 Task: Open Card SEO Audit in Board Sales Funnel Optimization and Management to Workspace Brand Strategy and add a team member Softage.1@softage.net, a label Blue, a checklist Employee Engagement, an attachment from your computer, a color Blue and finally, add a card description 'Develop new sales strategy for team' and a comment 'Let us approach this task with a sense of self-reflection and self-awareness, recognizing our own strengths and weaknesses.'. Add a start date 'Jan 09, 1900' with a due date 'Jan 16, 1900'
Action: Mouse moved to (572, 177)
Screenshot: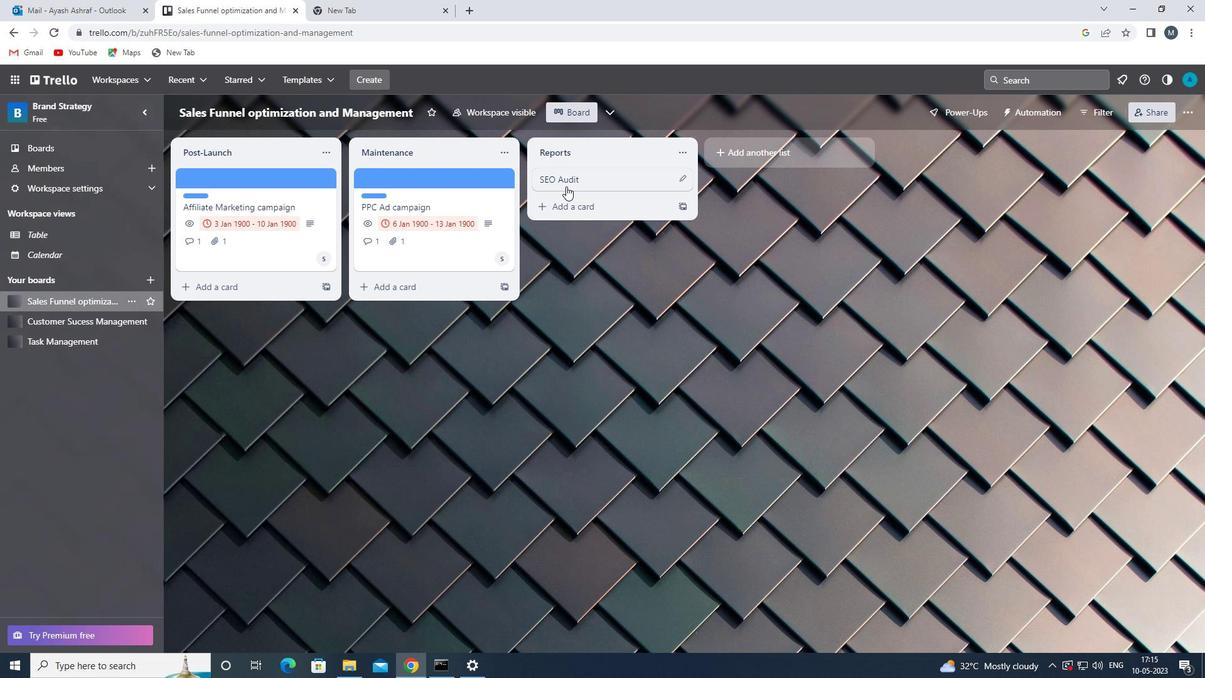 
Action: Mouse pressed left at (572, 177)
Screenshot: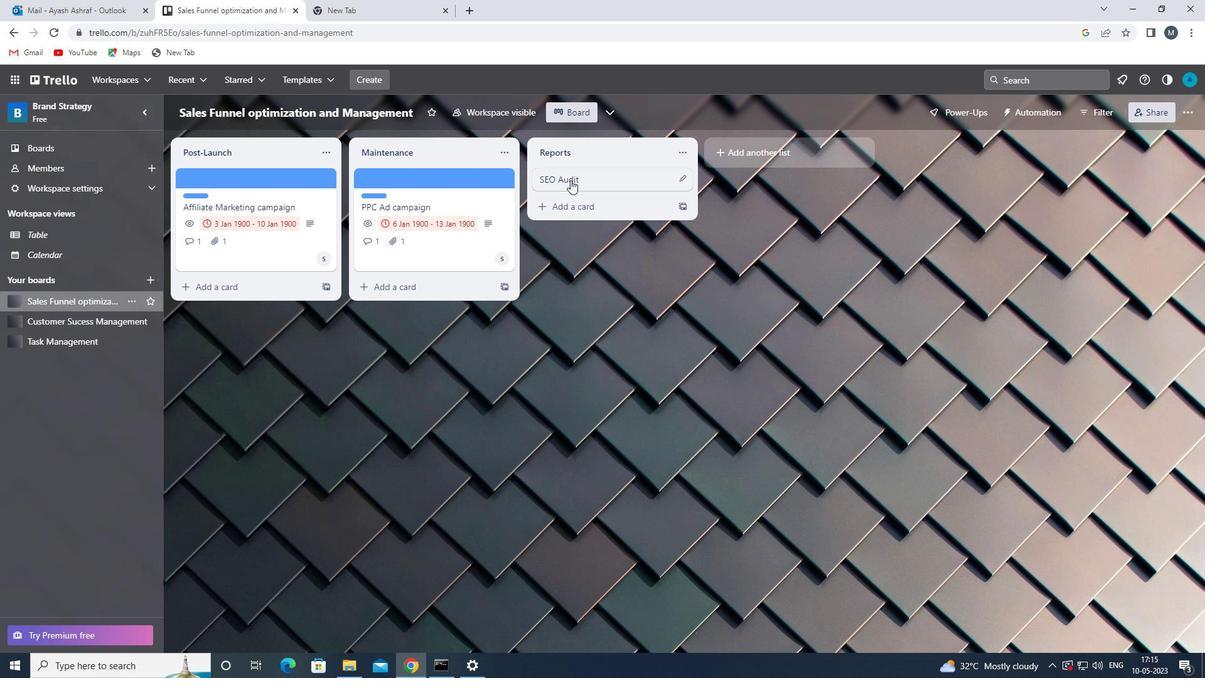 
Action: Mouse moved to (773, 221)
Screenshot: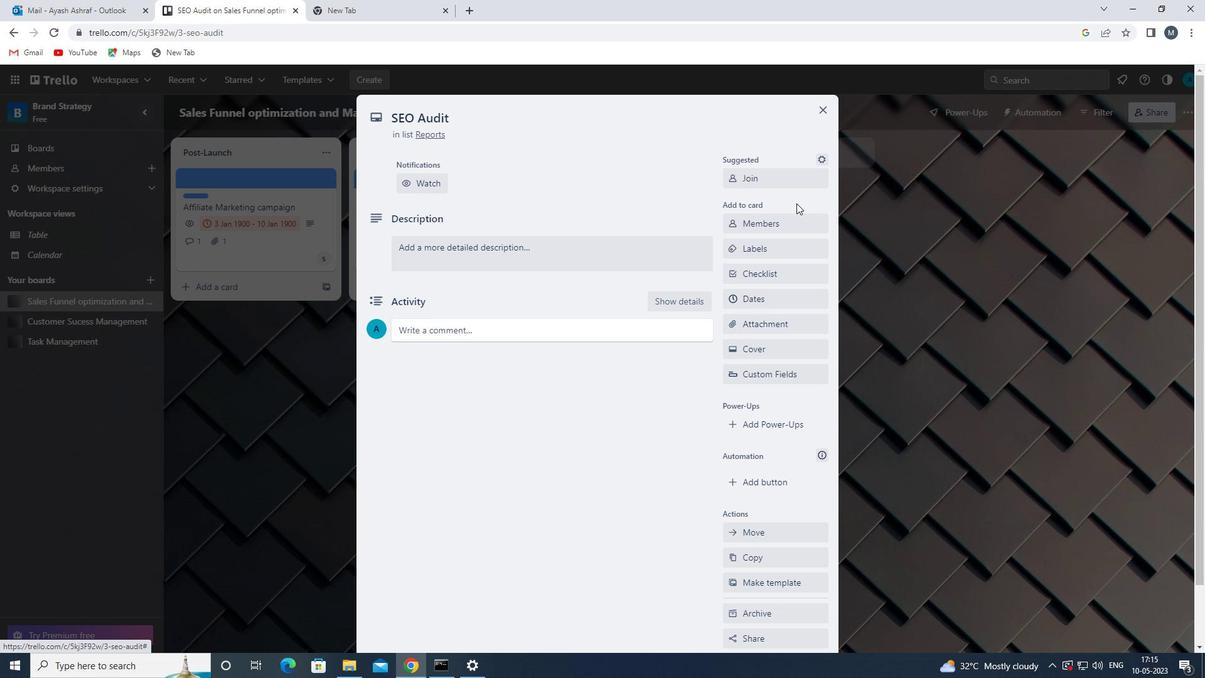 
Action: Mouse pressed left at (773, 221)
Screenshot: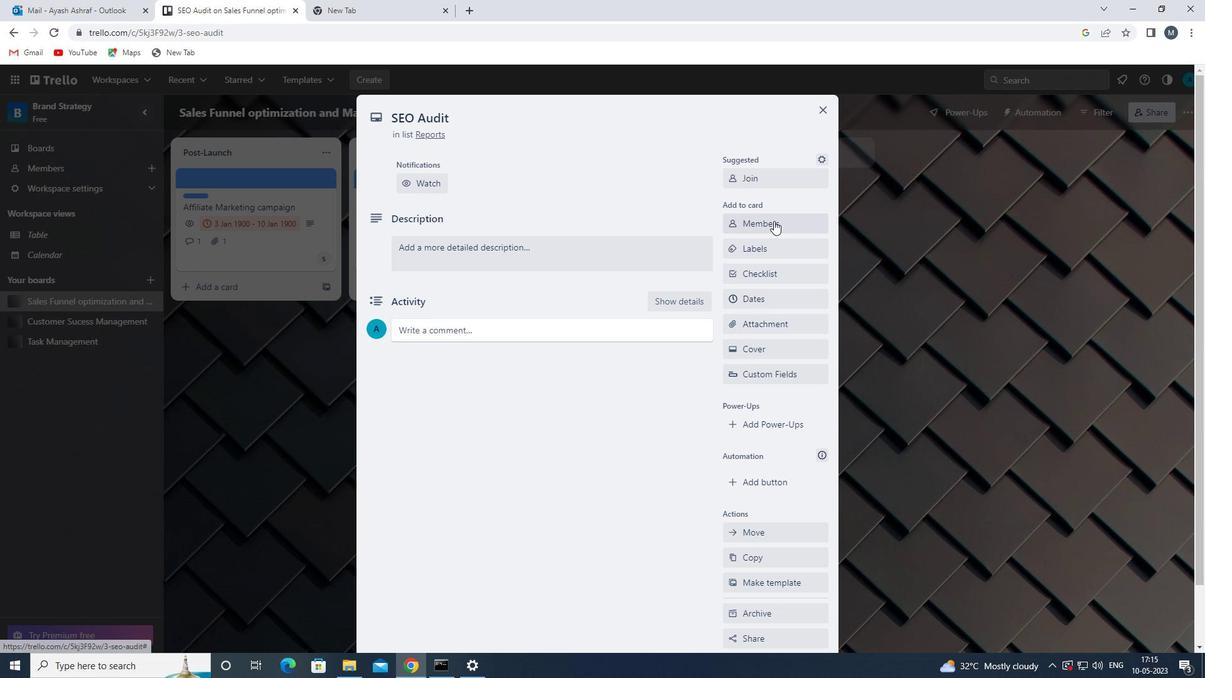 
Action: Mouse moved to (784, 281)
Screenshot: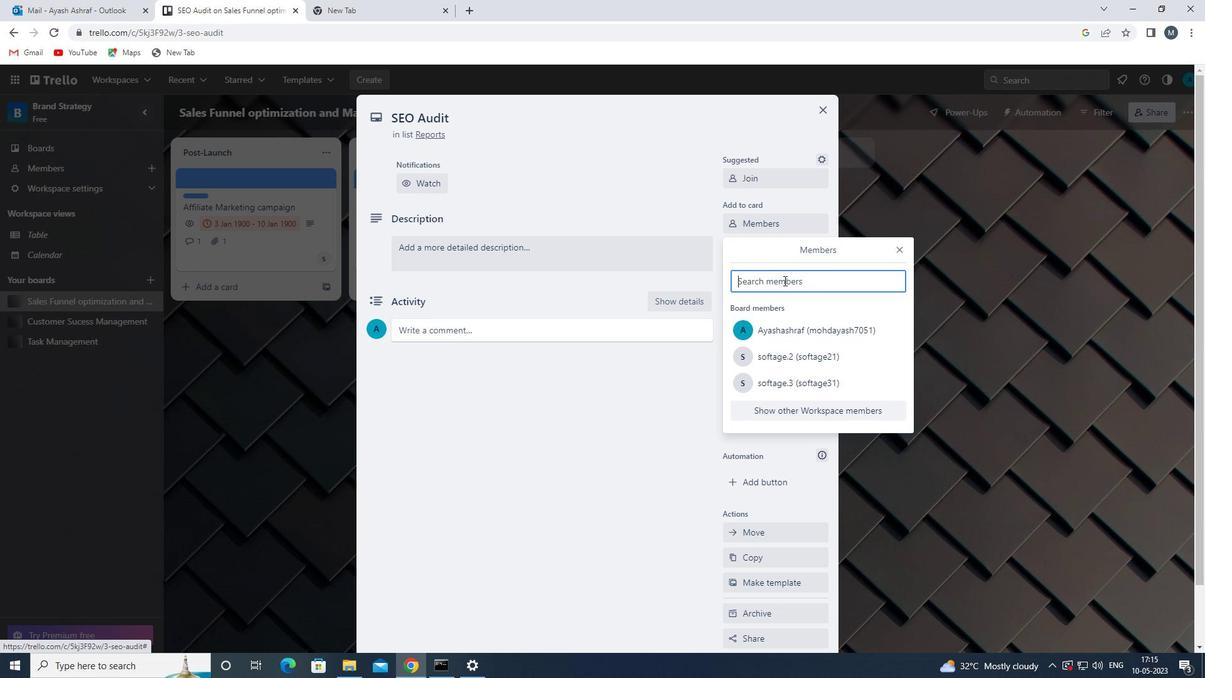 
Action: Mouse pressed left at (784, 281)
Screenshot: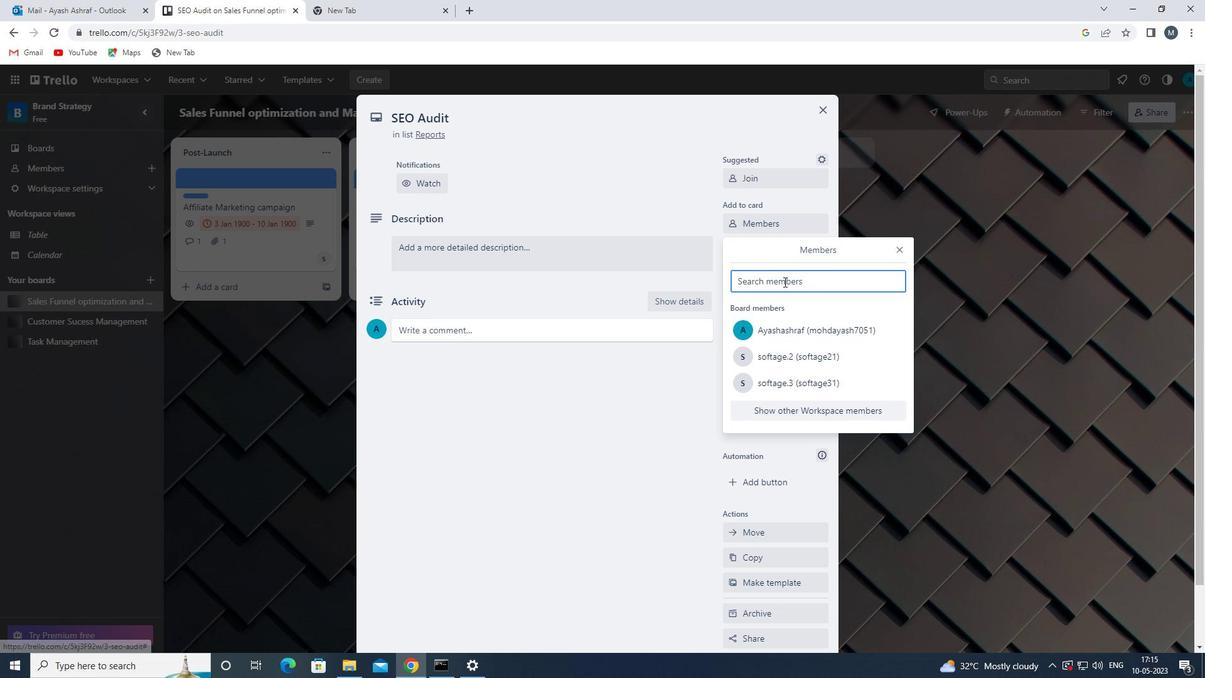 
Action: Mouse moved to (777, 347)
Screenshot: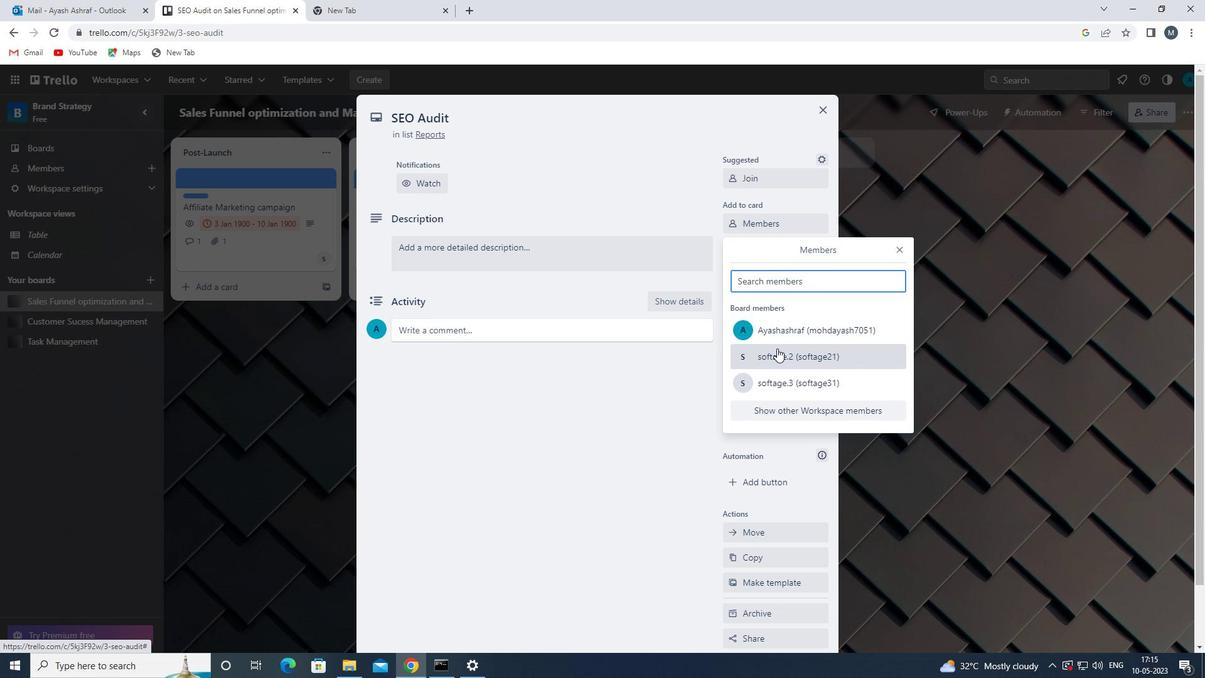 
Action: Key pressed sof
Screenshot: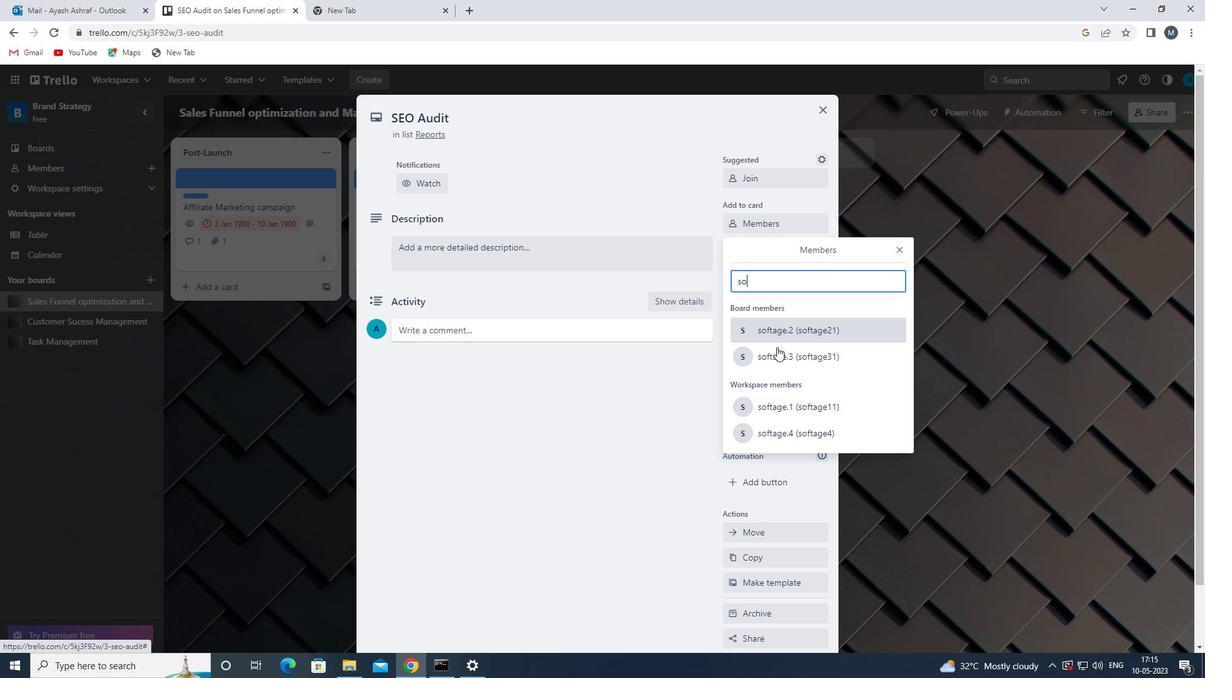 
Action: Mouse moved to (802, 399)
Screenshot: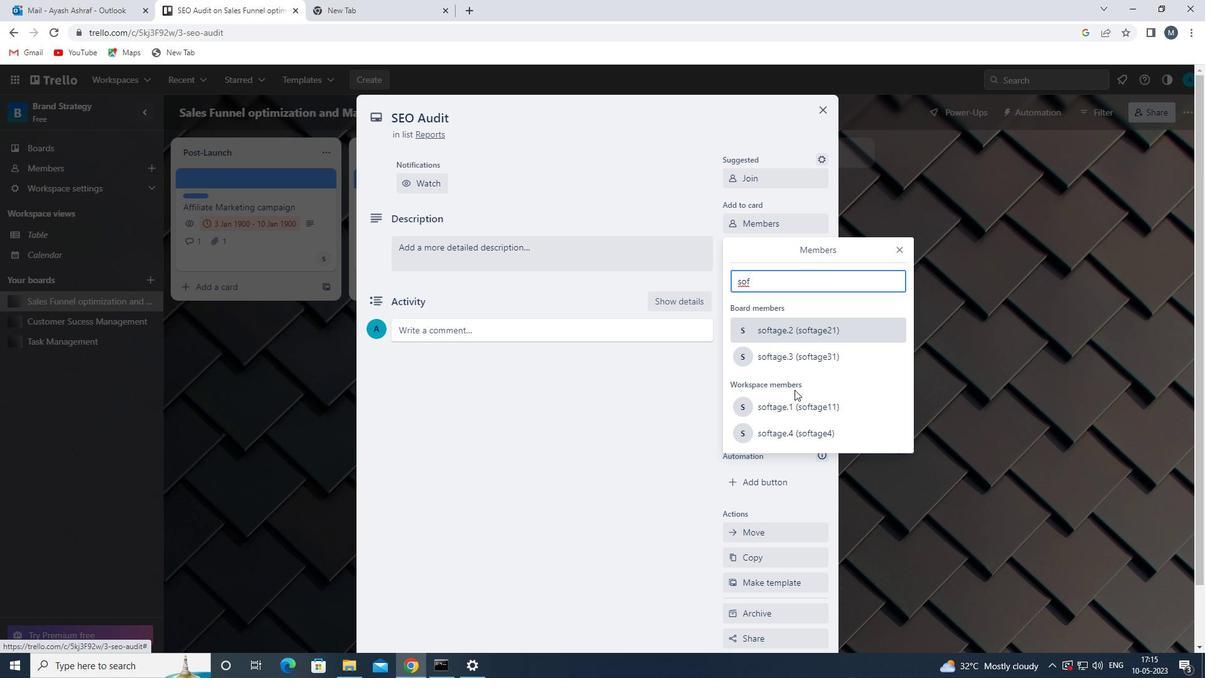 
Action: Mouse pressed left at (802, 399)
Screenshot: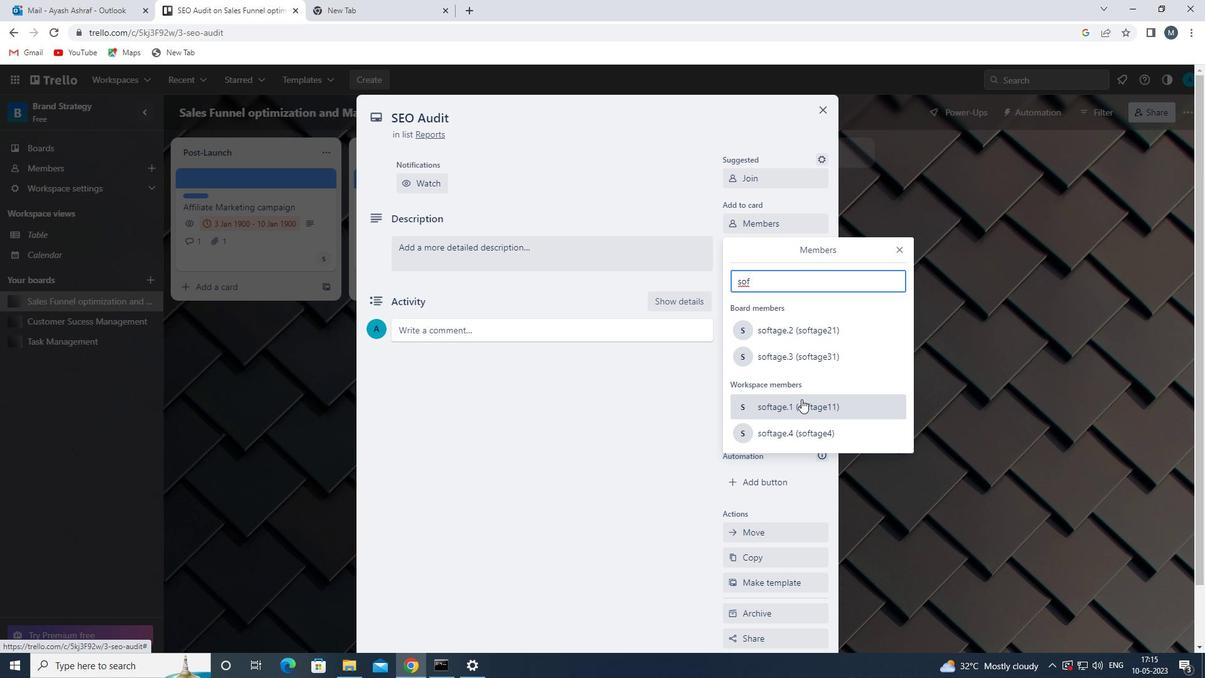 
Action: Mouse moved to (899, 252)
Screenshot: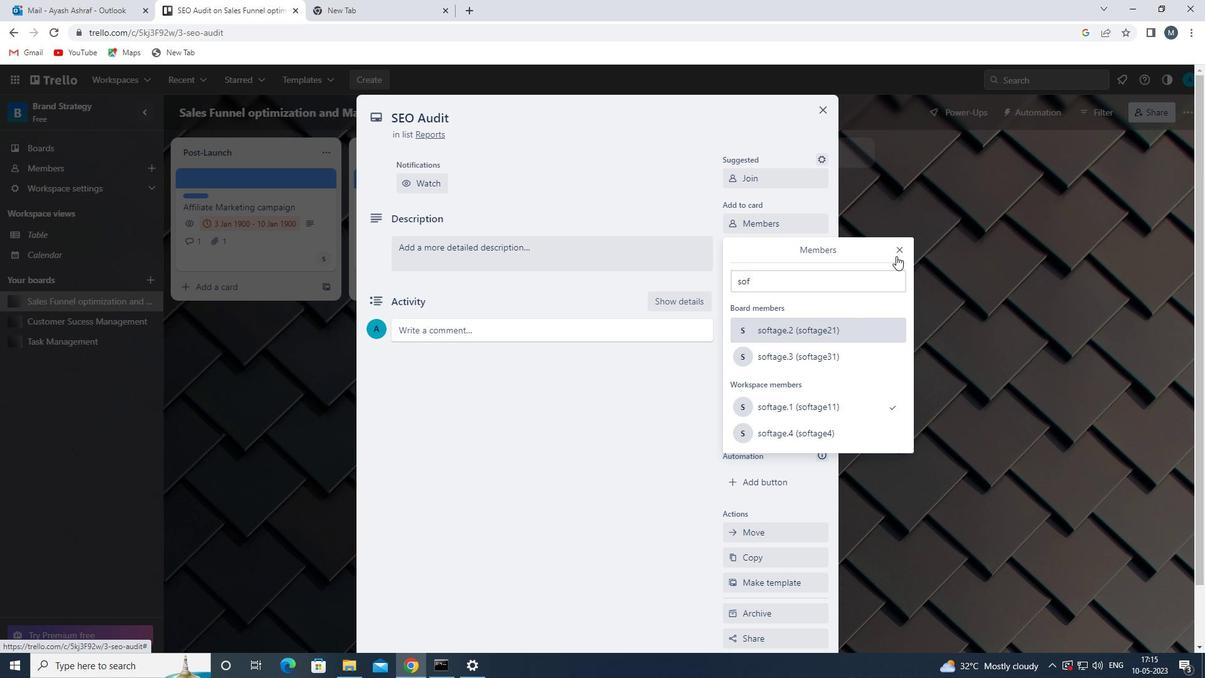 
Action: Mouse pressed left at (899, 252)
Screenshot: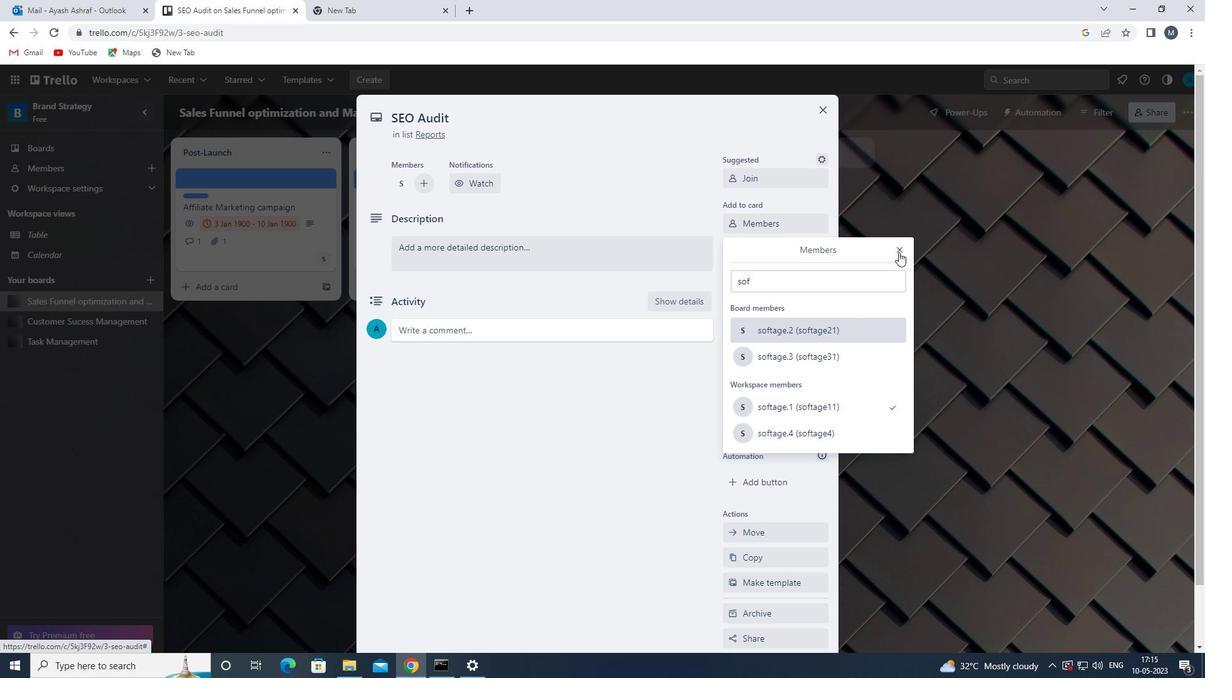 
Action: Mouse moved to (761, 244)
Screenshot: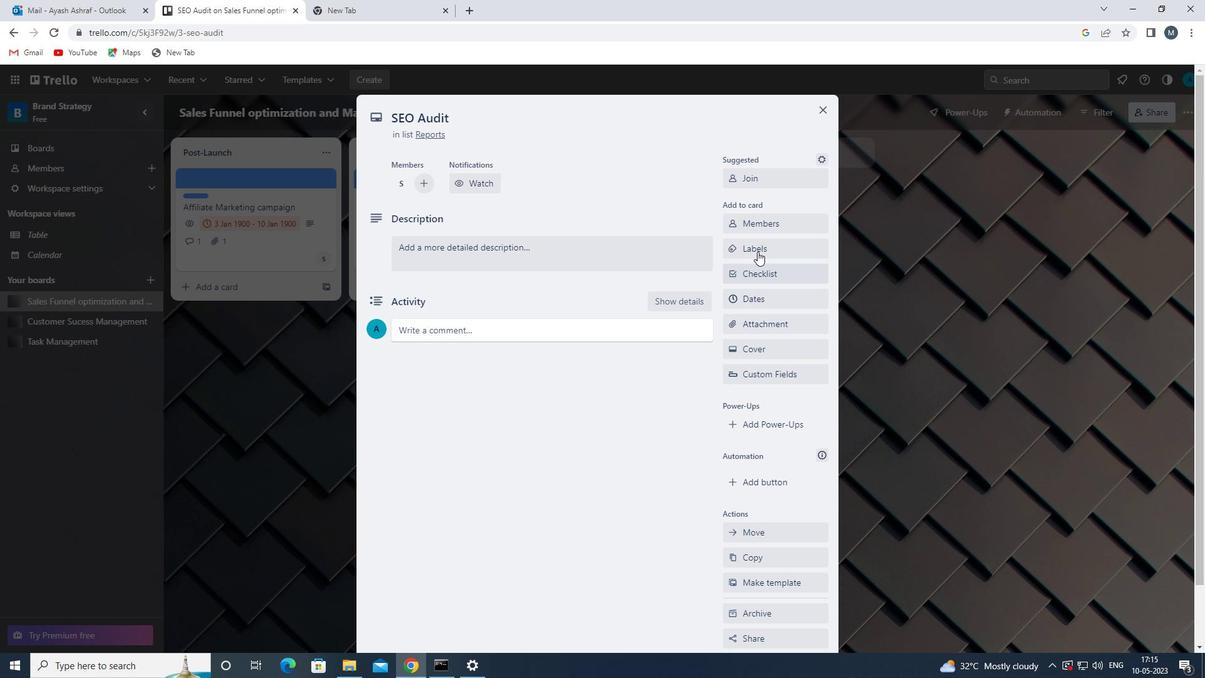 
Action: Mouse pressed left at (761, 244)
Screenshot: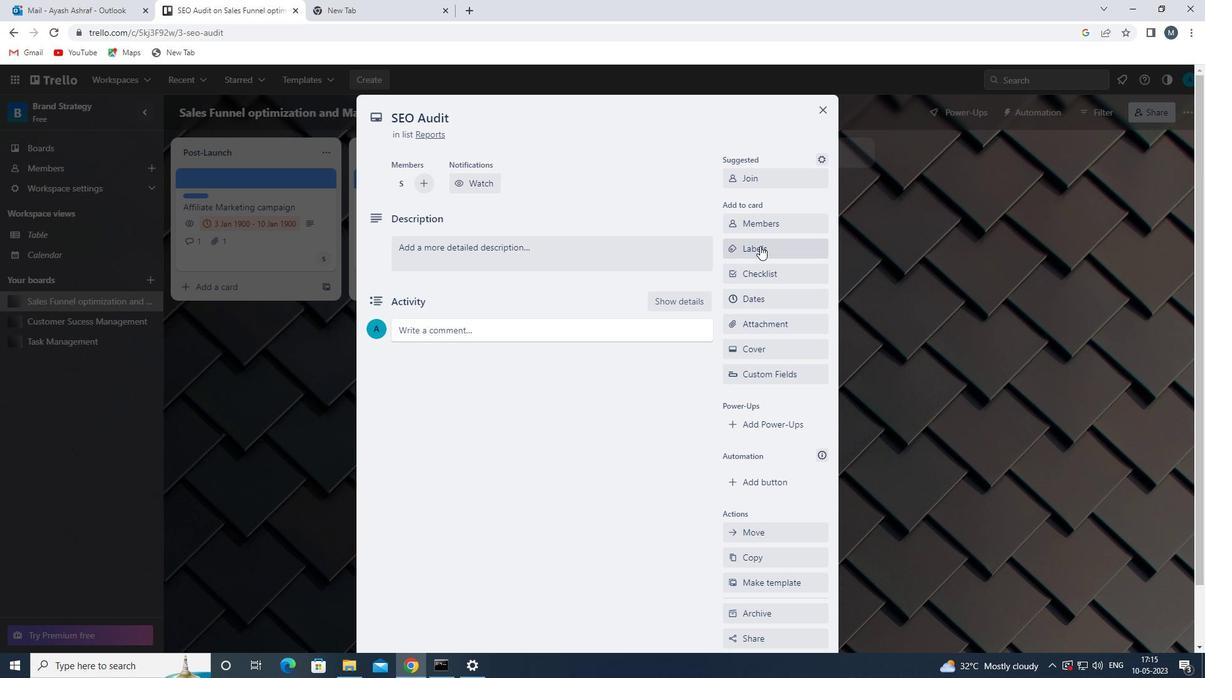 
Action: Mouse moved to (742, 463)
Screenshot: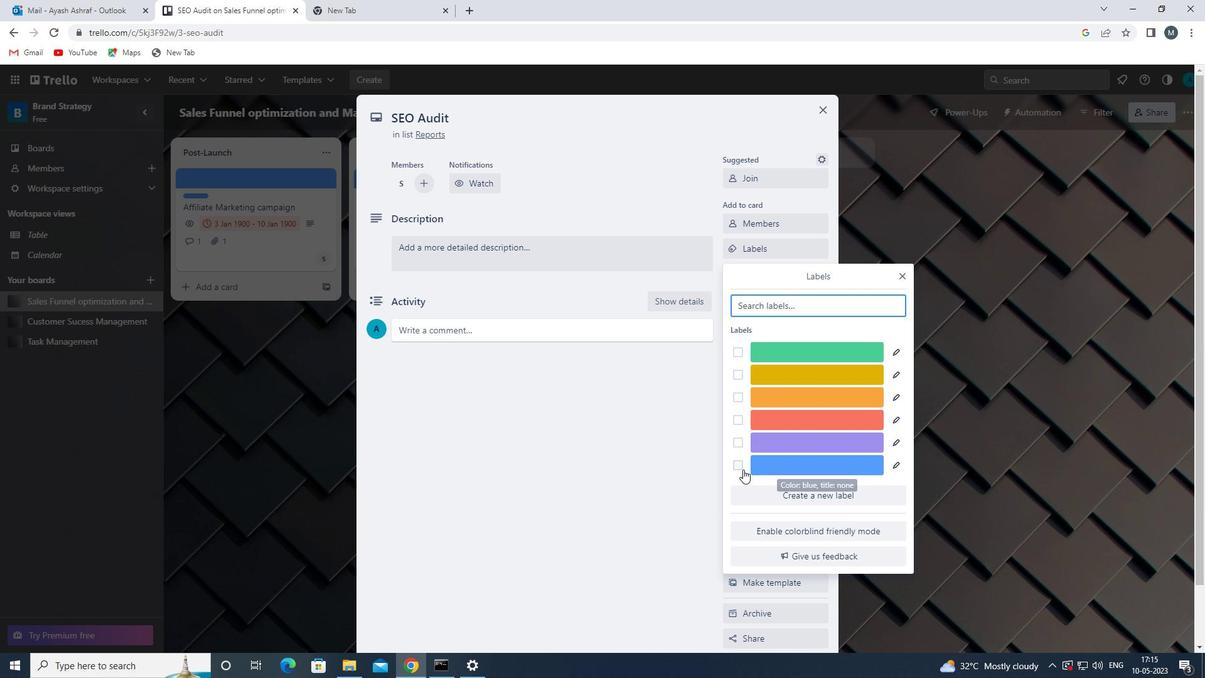 
Action: Mouse pressed left at (742, 463)
Screenshot: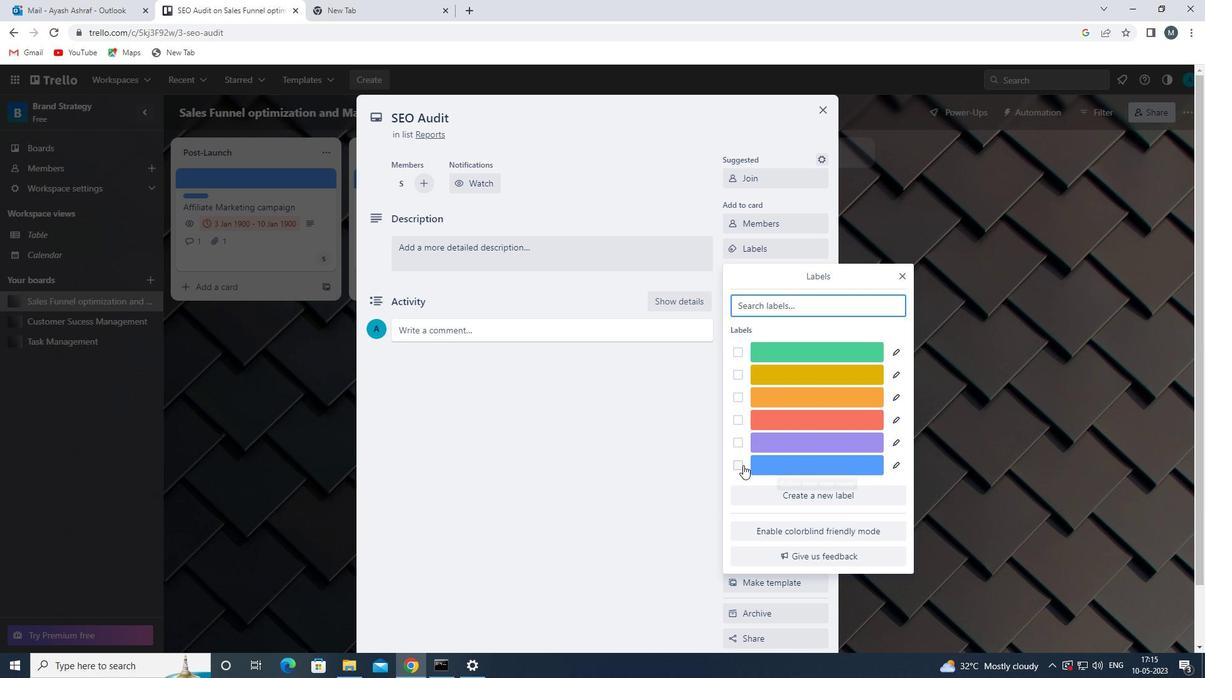 
Action: Mouse moved to (903, 277)
Screenshot: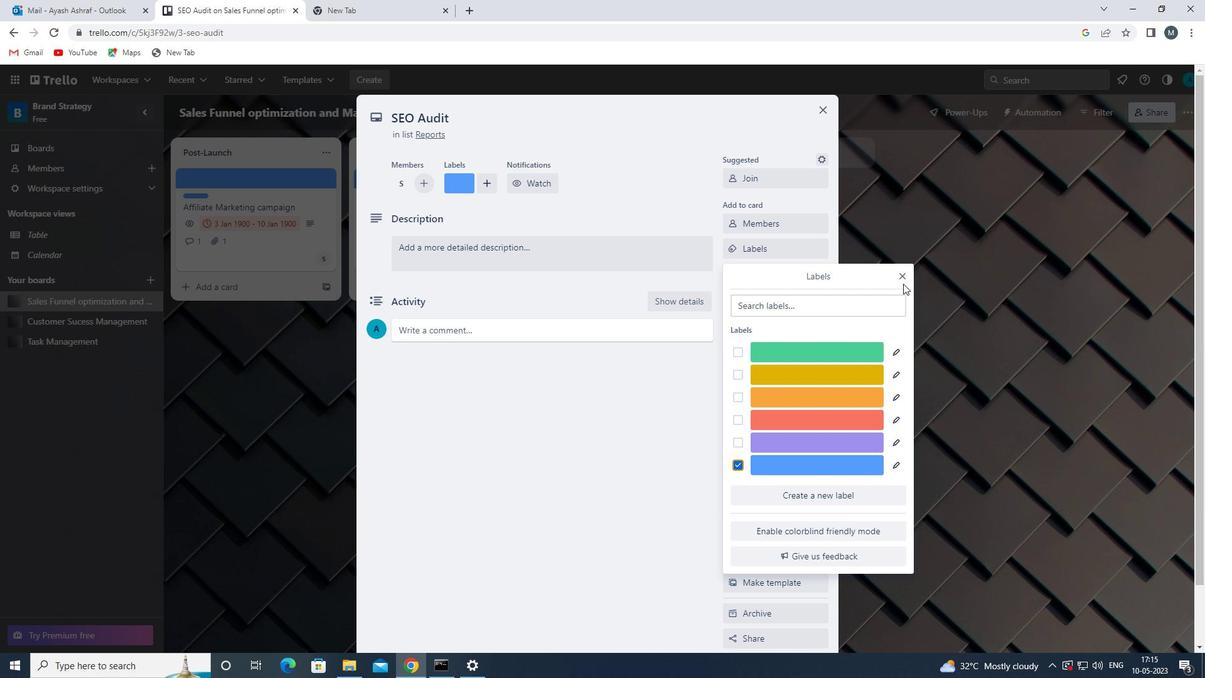 
Action: Mouse pressed left at (903, 277)
Screenshot: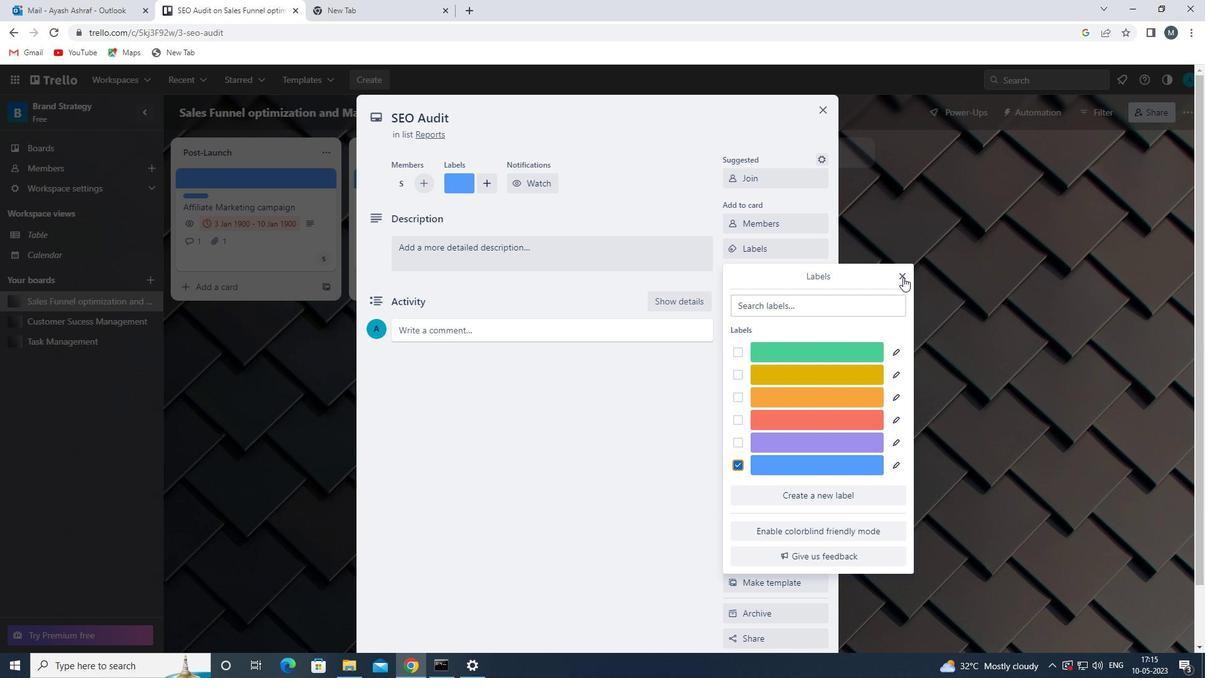 
Action: Mouse moved to (756, 273)
Screenshot: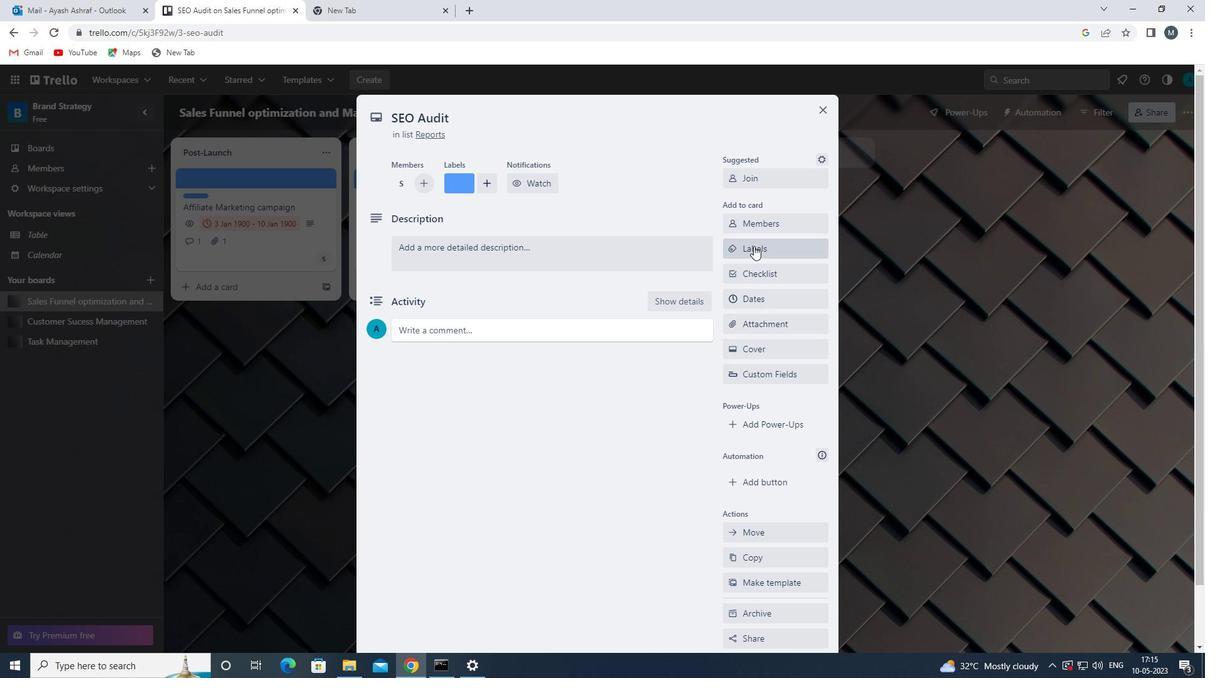 
Action: Mouse pressed left at (756, 273)
Screenshot: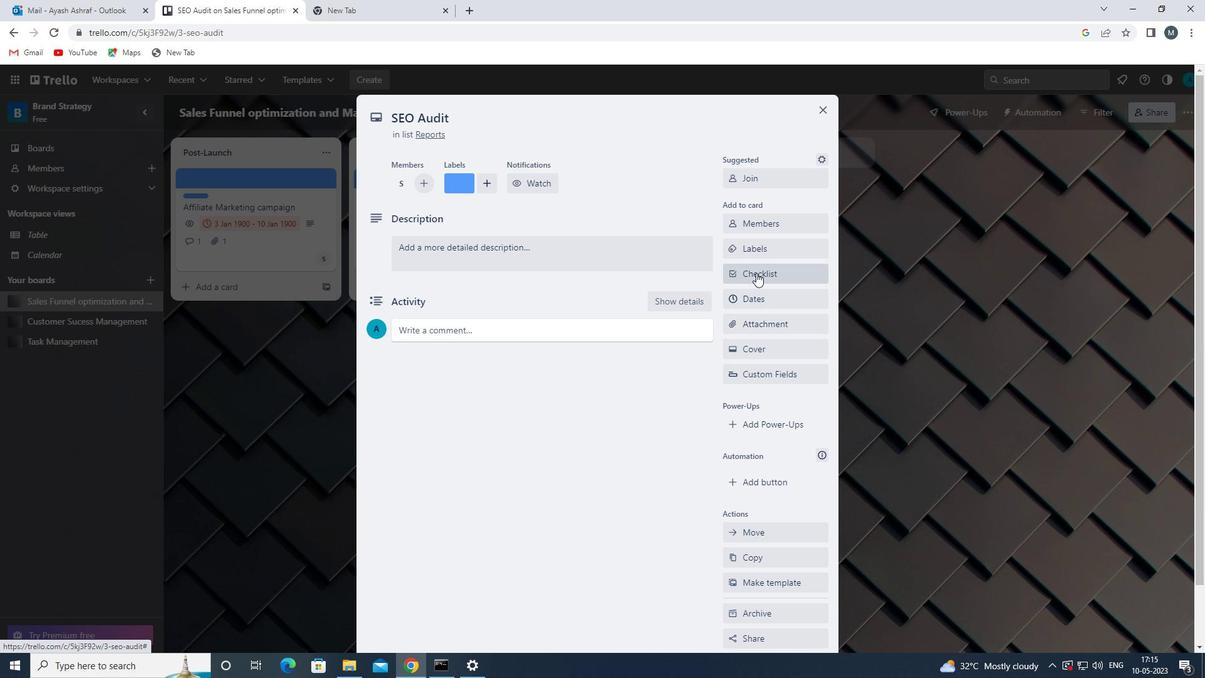 
Action: Mouse moved to (796, 341)
Screenshot: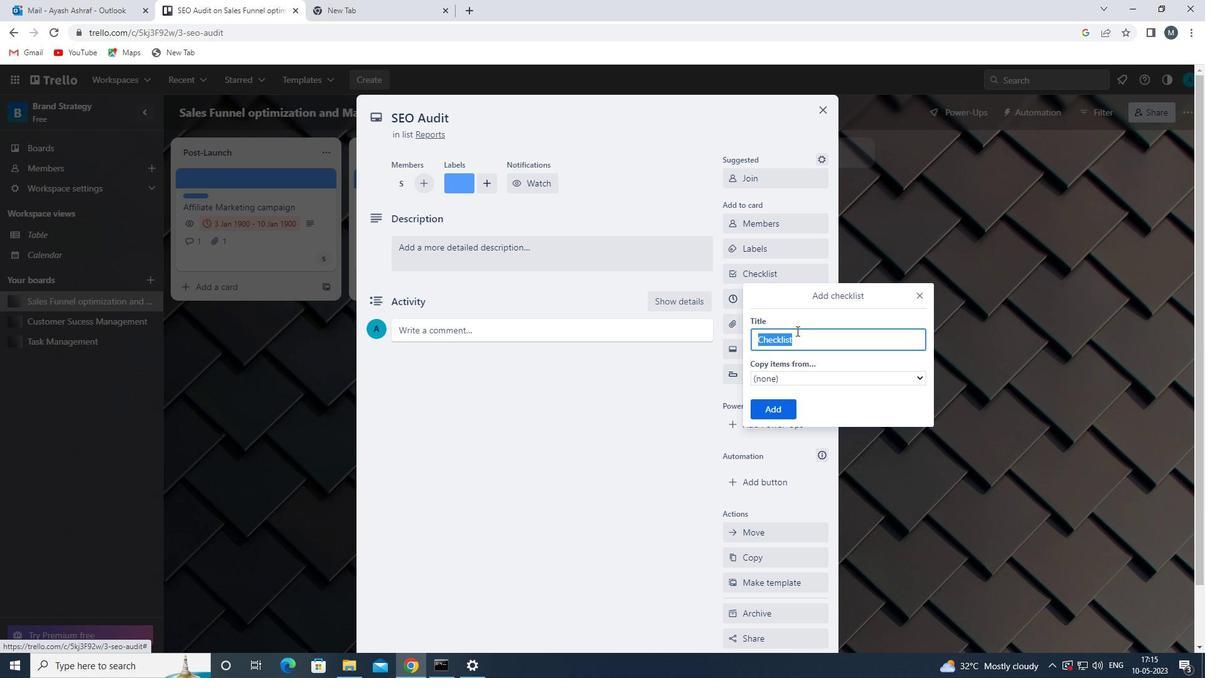 
Action: Mouse pressed left at (796, 341)
Screenshot: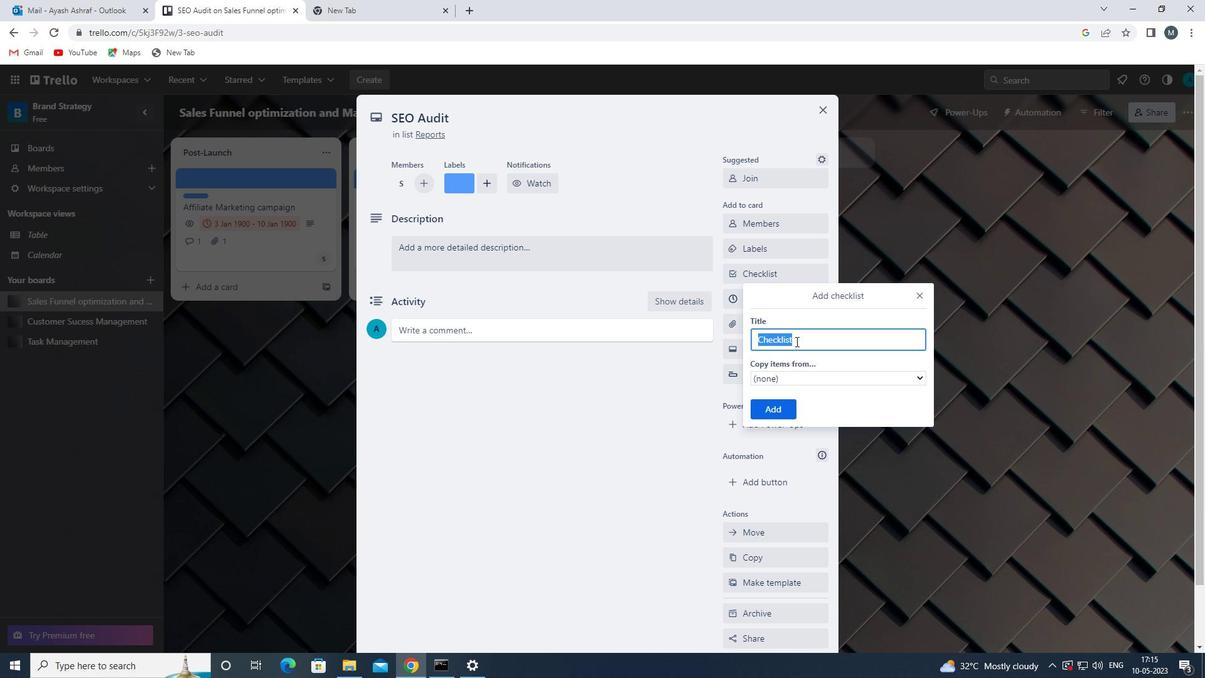 
Action: Mouse moved to (796, 341)
Screenshot: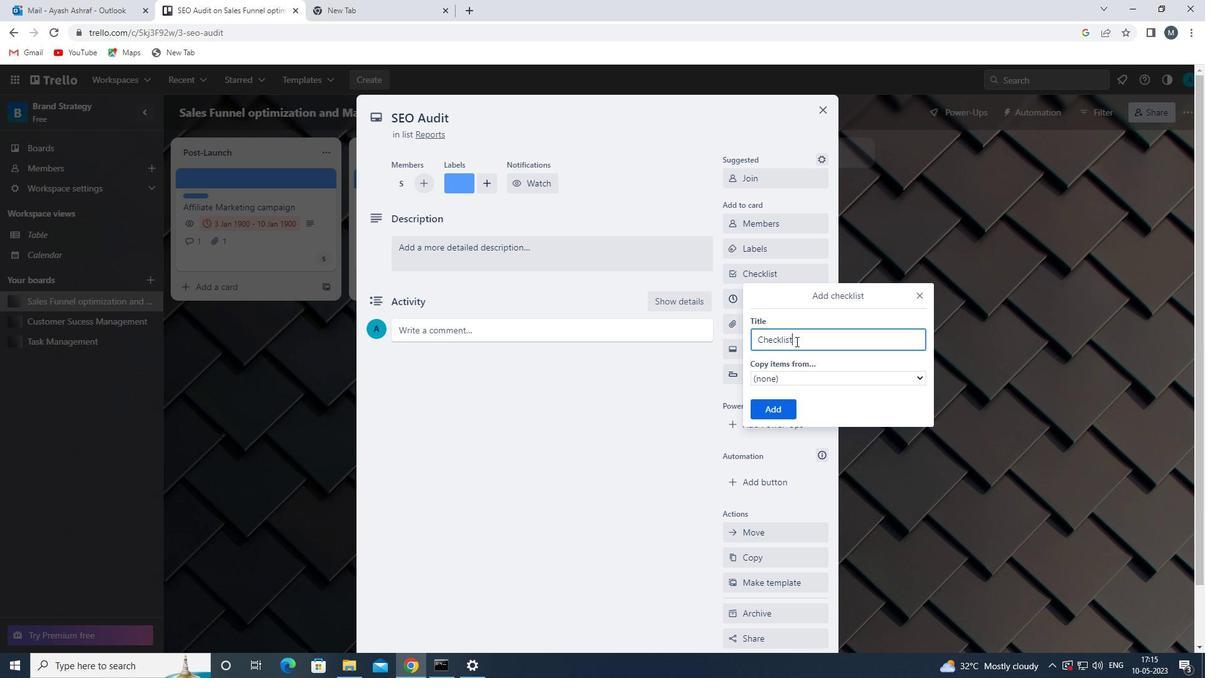 
Action: Key pressed <Key.backspace><Key.backspace><Key.backspace><Key.backspace><Key.backspace><Key.backspace><Key.backspace><Key.backspace><Key.backspace><Key.backspace><Key.backspace><Key.backspace><Key.backspace><Key.backspace><Key.backspace>e
Screenshot: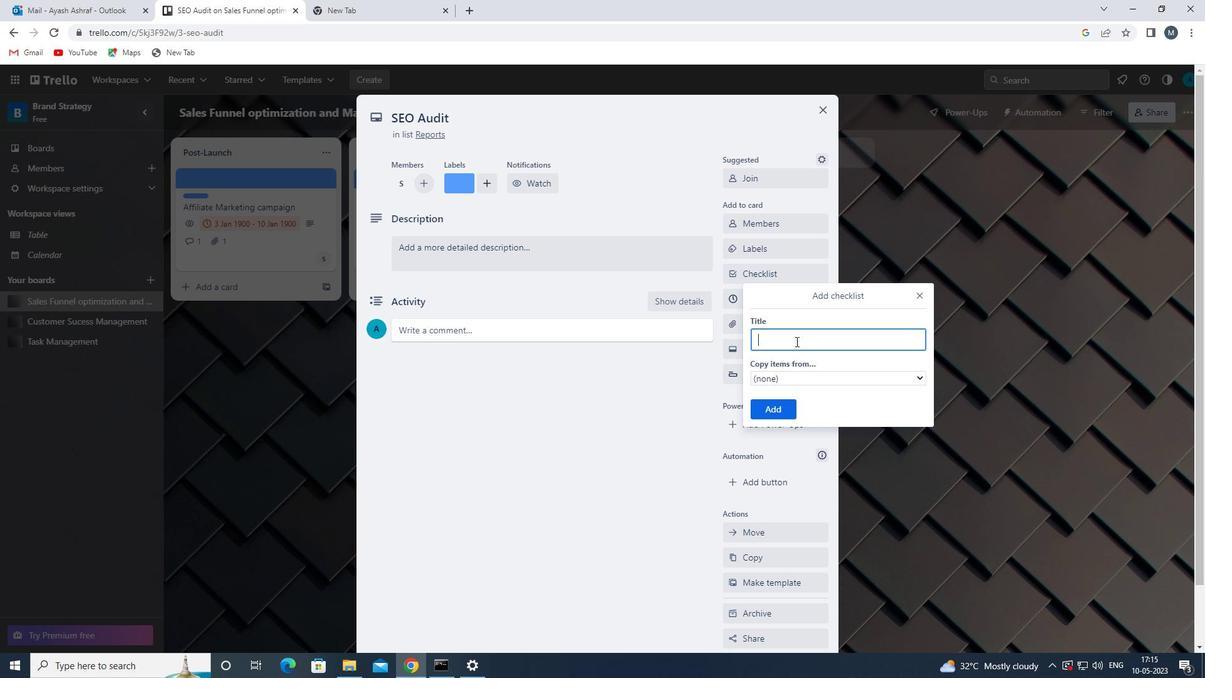 
Action: Mouse moved to (839, 375)
Screenshot: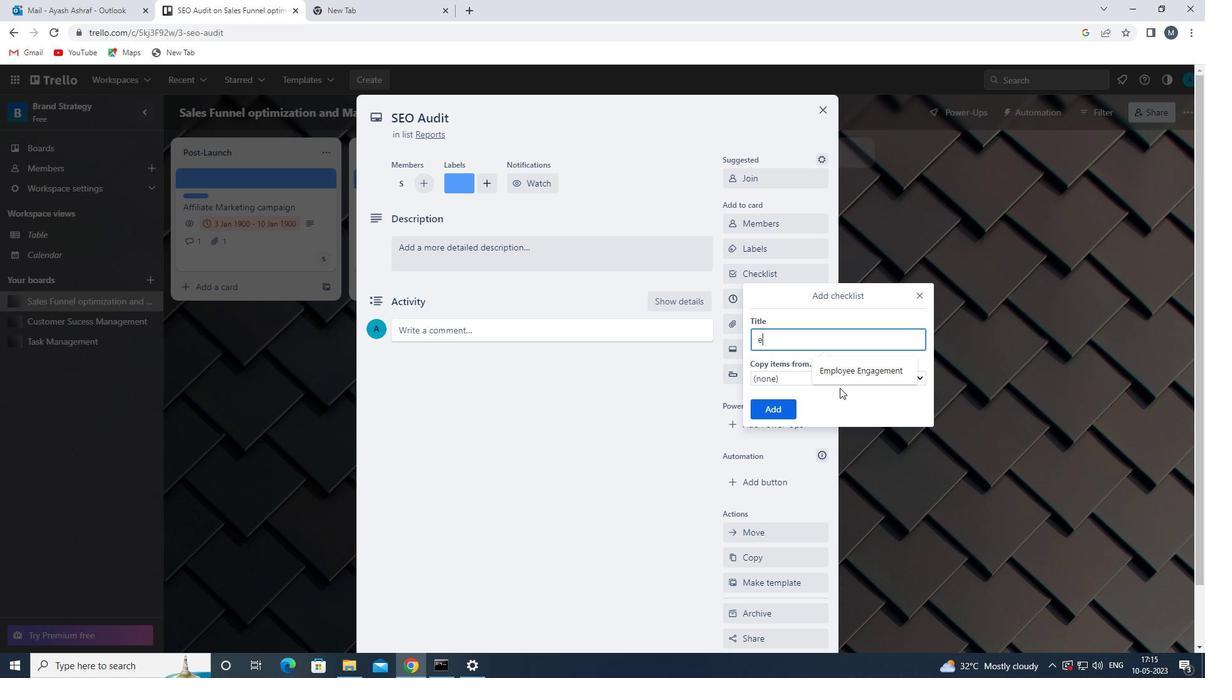 
Action: Mouse pressed left at (839, 375)
Screenshot: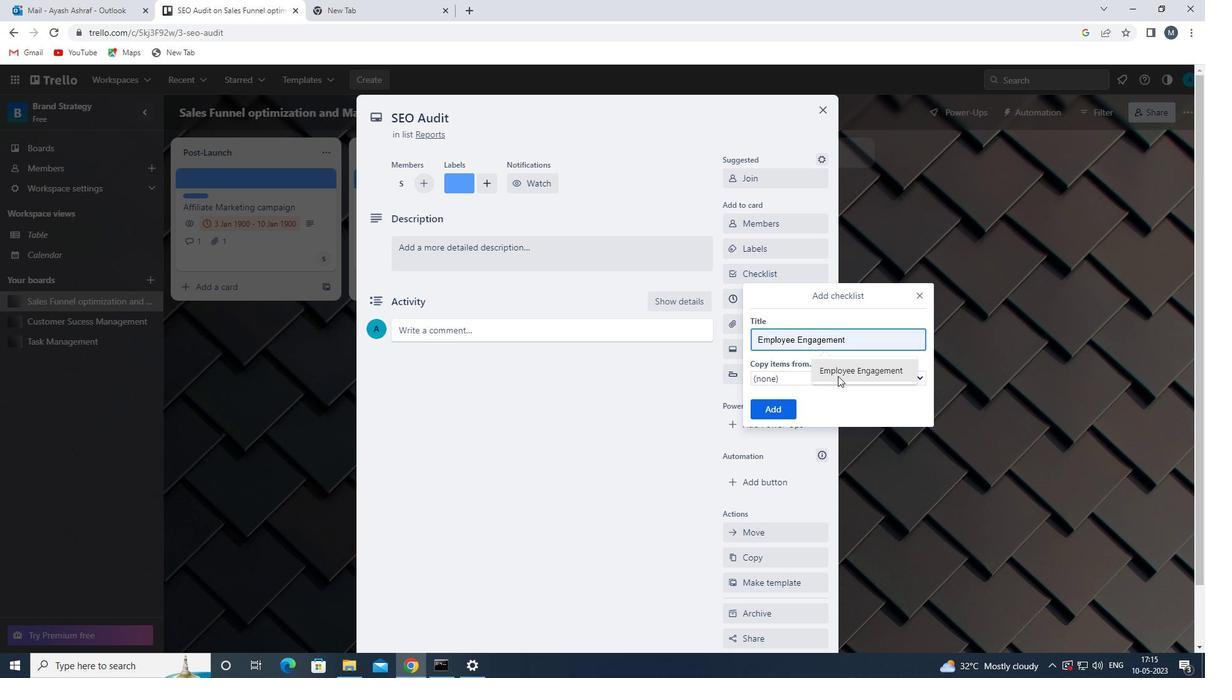 
Action: Mouse moved to (773, 410)
Screenshot: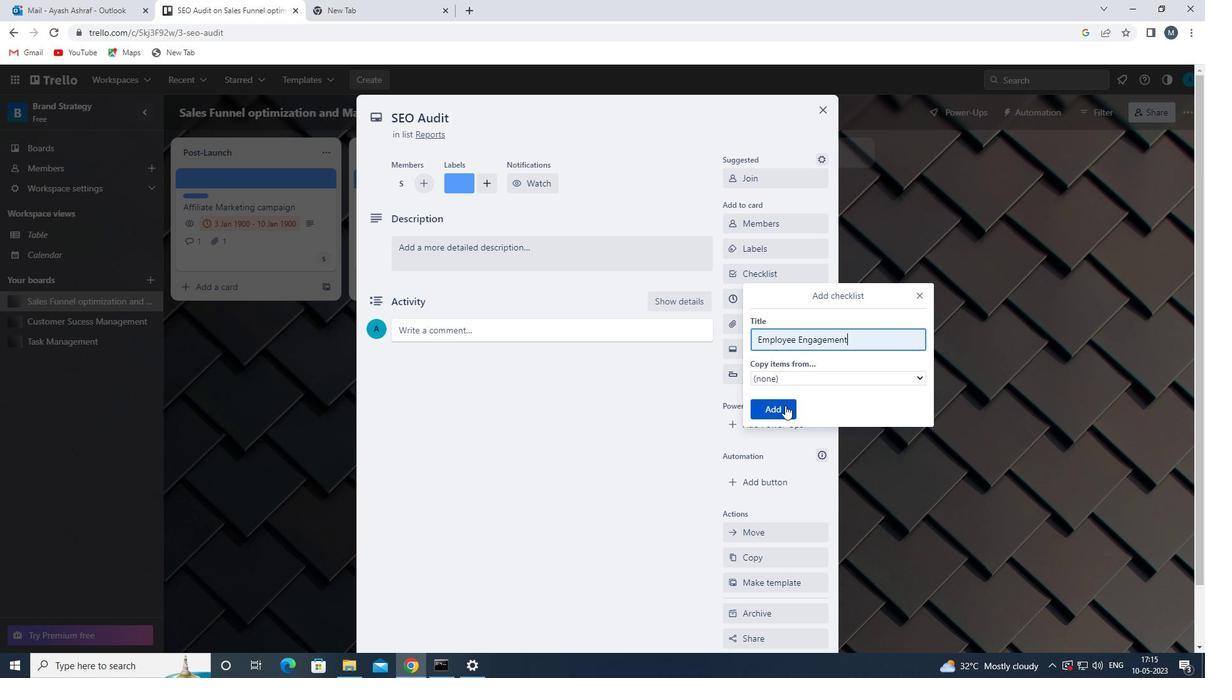
Action: Mouse pressed left at (773, 410)
Screenshot: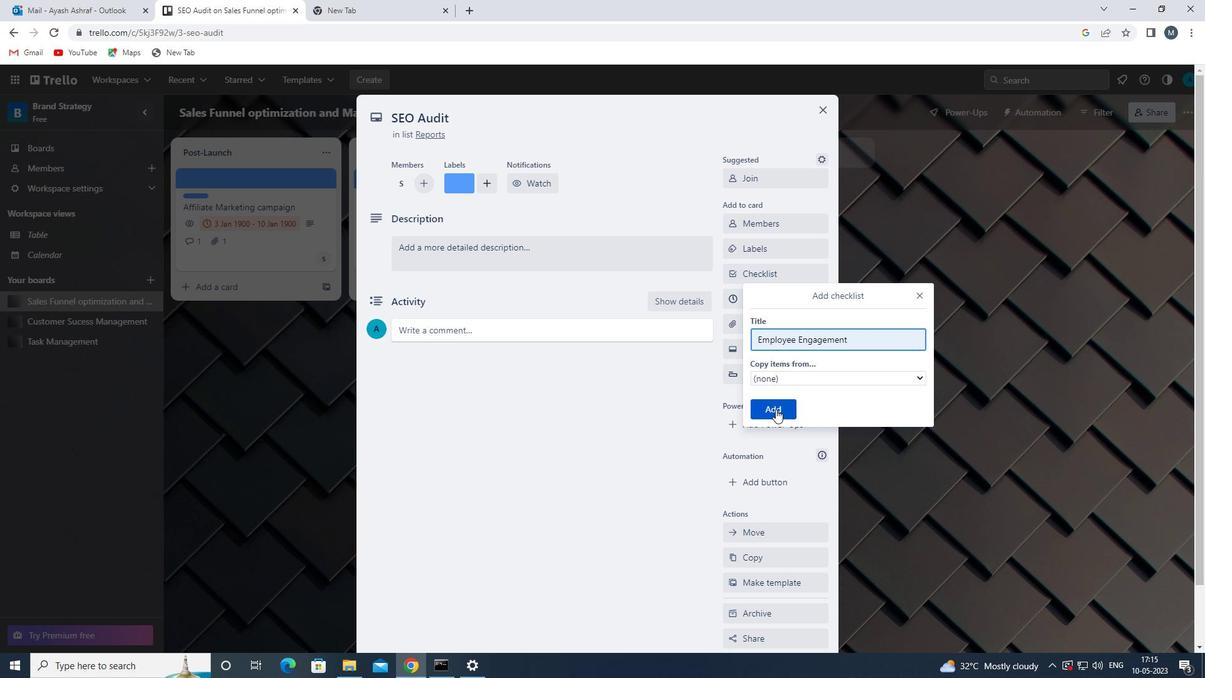 
Action: Mouse moved to (767, 324)
Screenshot: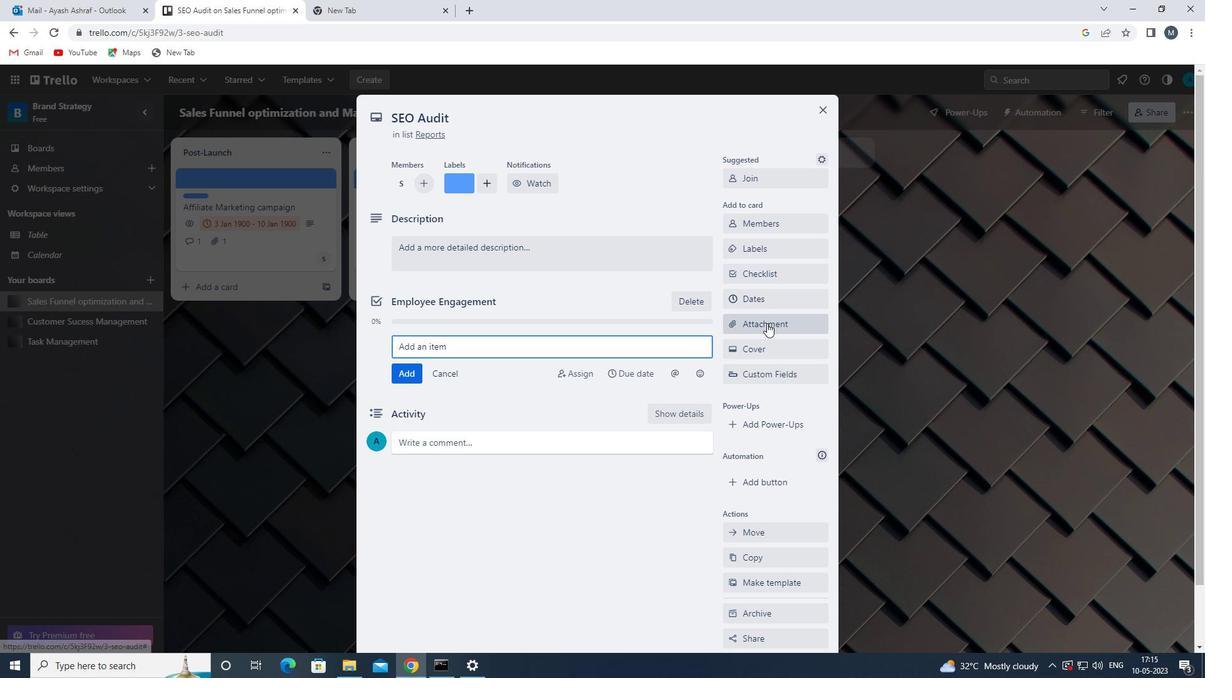 
Action: Mouse pressed left at (767, 324)
Screenshot: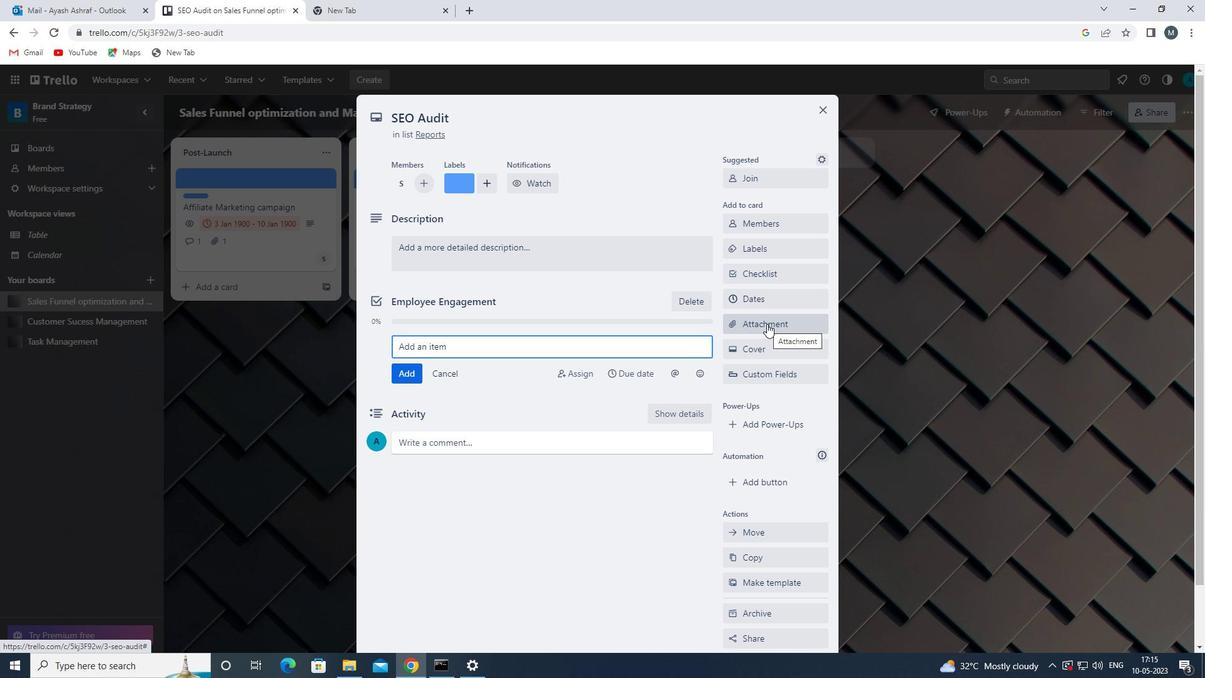 
Action: Mouse moved to (774, 383)
Screenshot: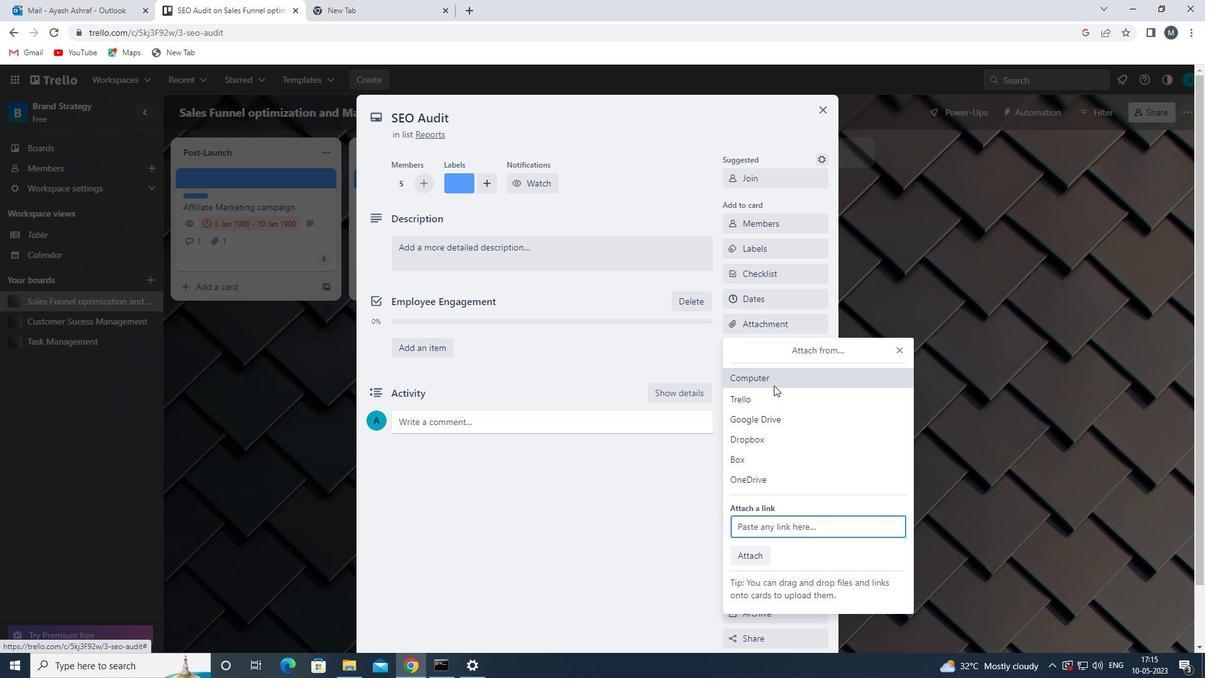 
Action: Mouse pressed left at (774, 383)
Screenshot: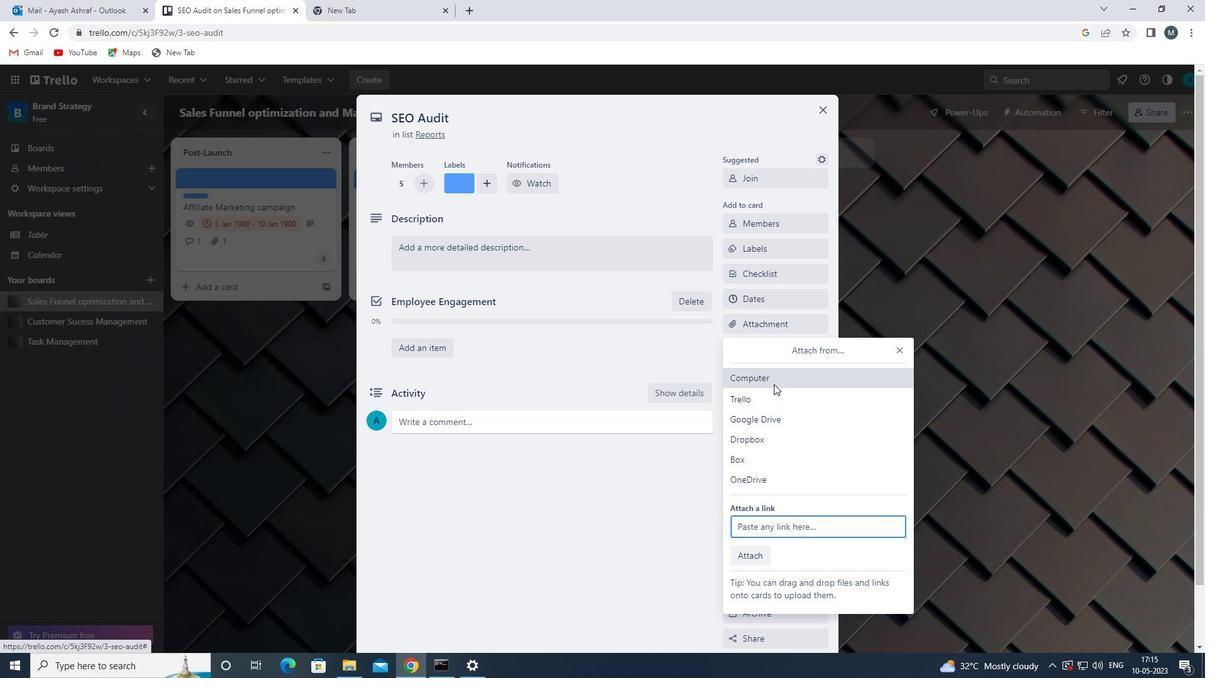 
Action: Mouse moved to (371, 234)
Screenshot: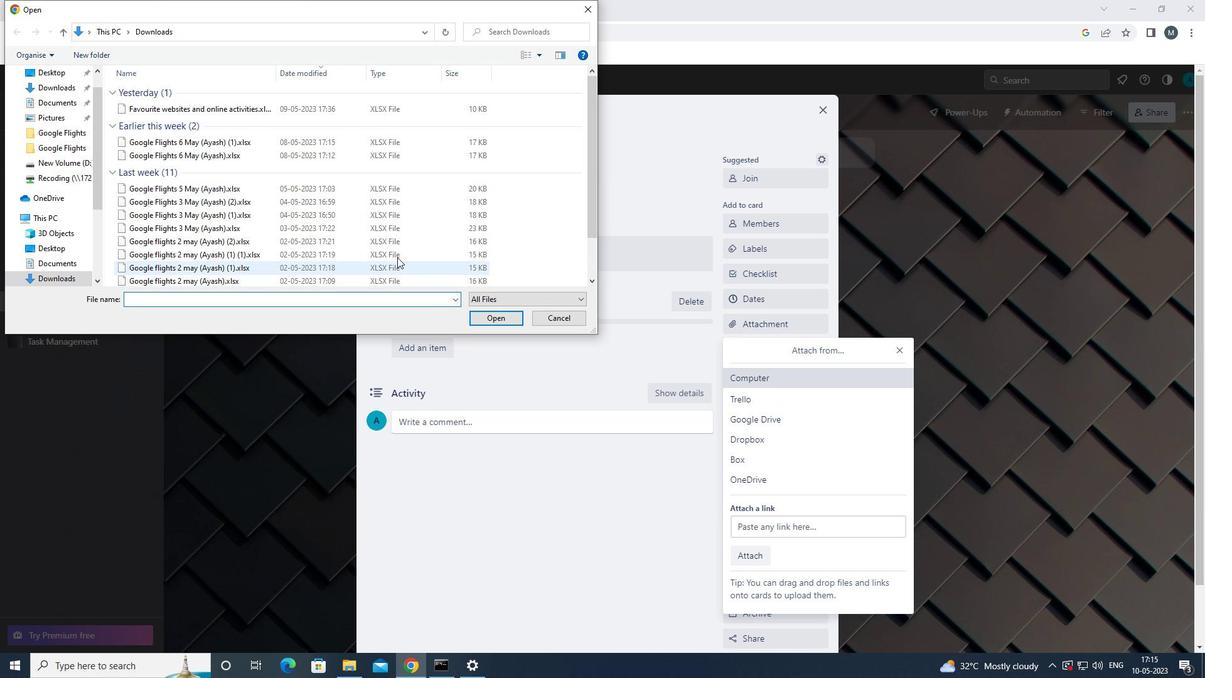 
Action: Mouse pressed left at (371, 234)
Screenshot: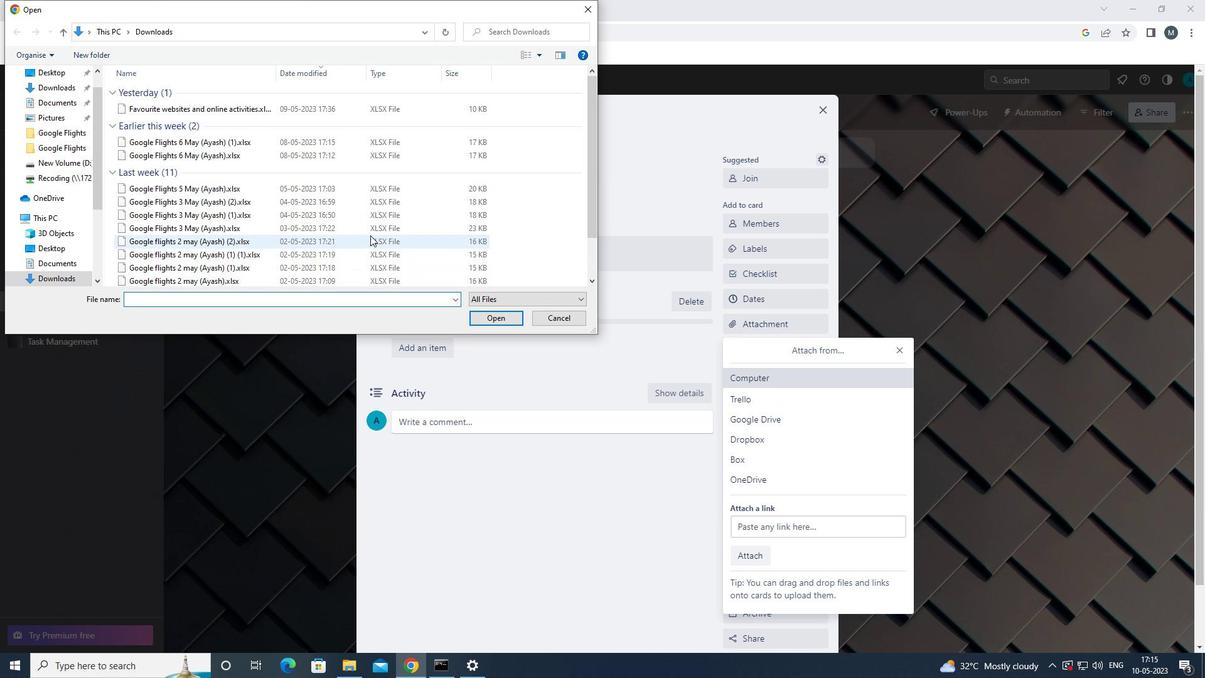 
Action: Mouse moved to (498, 314)
Screenshot: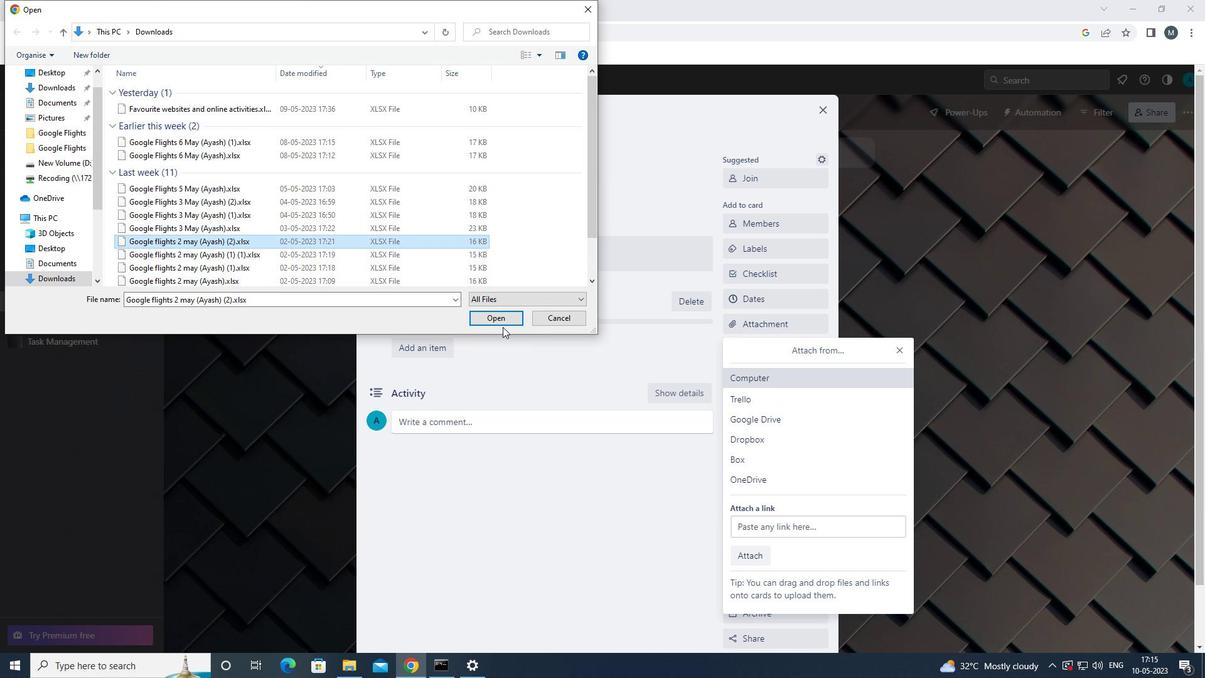 
Action: Mouse pressed left at (498, 314)
Screenshot: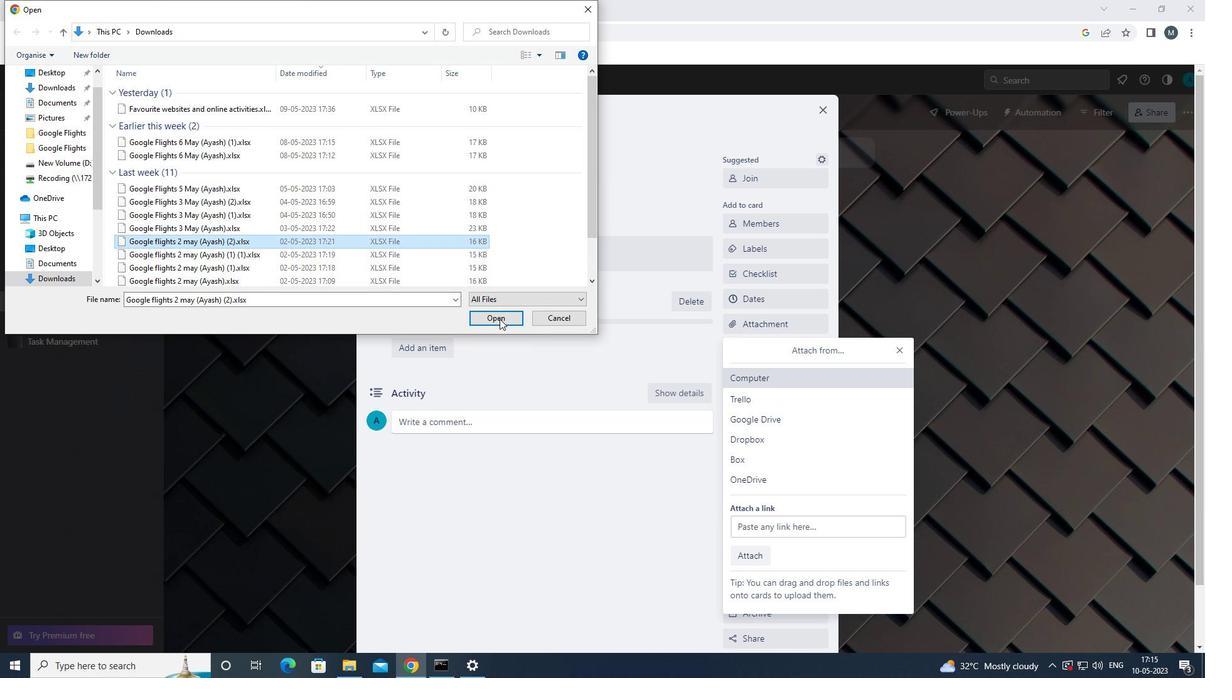 
Action: Mouse moved to (758, 348)
Screenshot: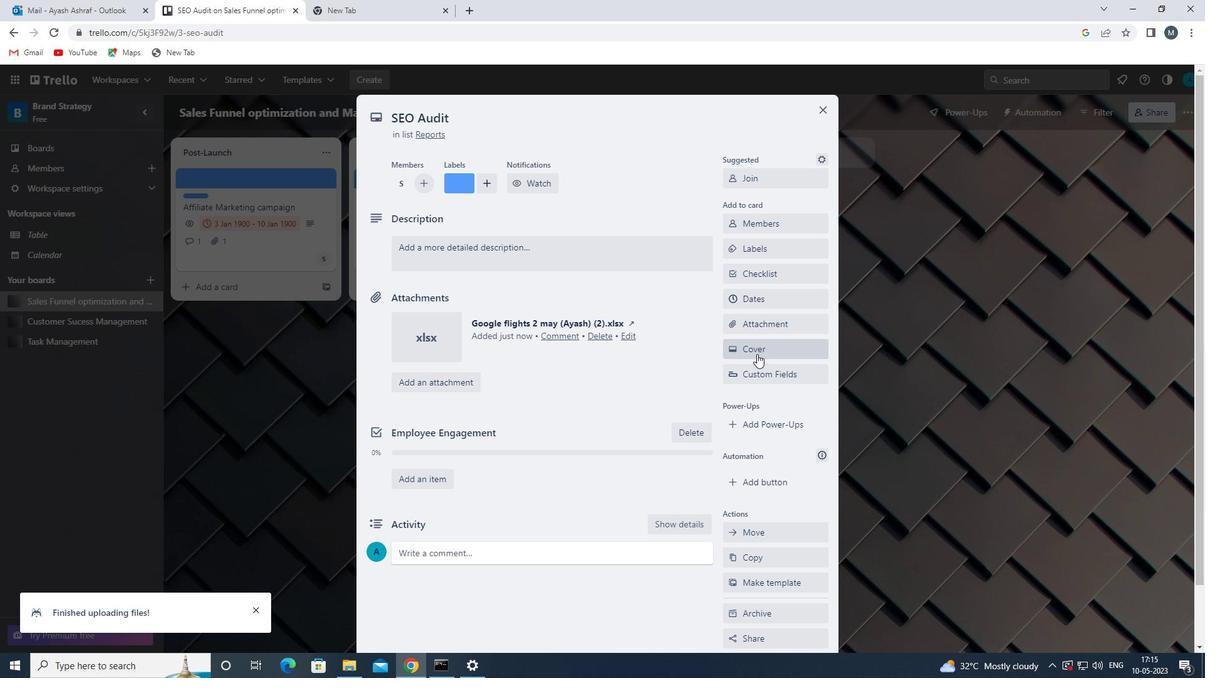 
Action: Mouse pressed left at (758, 348)
Screenshot: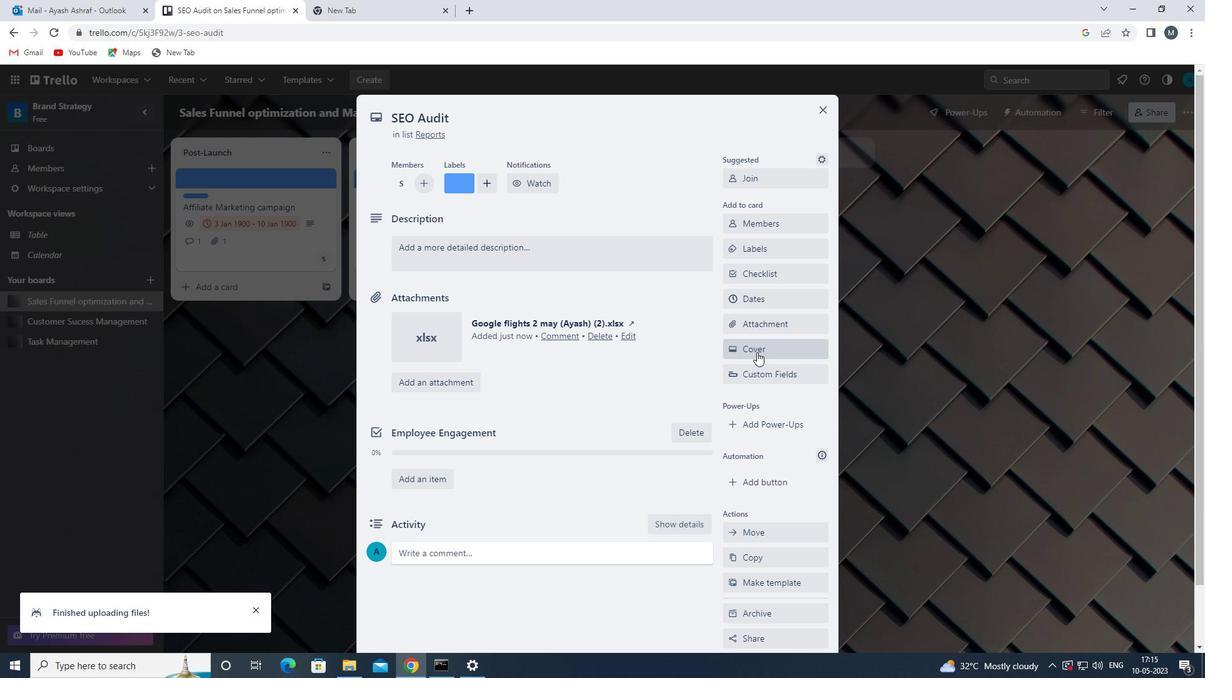 
Action: Mouse moved to (751, 429)
Screenshot: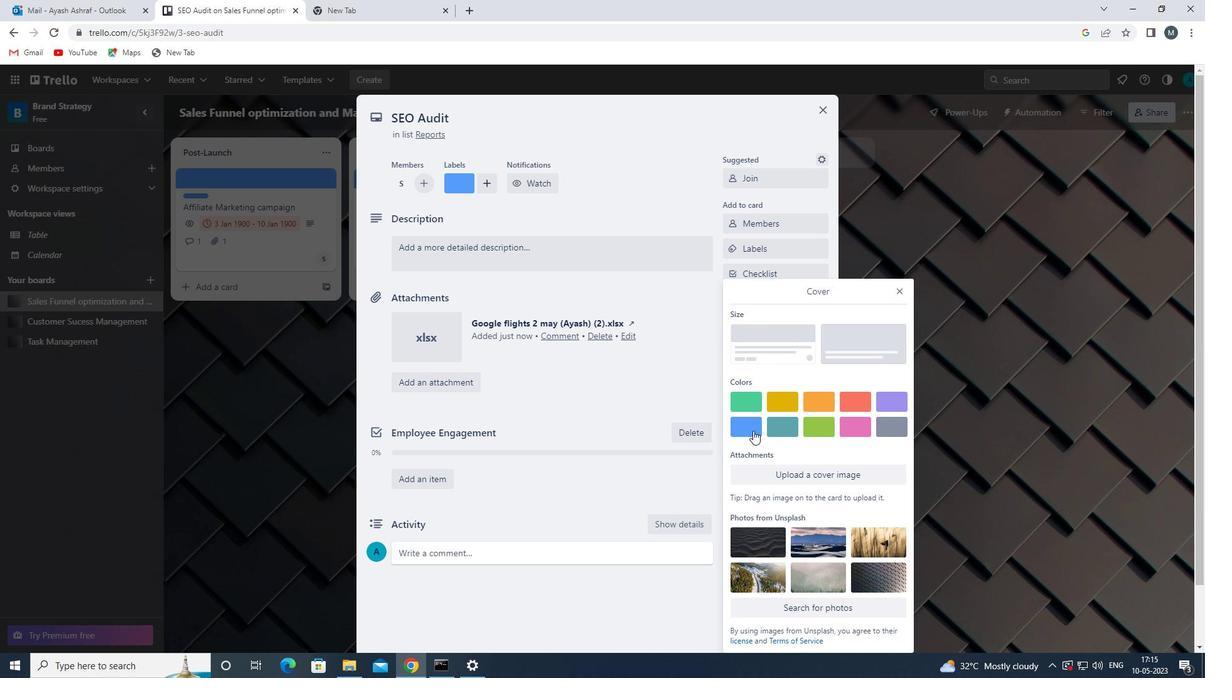 
Action: Mouse pressed left at (751, 429)
Screenshot: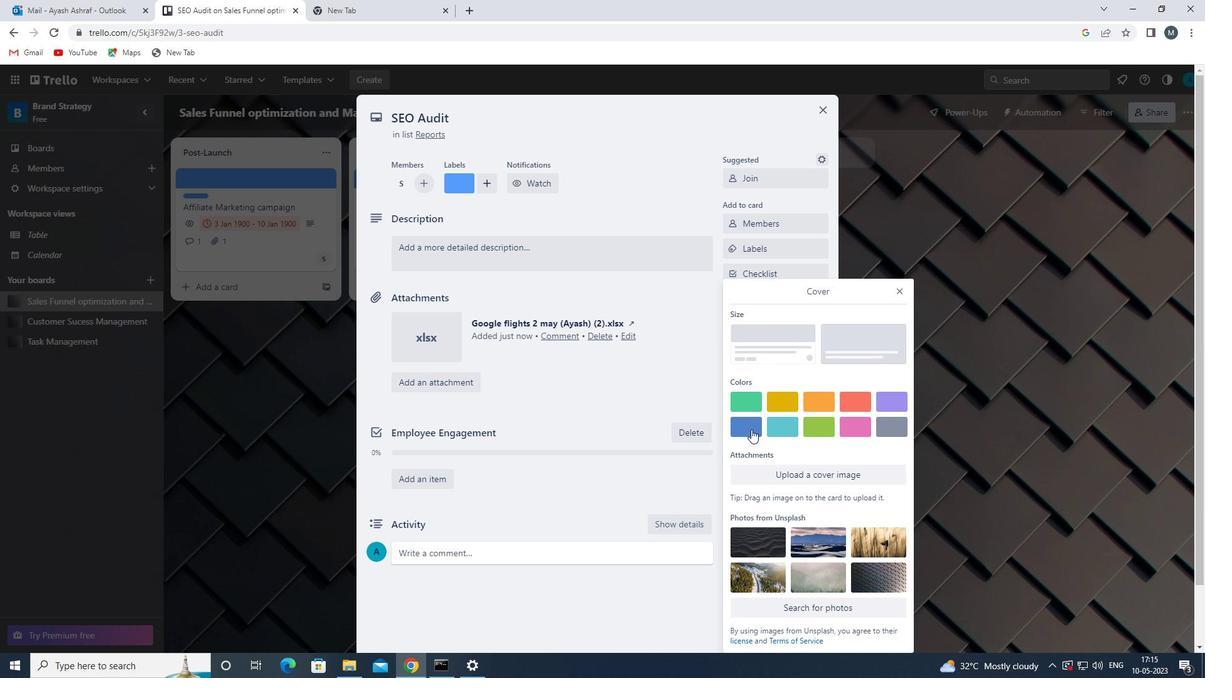 
Action: Mouse moved to (899, 270)
Screenshot: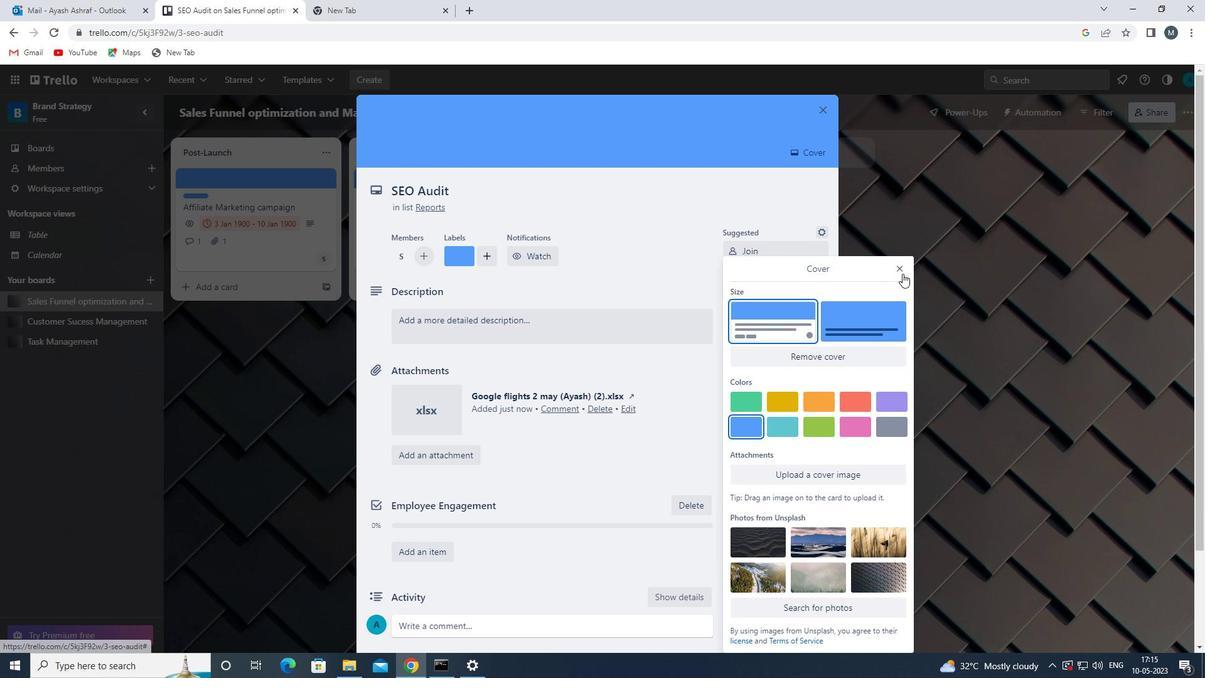 
Action: Mouse pressed left at (899, 270)
Screenshot: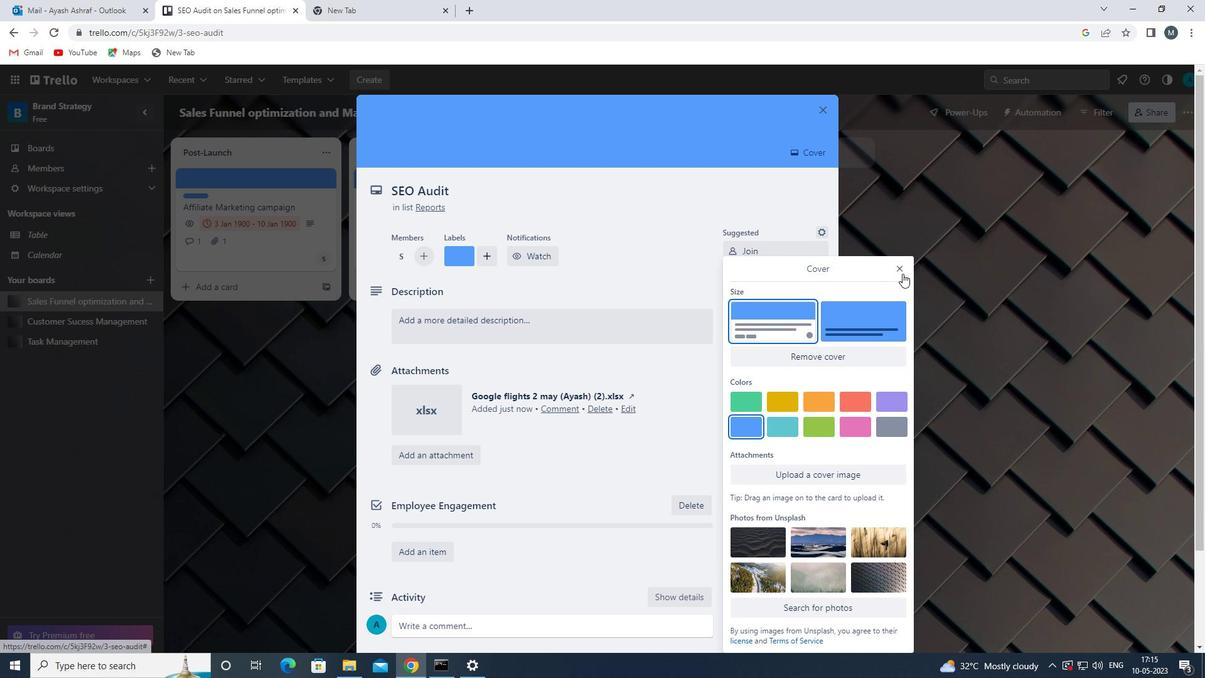 
Action: Mouse moved to (445, 320)
Screenshot: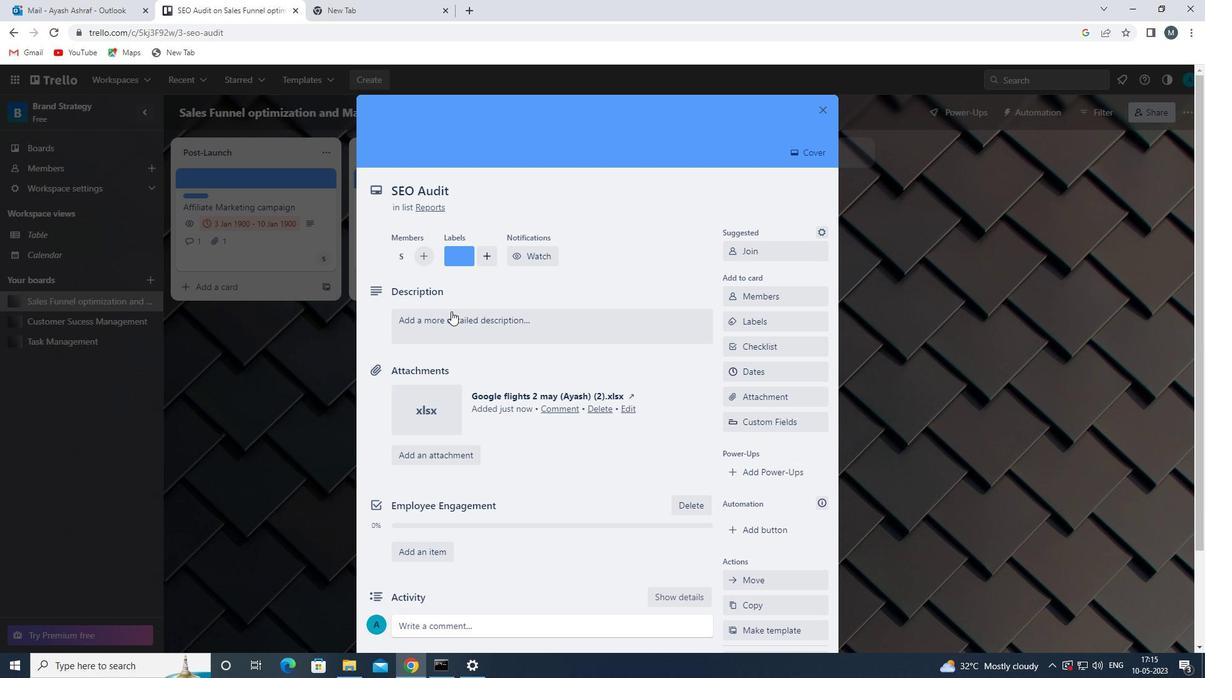 
Action: Mouse pressed left at (445, 320)
Screenshot: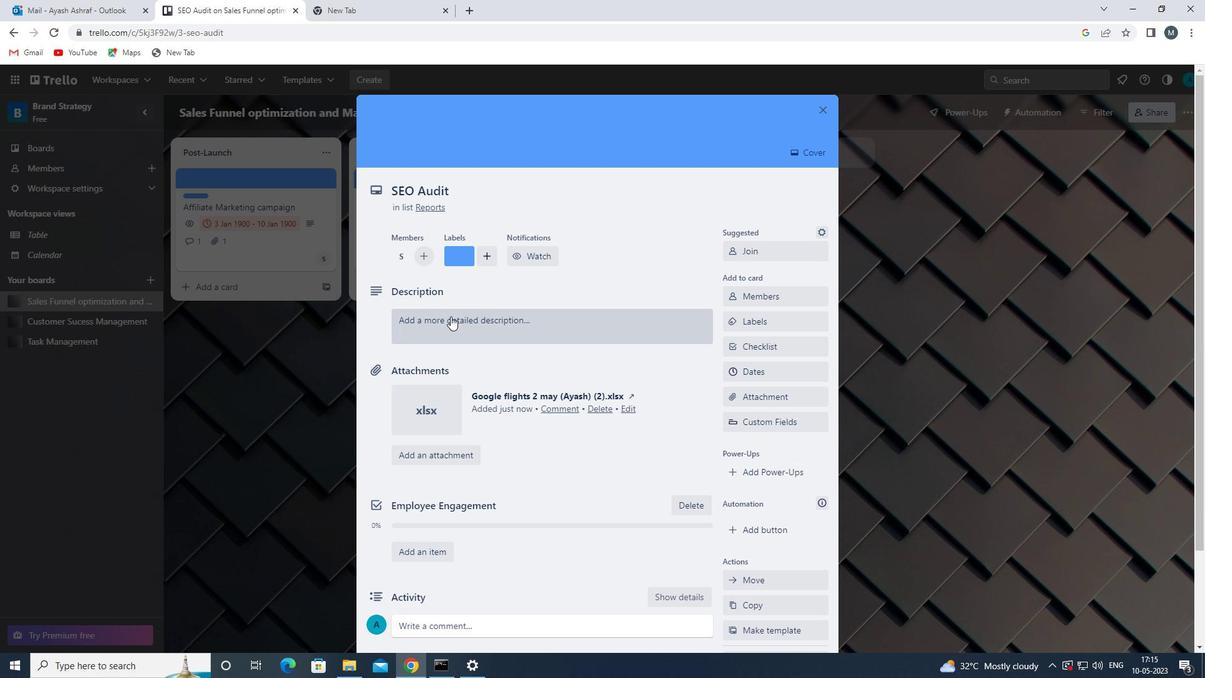
Action: Mouse moved to (436, 379)
Screenshot: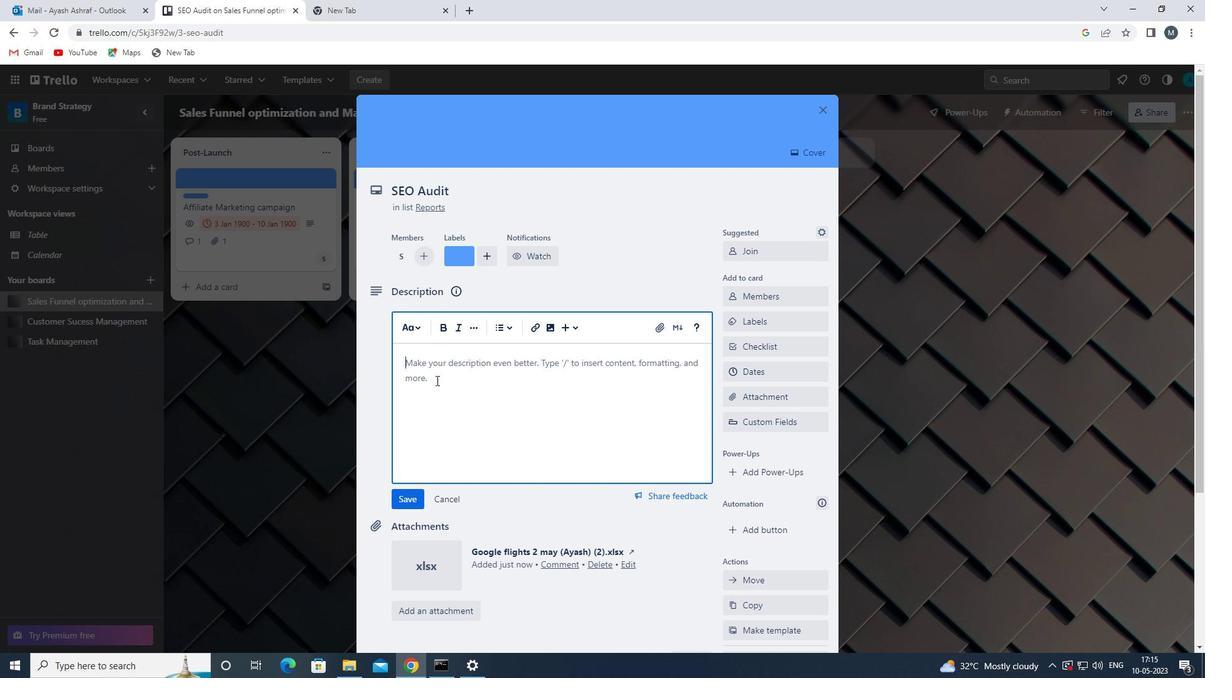 
Action: Mouse pressed left at (436, 379)
Screenshot: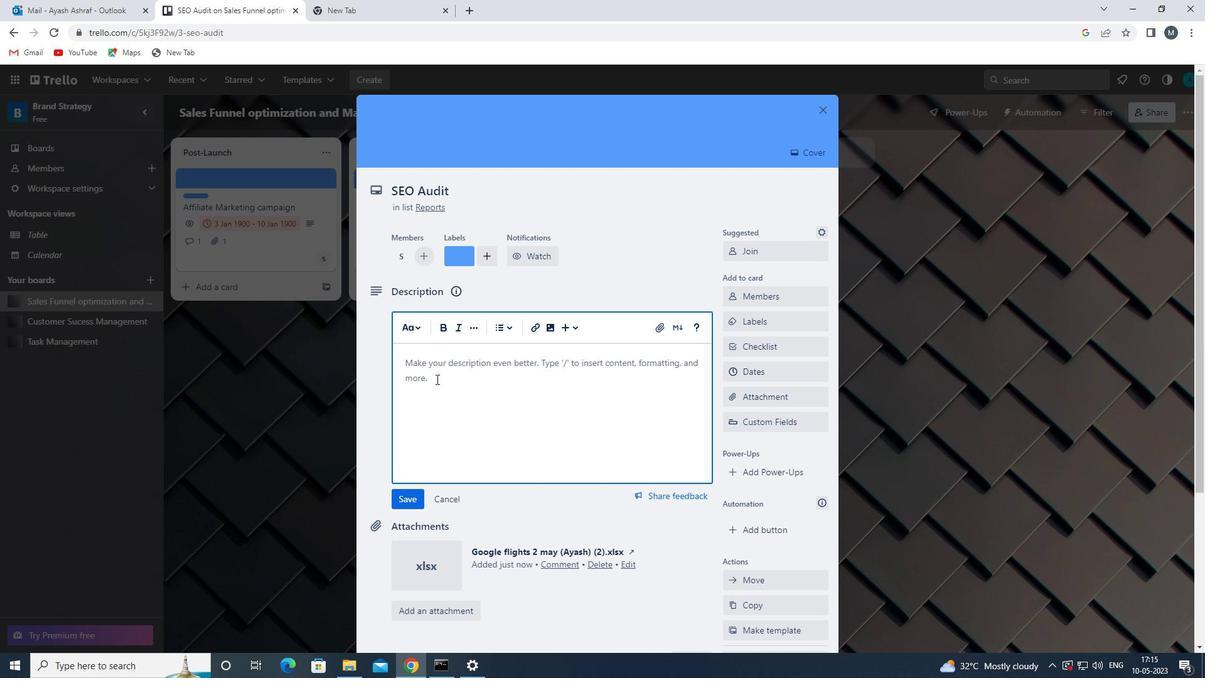 
Action: Mouse moved to (436, 378)
Screenshot: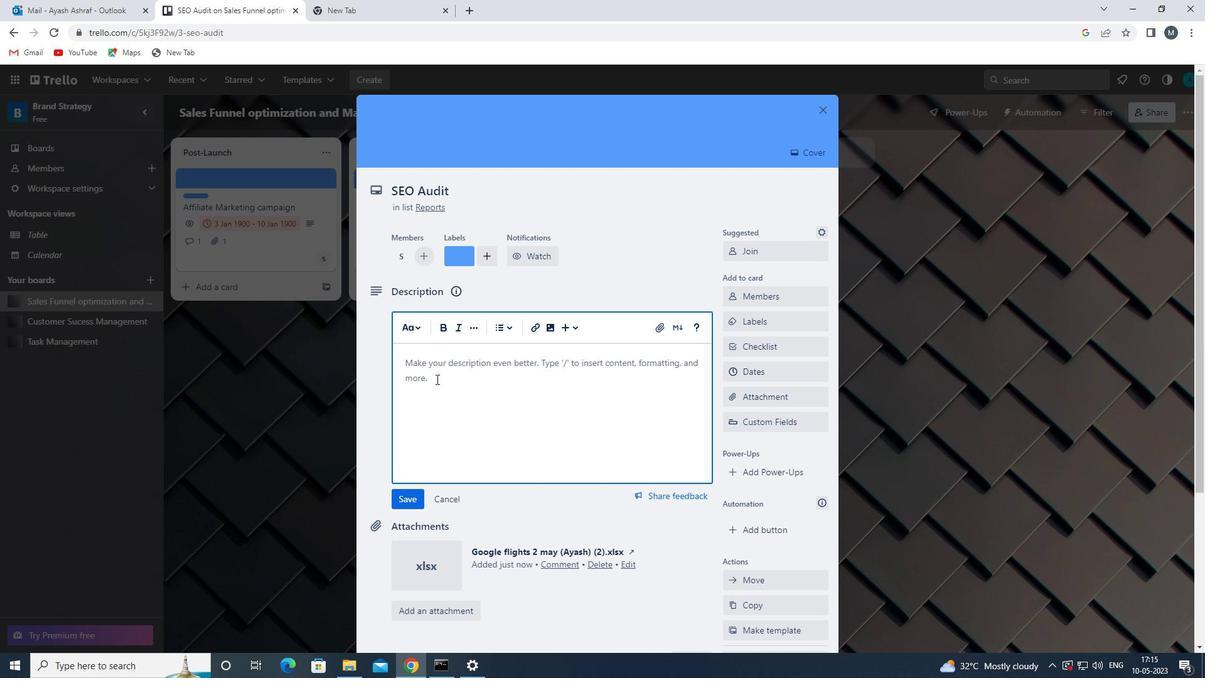 
Action: Key pressed <Key.shift><Key.shift><Key.shift><Key.shift><Key.shift><Key.shift>DEVELOPNEW<Key.backspace><Key.backspace><Key.backspace><Key.space>NEW<Key.space>SALES<Key.space>STRAGETY<Key.space><Key.backspace><Key.backspace><Key.backspace><Key.backspace><Key.backspace>TEGY<Key.space>FOR<Key.space>TEAM<Key.space>
Screenshot: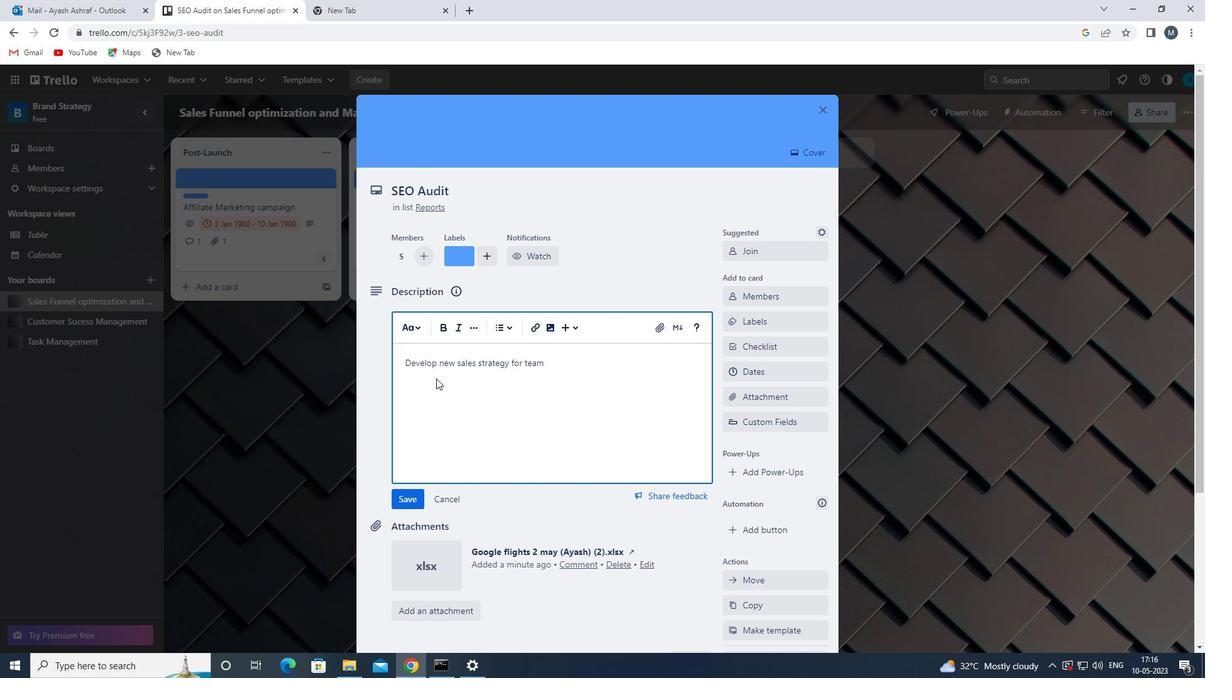 
Action: Mouse moved to (408, 500)
Screenshot: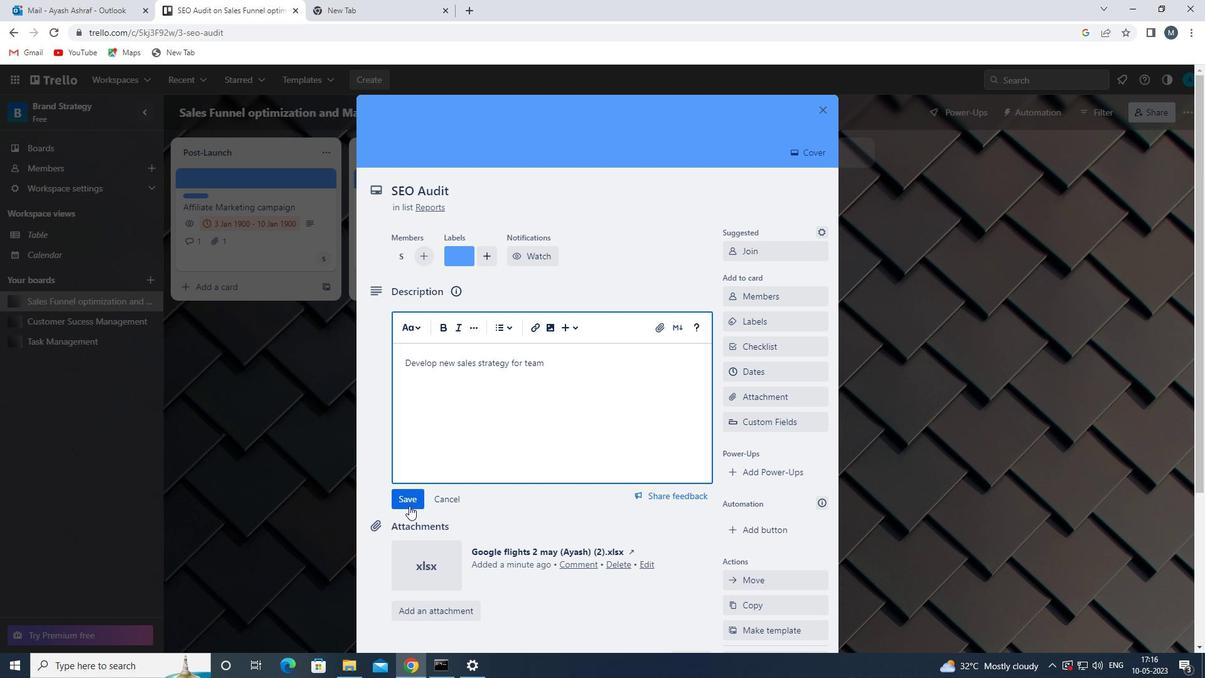 
Action: Mouse pressed left at (408, 500)
Screenshot: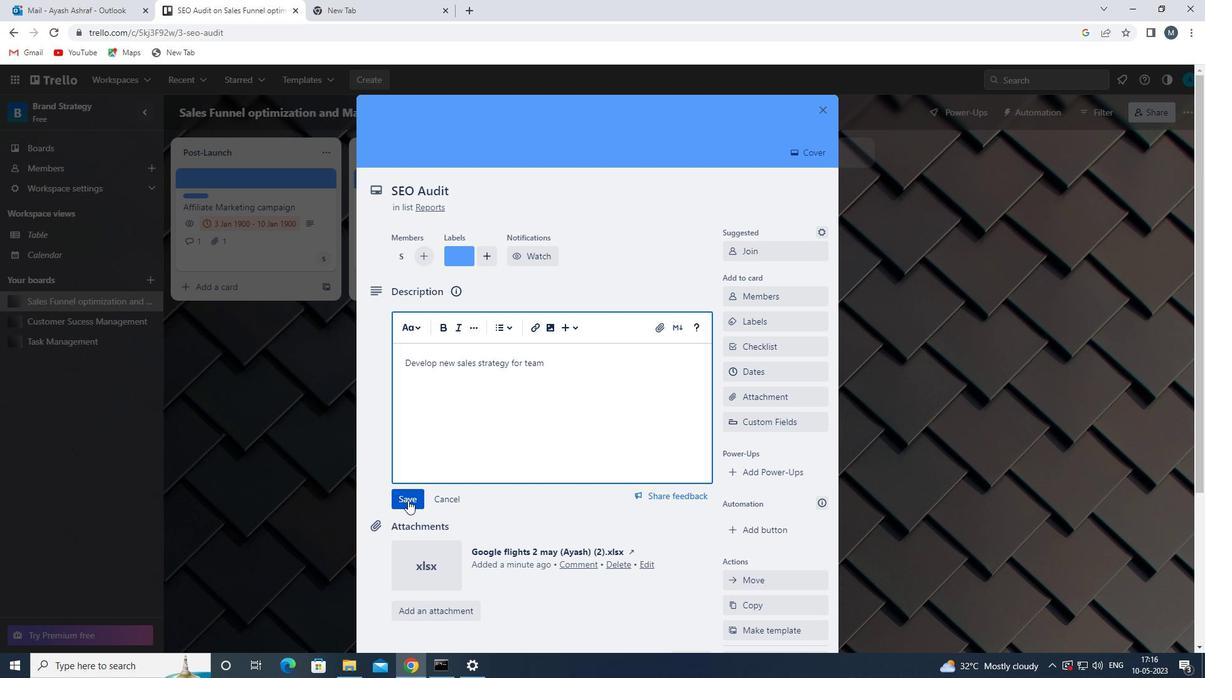 
Action: Mouse moved to (458, 606)
Screenshot: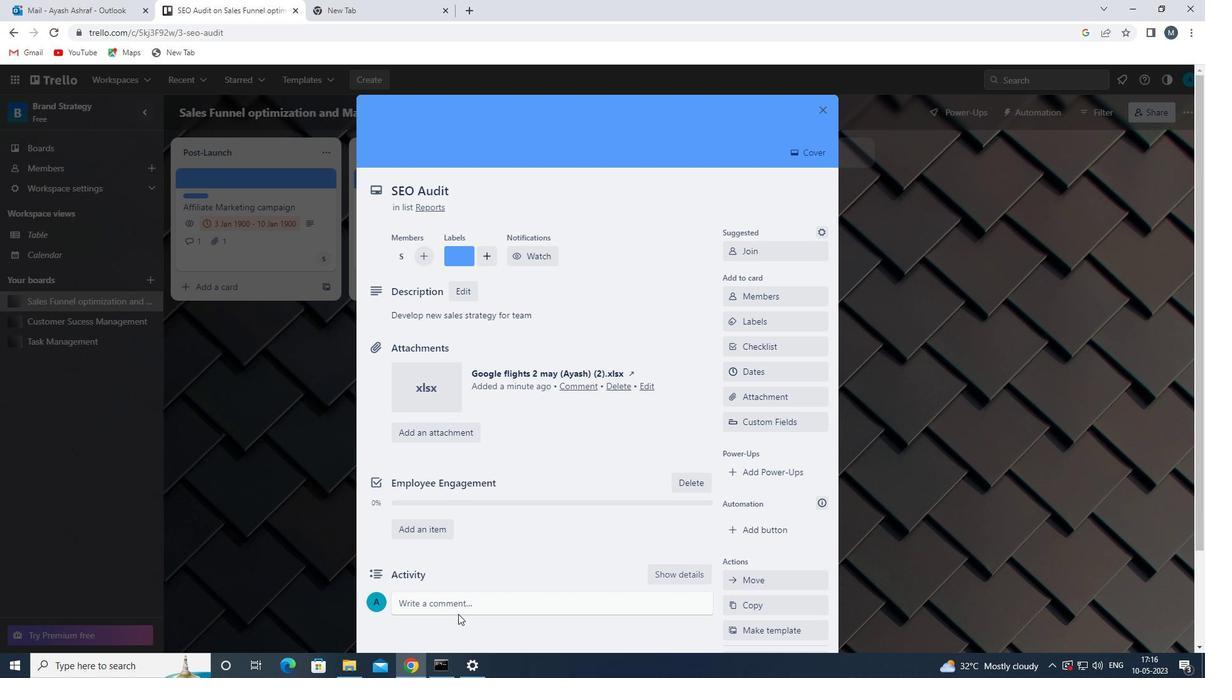 
Action: Mouse pressed left at (458, 606)
Screenshot: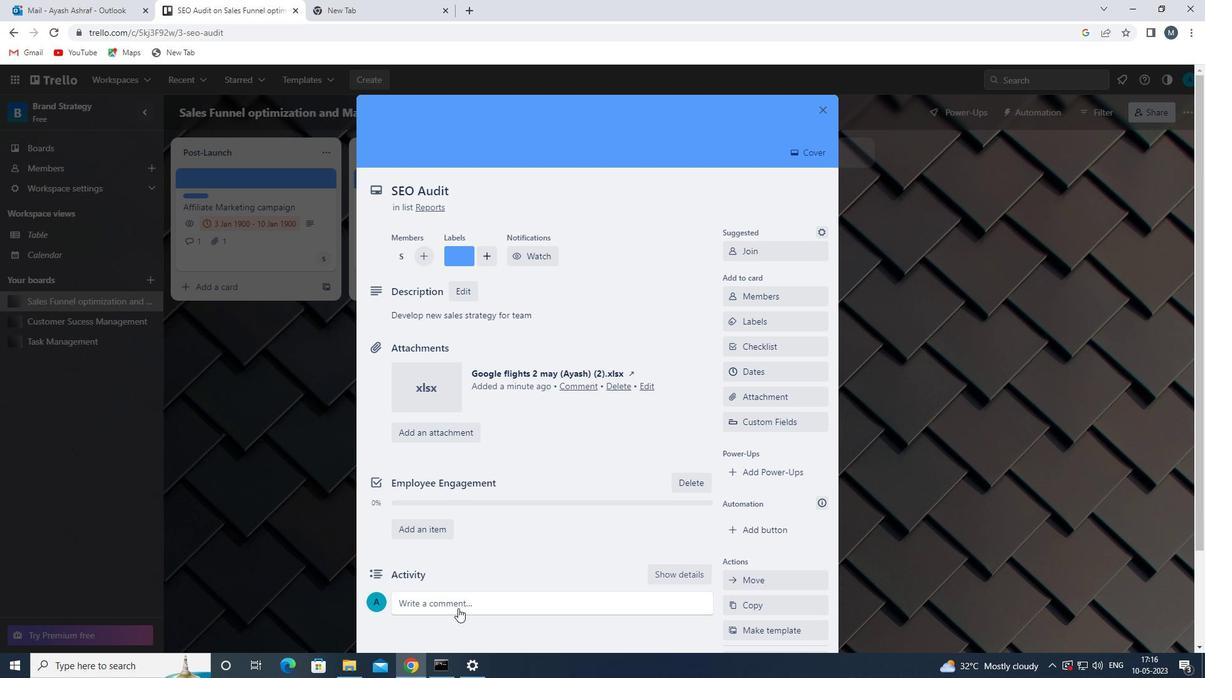 
Action: Mouse moved to (474, 498)
Screenshot: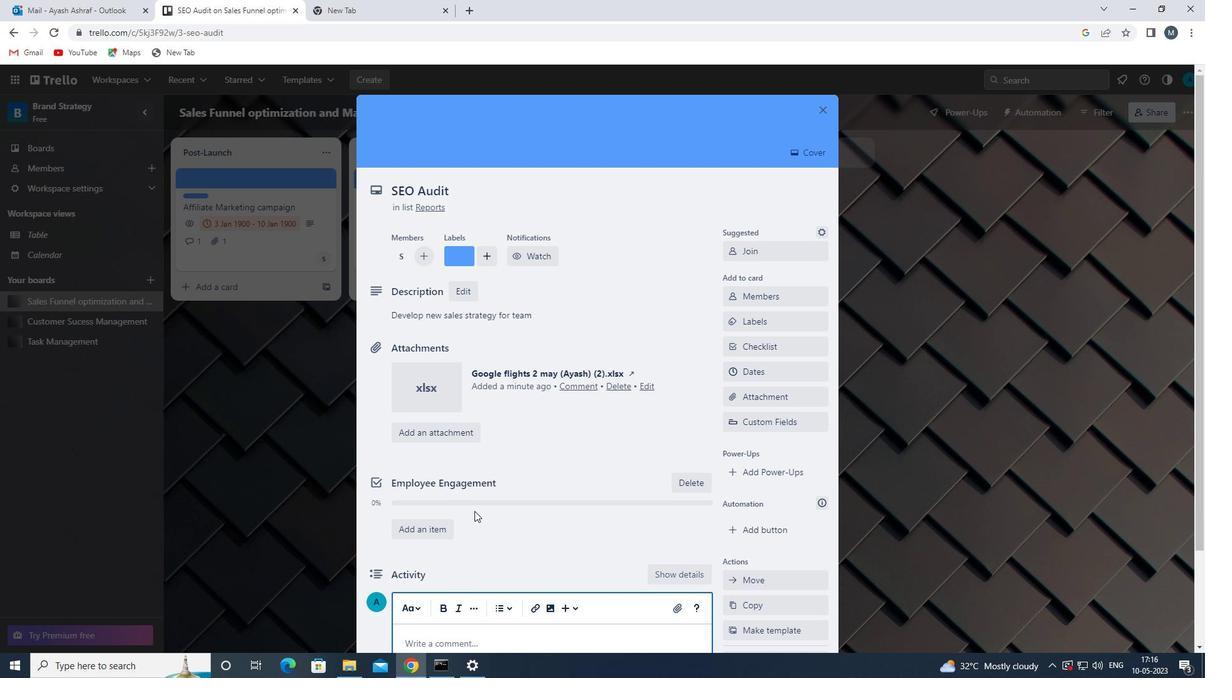 
Action: Mouse scrolled (474, 497) with delta (0, 0)
Screenshot: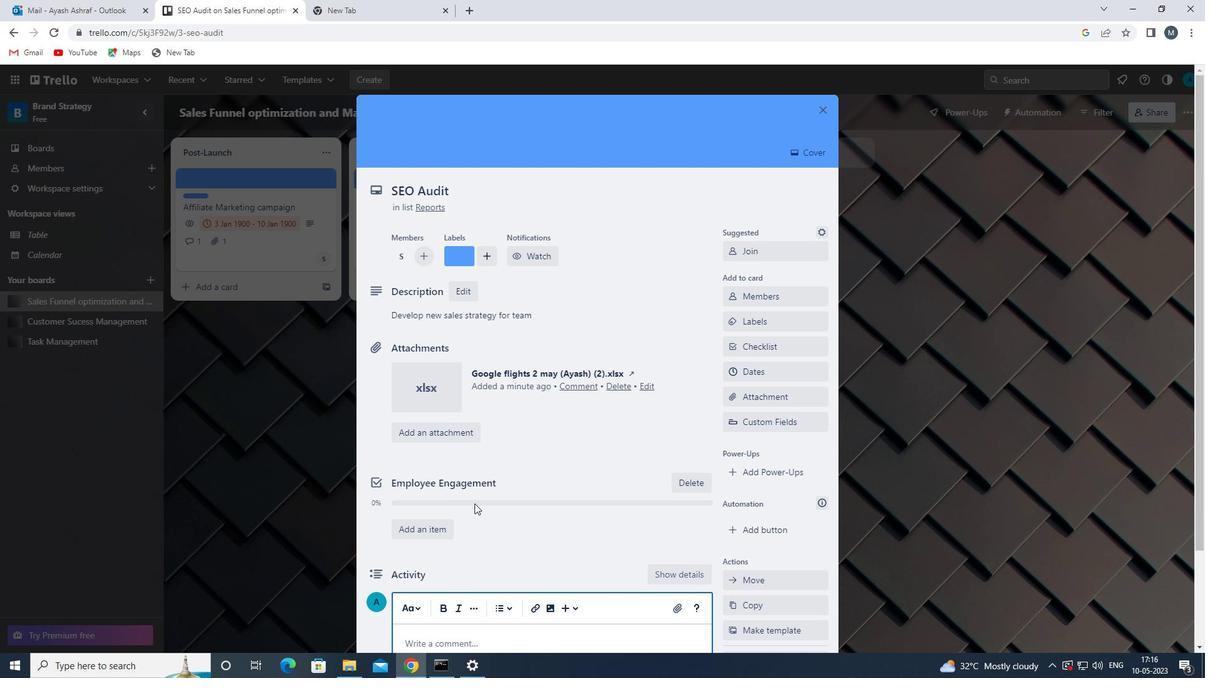 
Action: Mouse moved to (474, 498)
Screenshot: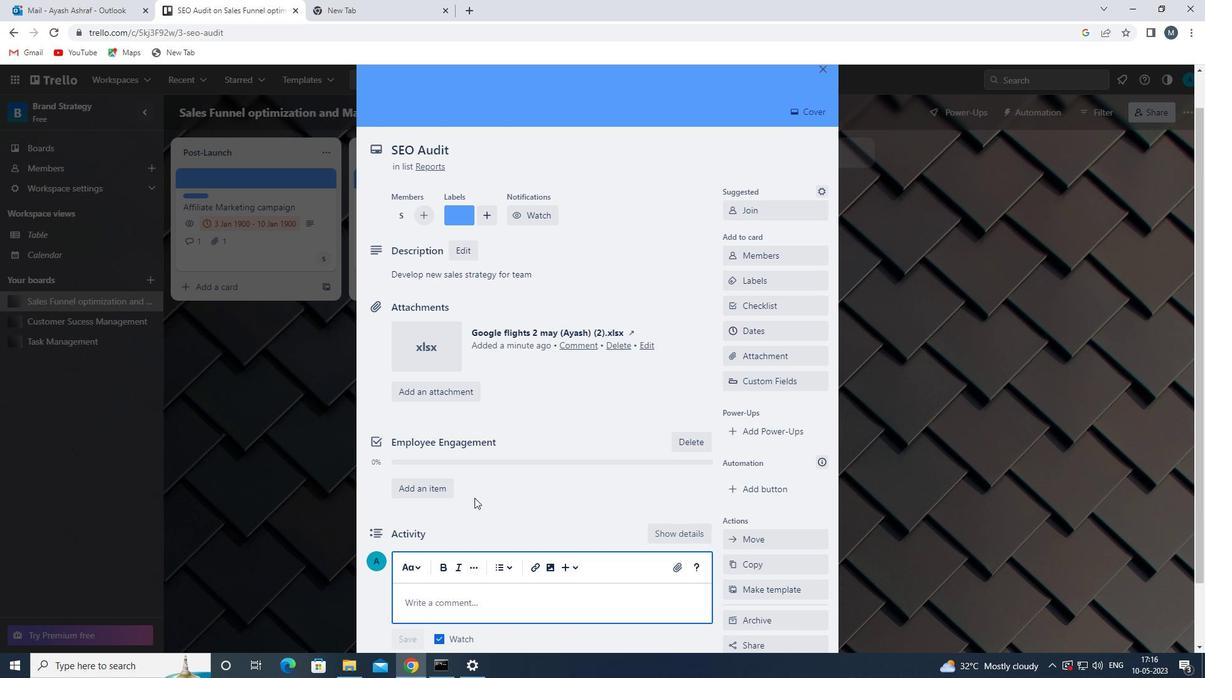 
Action: Mouse scrolled (474, 497) with delta (0, 0)
Screenshot: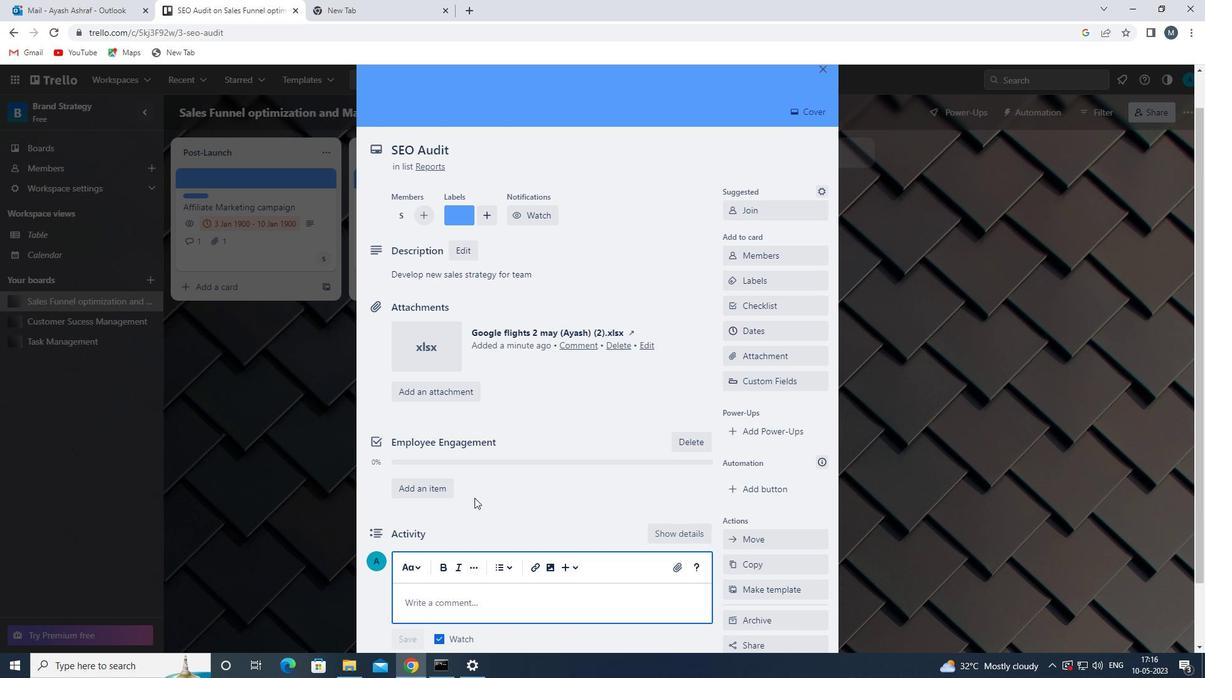 
Action: Mouse moved to (462, 528)
Screenshot: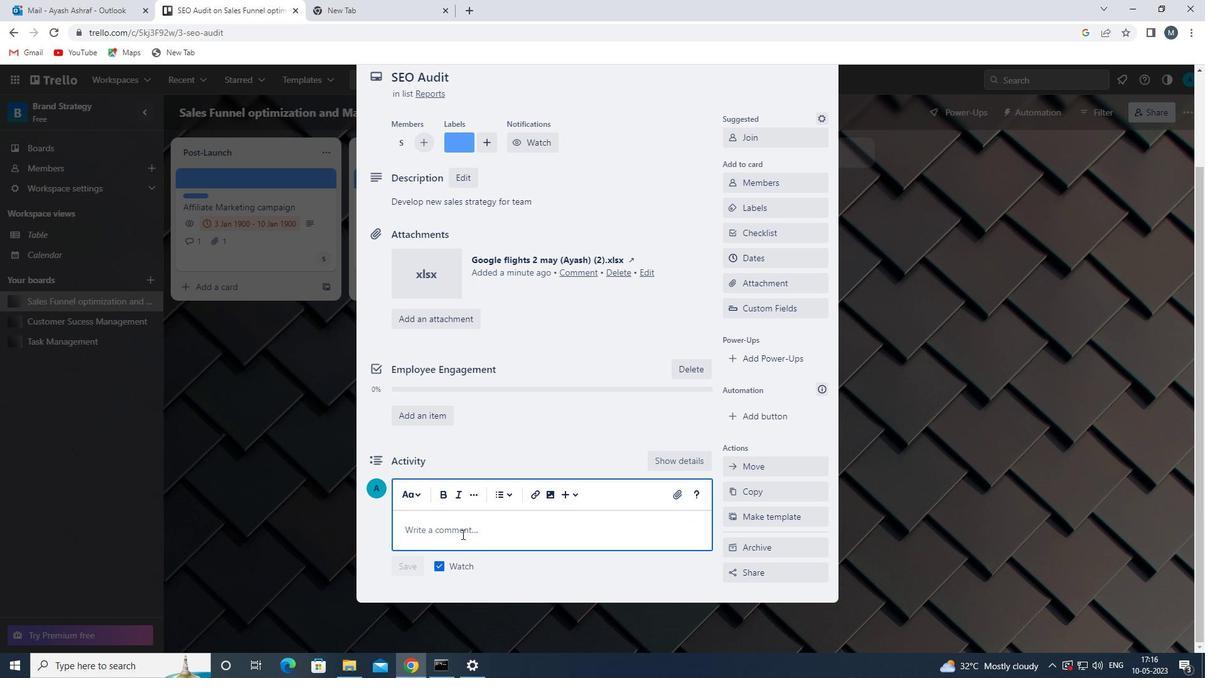 
Action: Mouse pressed left at (462, 528)
Screenshot: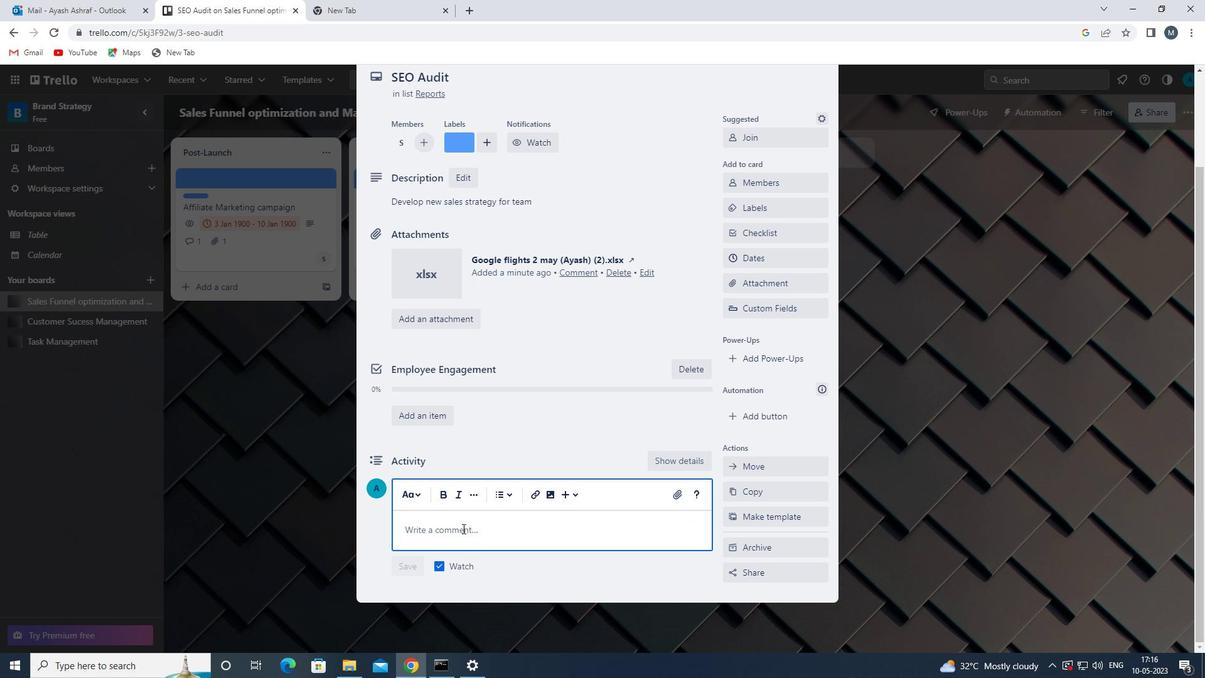 
Action: Mouse moved to (464, 525)
Screenshot: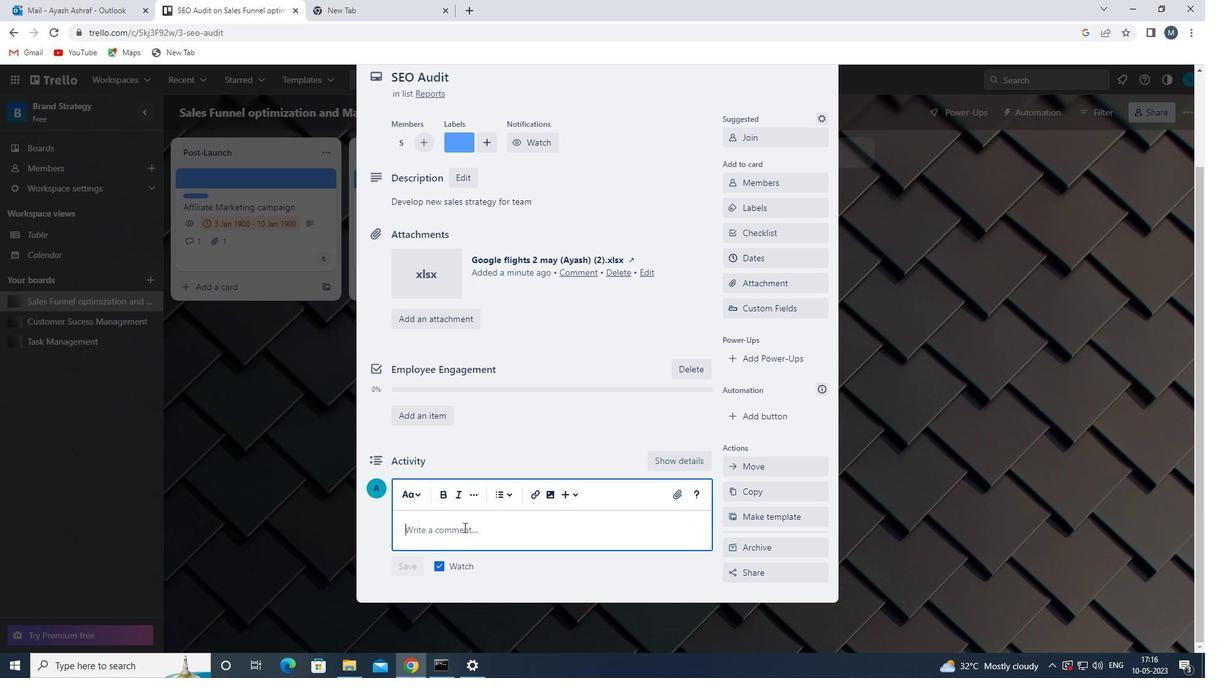 
Action: Key pressed <Key.shift>LET<Key.space>US<Key.space>APPROACH<Key.space>THIS<Key.space>TASK<Key.space>WITH<Key.space>A<Key.space>SENSE<Key.space>OF<Key.space>SELF-REFLECTION<Key.space>AND<Key.space>SELF<Key.space>AWARENESS<Key.space><Key.backspace>,RECOGNIZING<Key.space>OUR<Key.space>OWN<Key.space>STRENGTHS<Key.space>AND<Key.space>
Screenshot: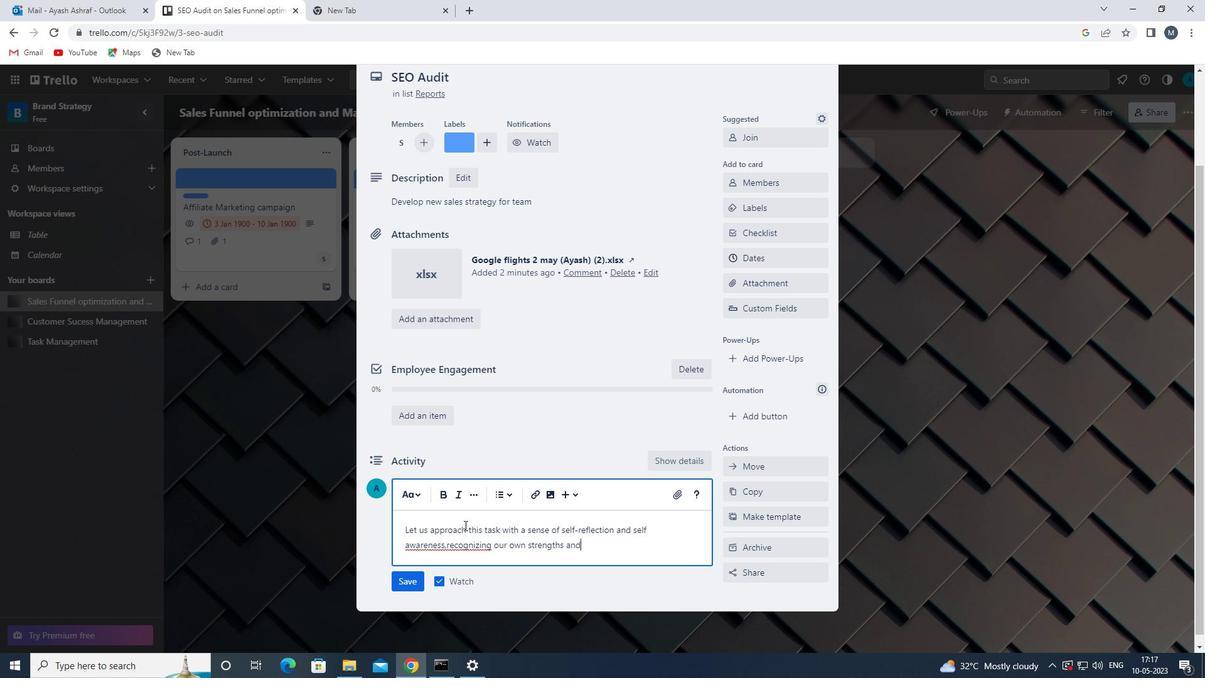 
Action: Mouse moved to (445, 545)
Screenshot: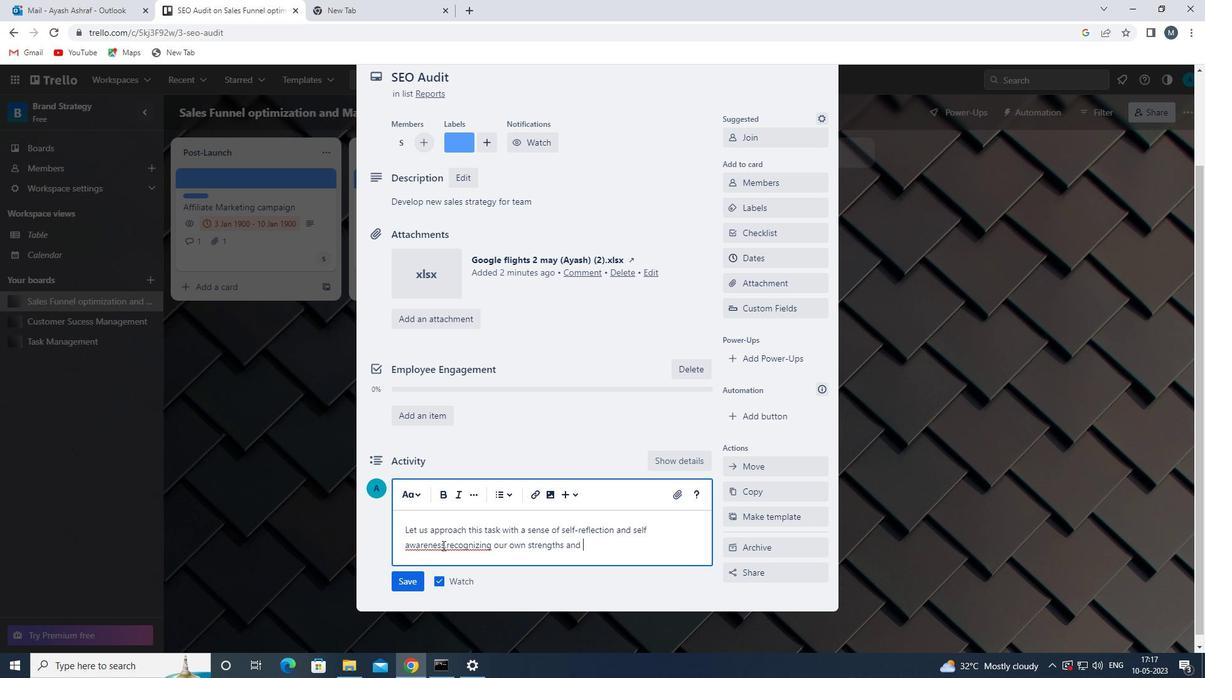 
Action: Mouse pressed left at (445, 545)
Screenshot: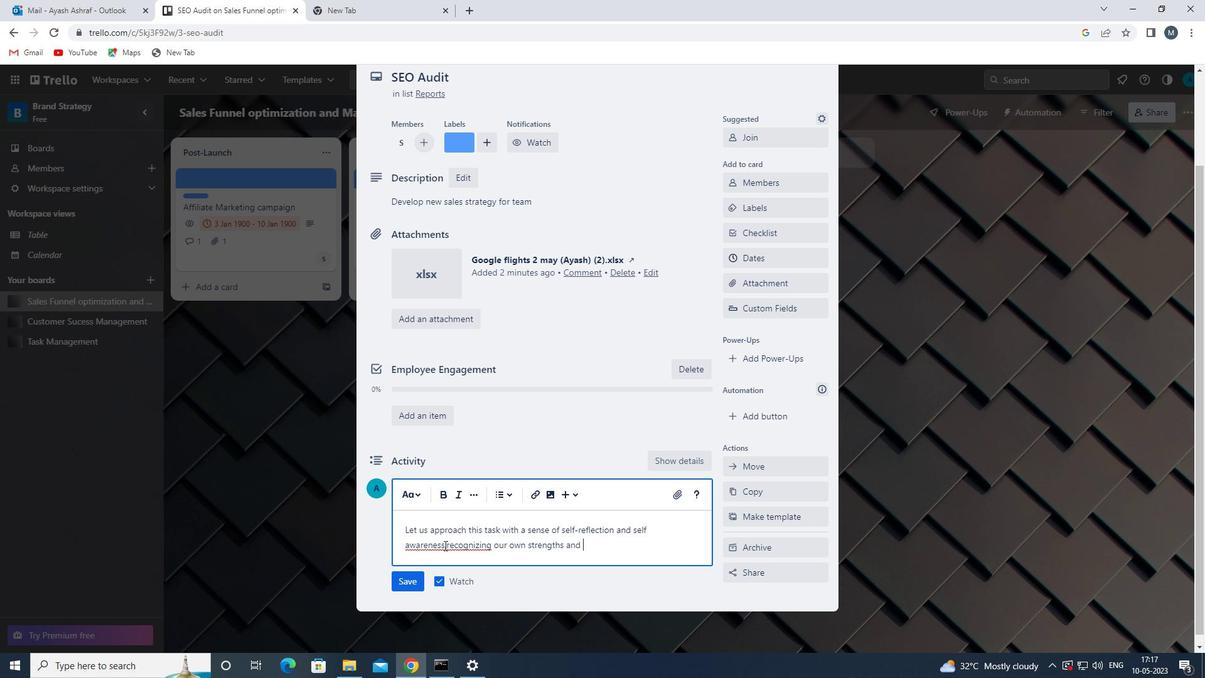 
Action: Mouse moved to (465, 548)
Screenshot: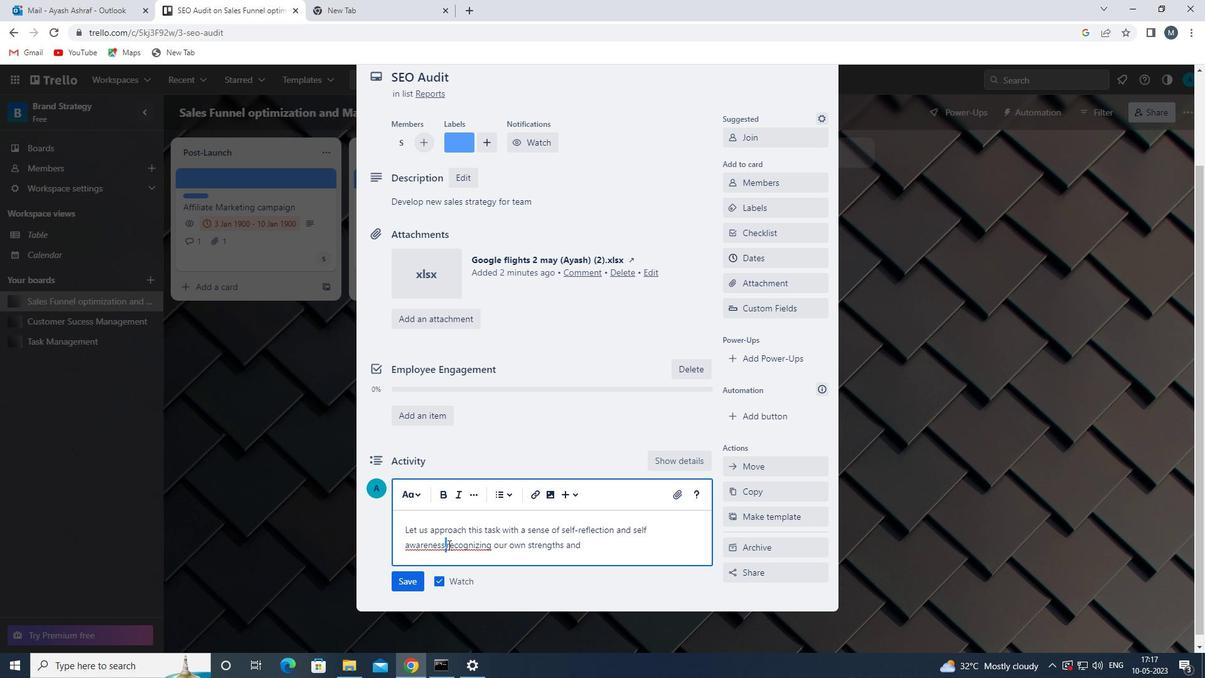 
Action: Key pressed <Key.space>
Screenshot: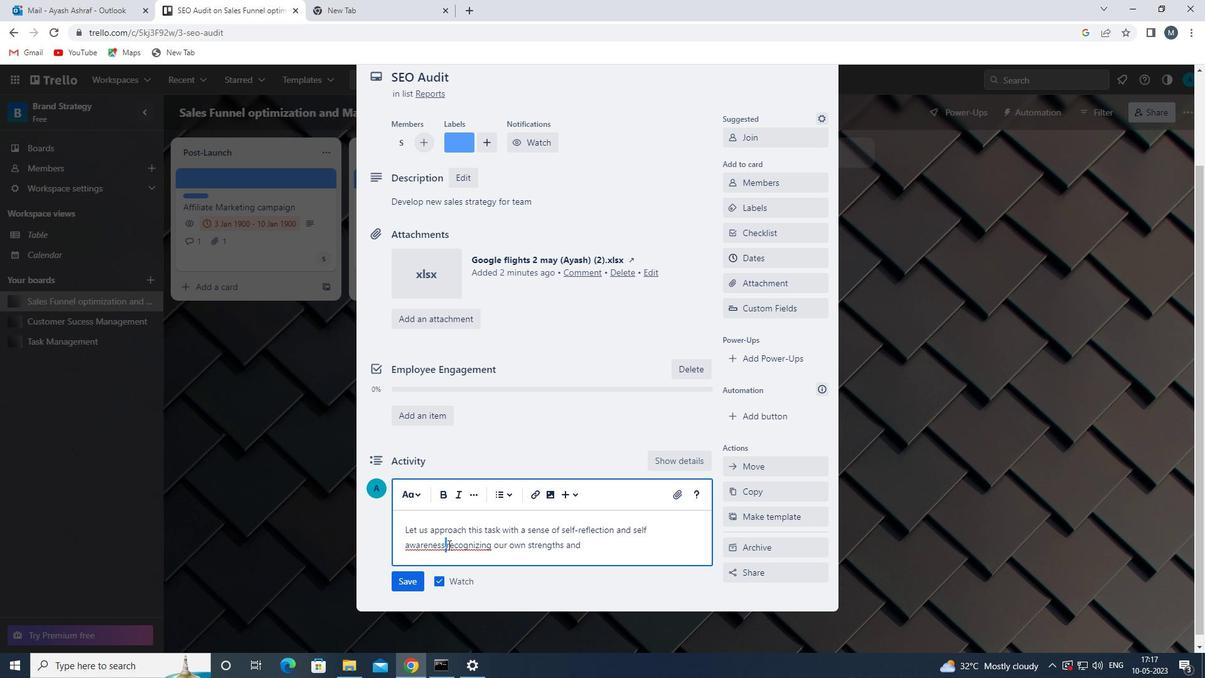 
Action: Mouse moved to (551, 547)
Screenshot: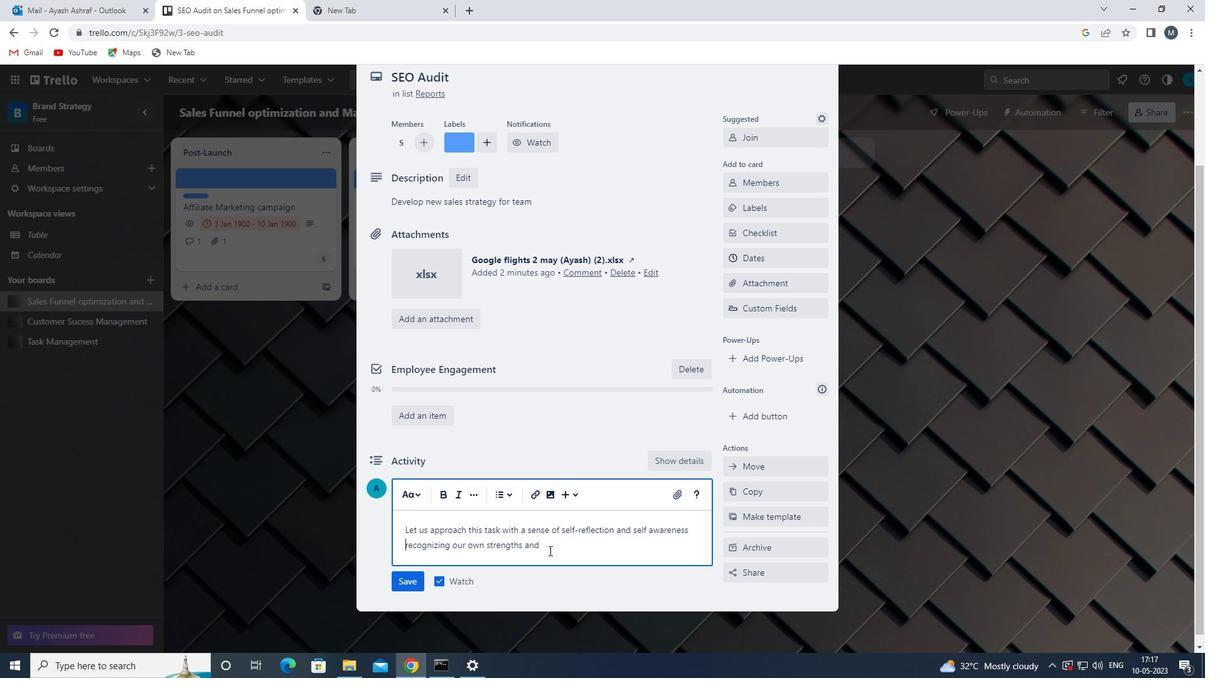 
Action: Mouse pressed left at (551, 547)
Screenshot: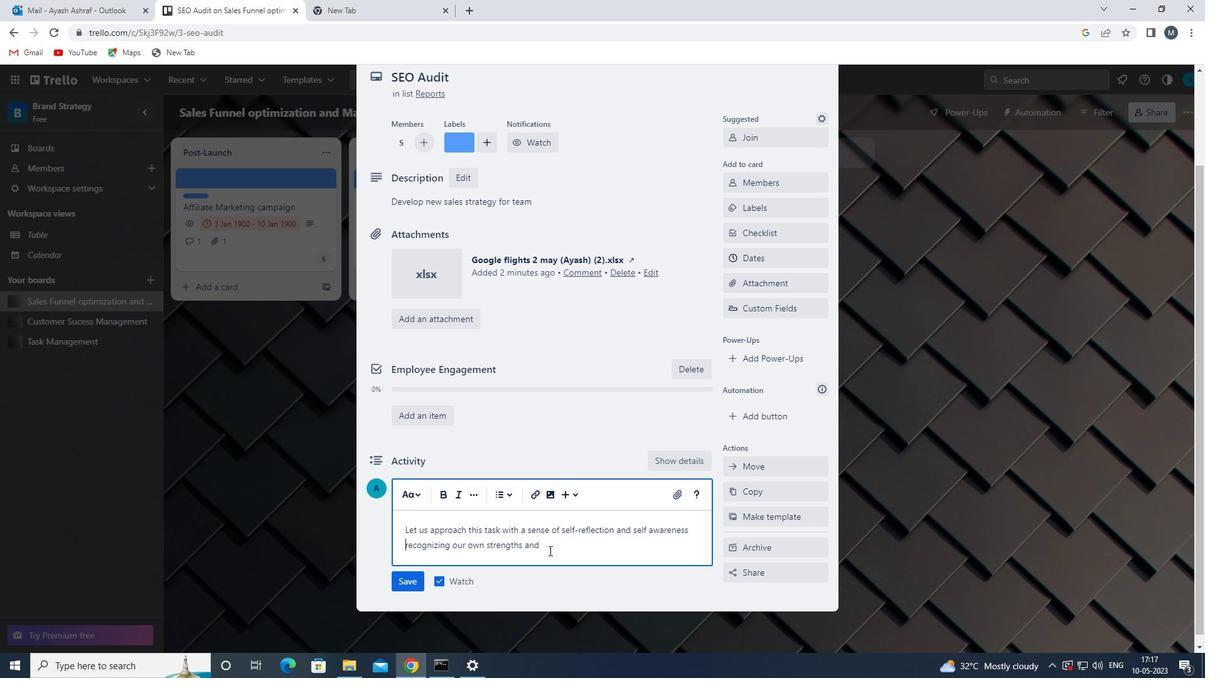 
Action: Mouse moved to (560, 550)
Screenshot: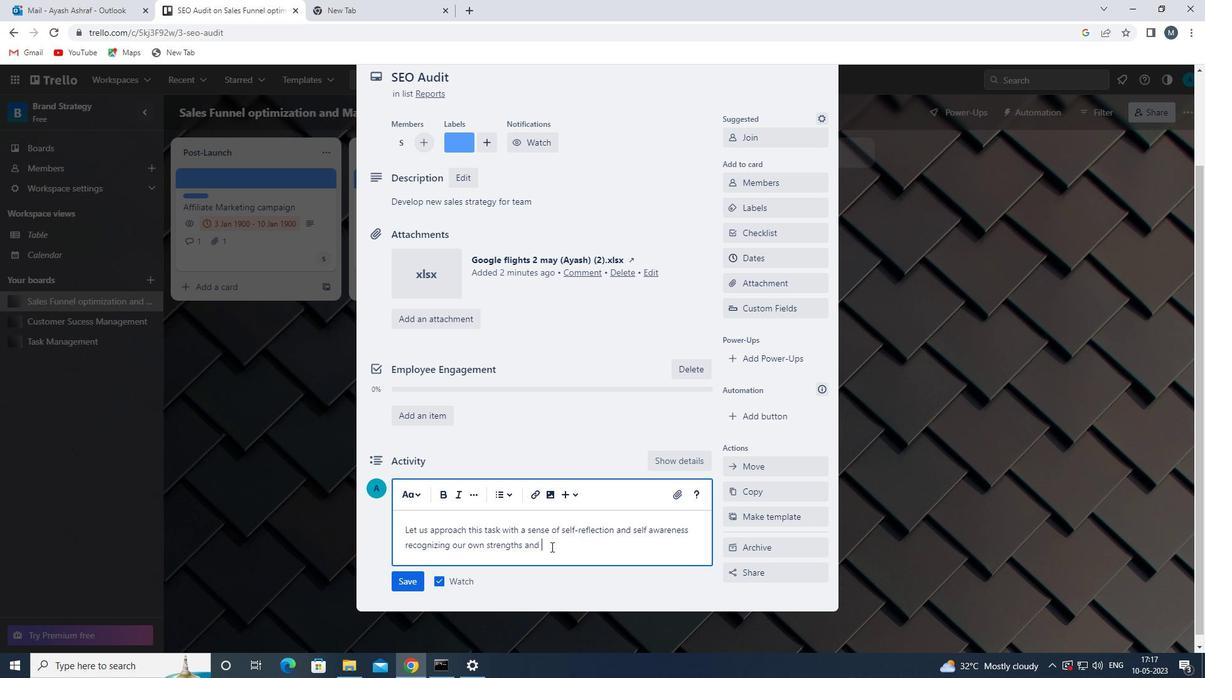 
Action: Key pressed WEAKNESSES.
Screenshot: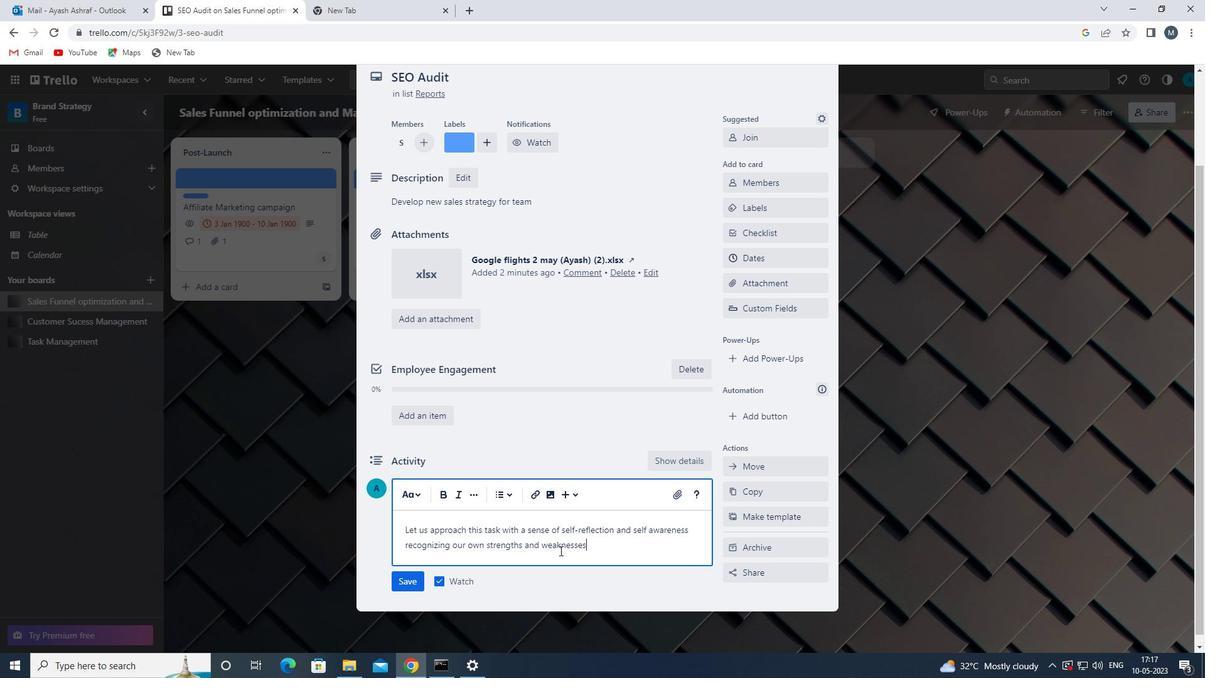 
Action: Mouse moved to (413, 582)
Screenshot: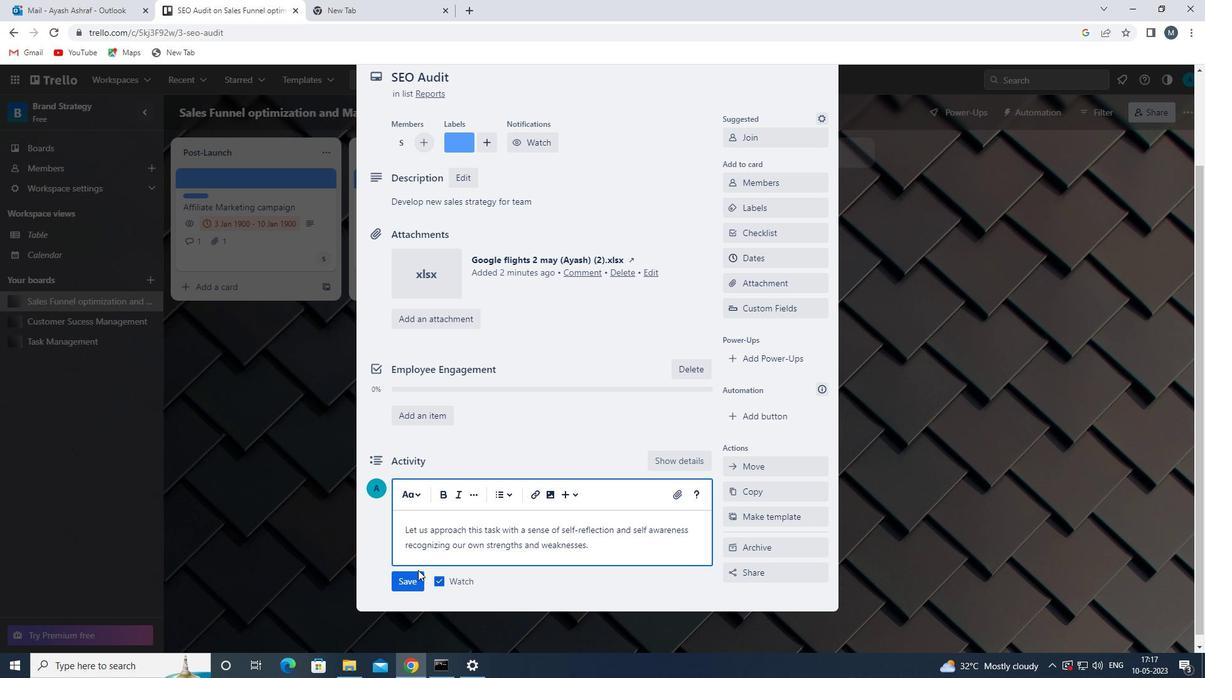 
Action: Mouse pressed left at (413, 582)
Screenshot: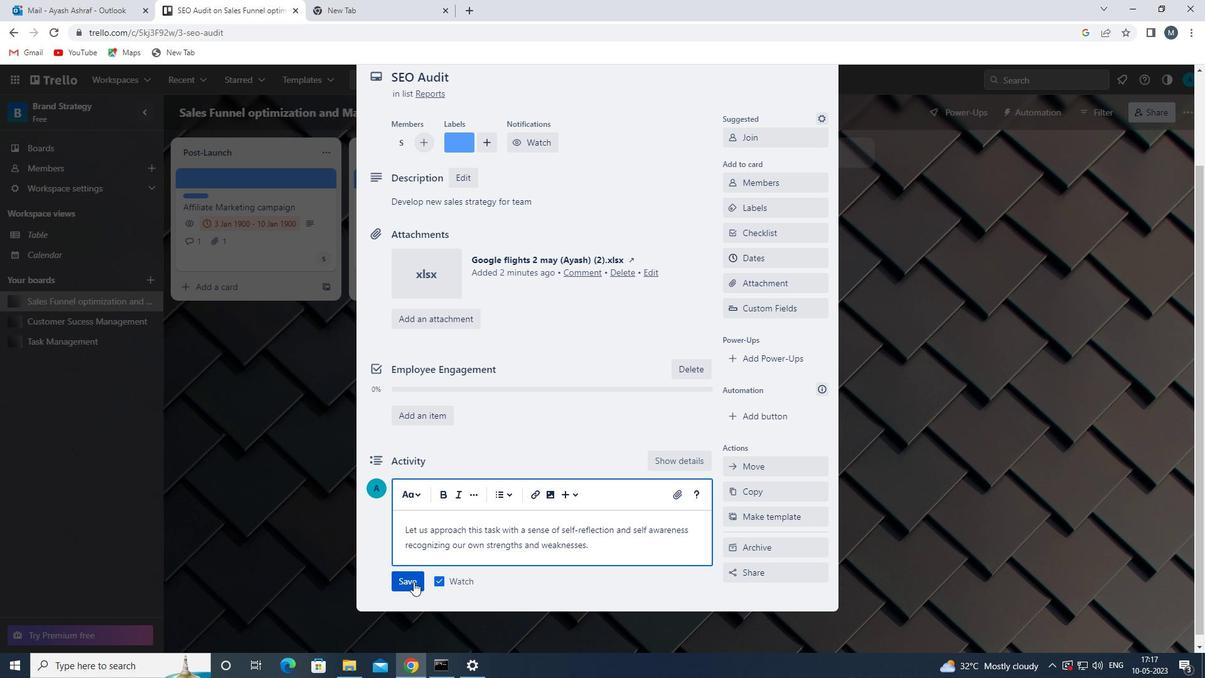 
Action: Mouse moved to (766, 256)
Screenshot: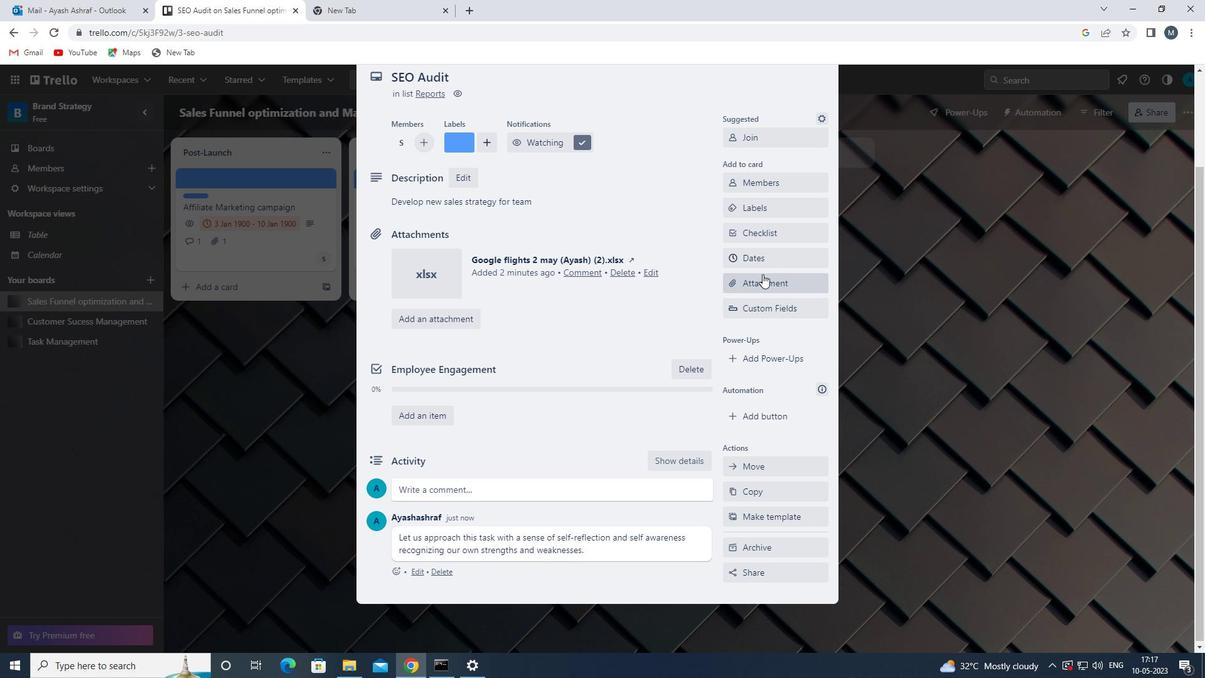 
Action: Mouse pressed left at (766, 256)
Screenshot: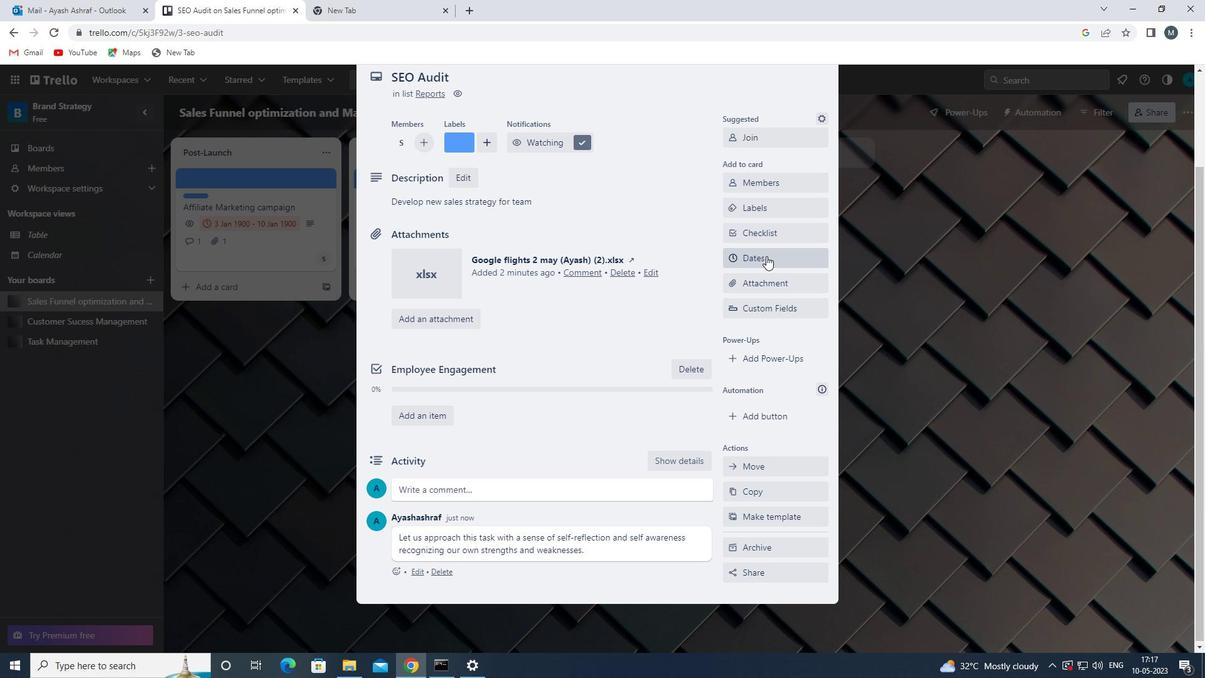 
Action: Mouse moved to (734, 337)
Screenshot: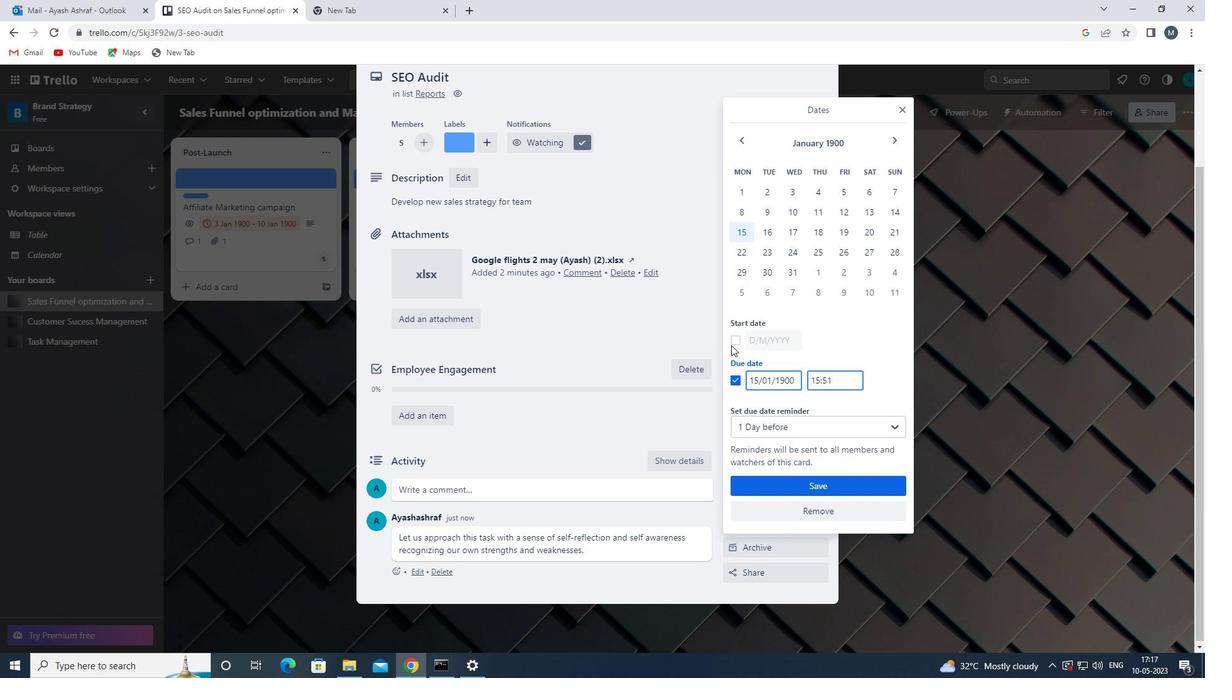 
Action: Mouse pressed left at (734, 337)
Screenshot: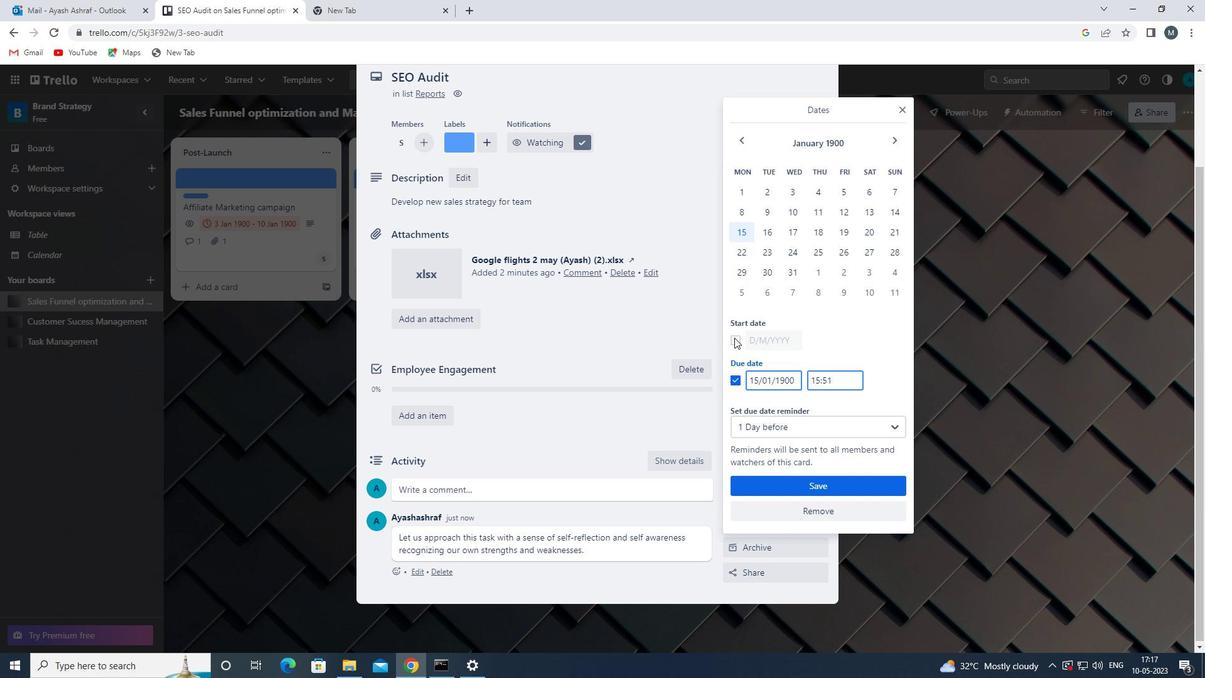 
Action: Mouse moved to (758, 341)
Screenshot: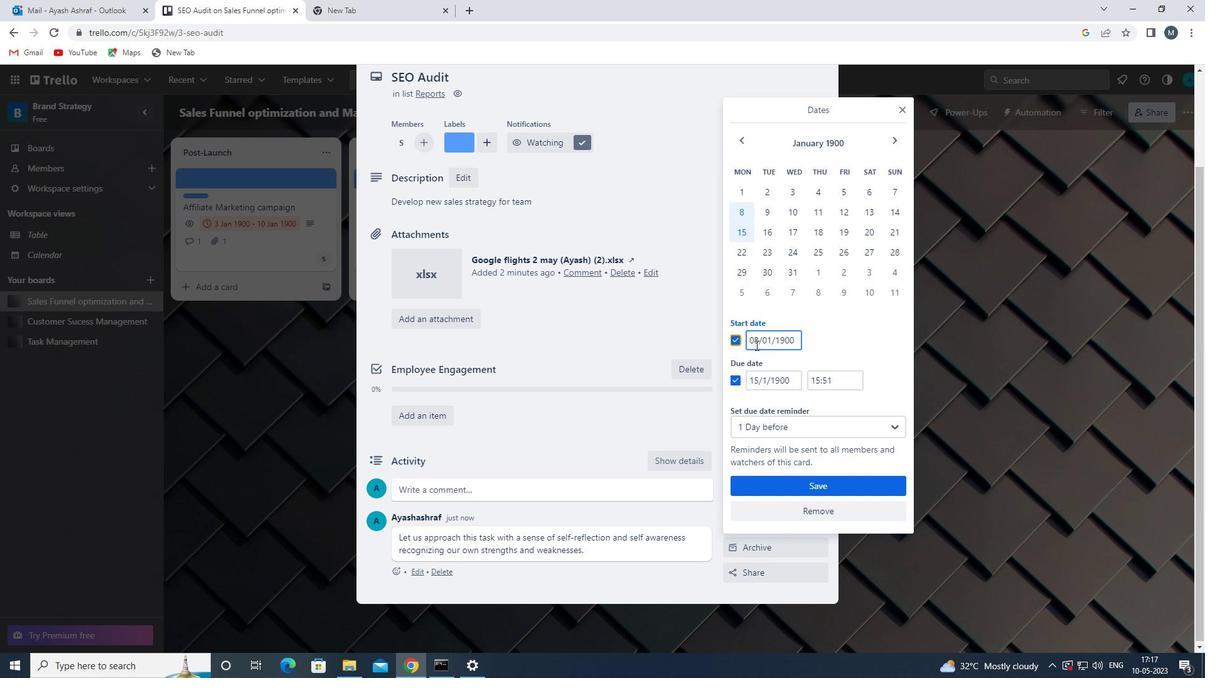 
Action: Mouse pressed left at (758, 341)
Screenshot: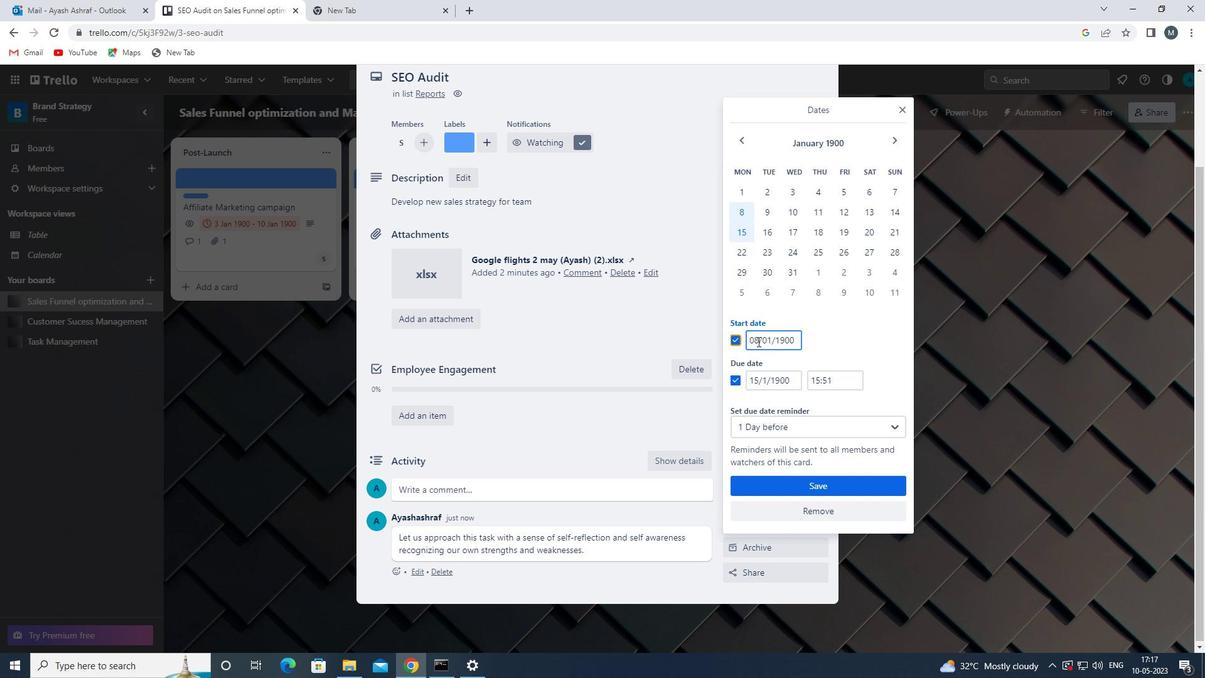 
Action: Mouse moved to (753, 342)
Screenshot: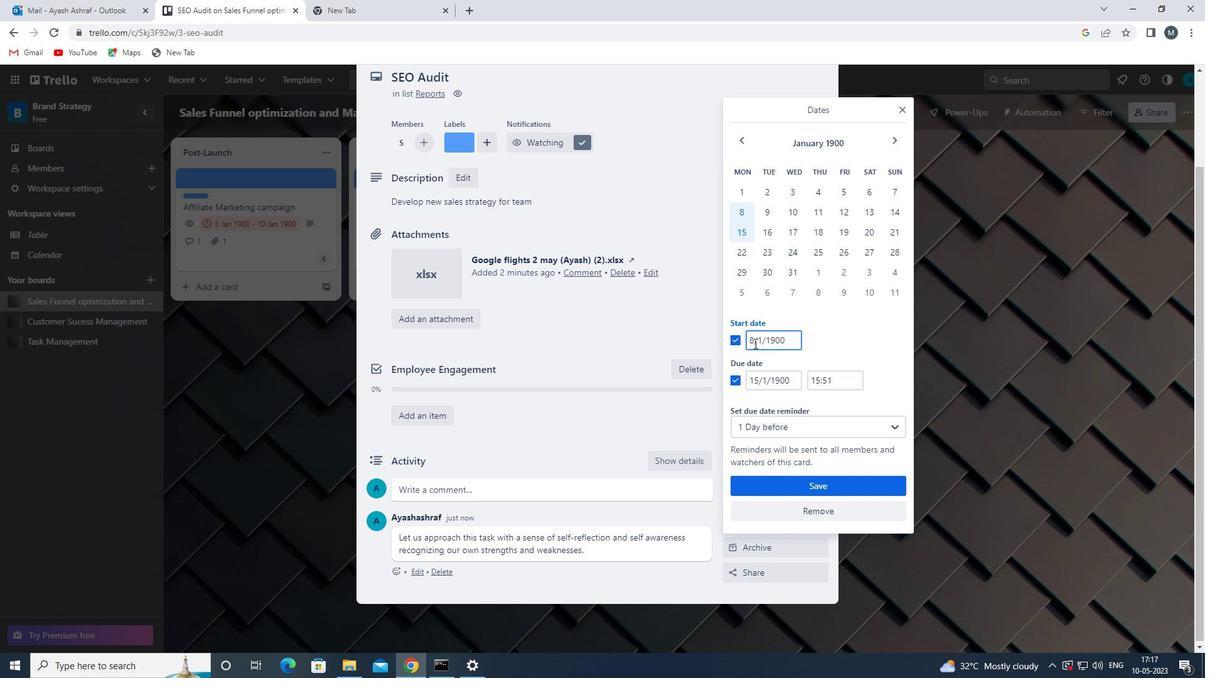
Action: Mouse pressed left at (753, 342)
Screenshot: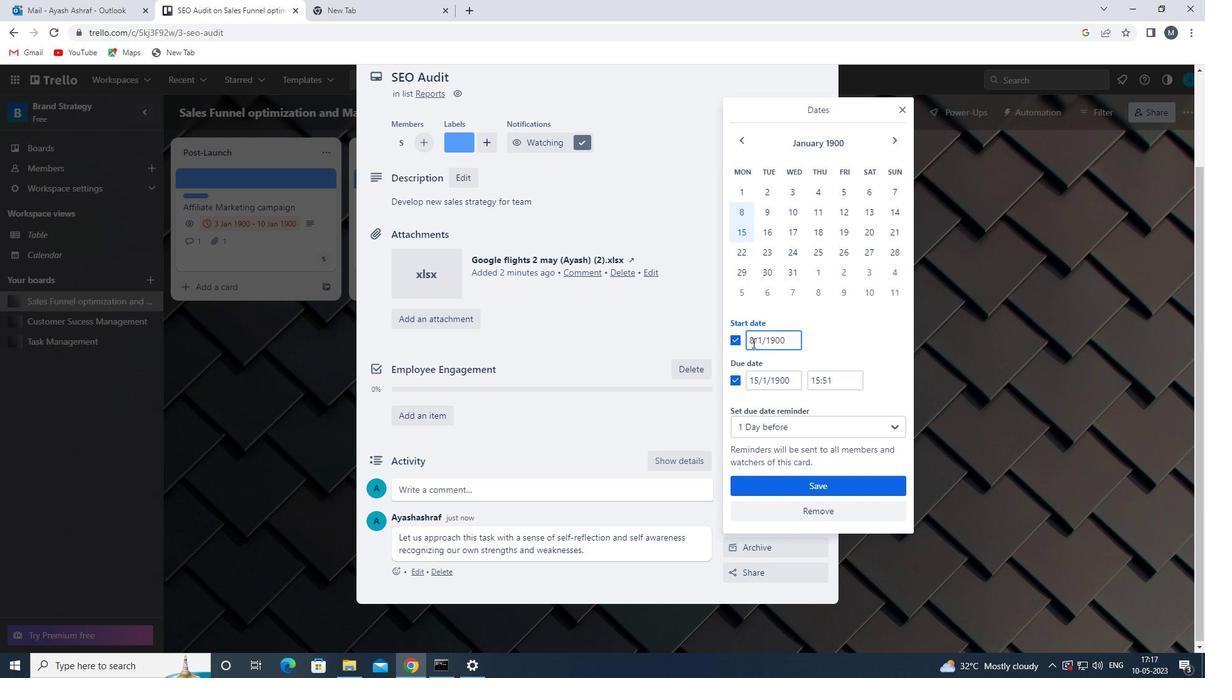 
Action: Mouse moved to (760, 345)
Screenshot: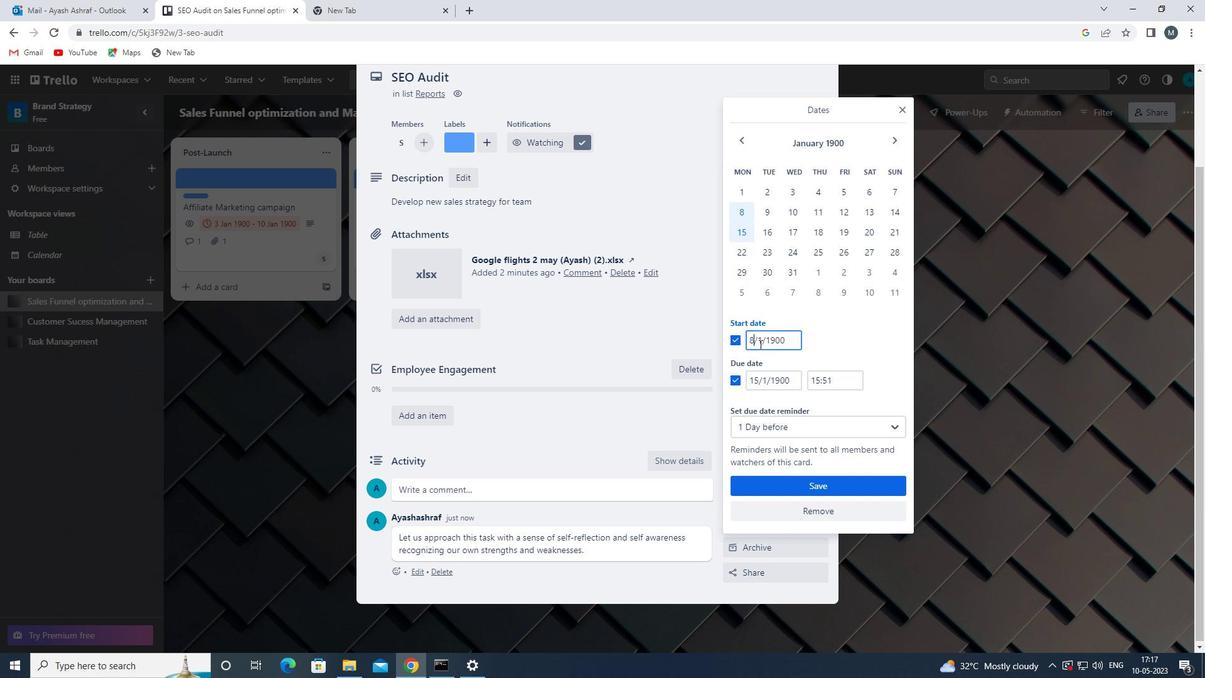 
Action: Key pressed <Key.backspace><<96>>
Screenshot: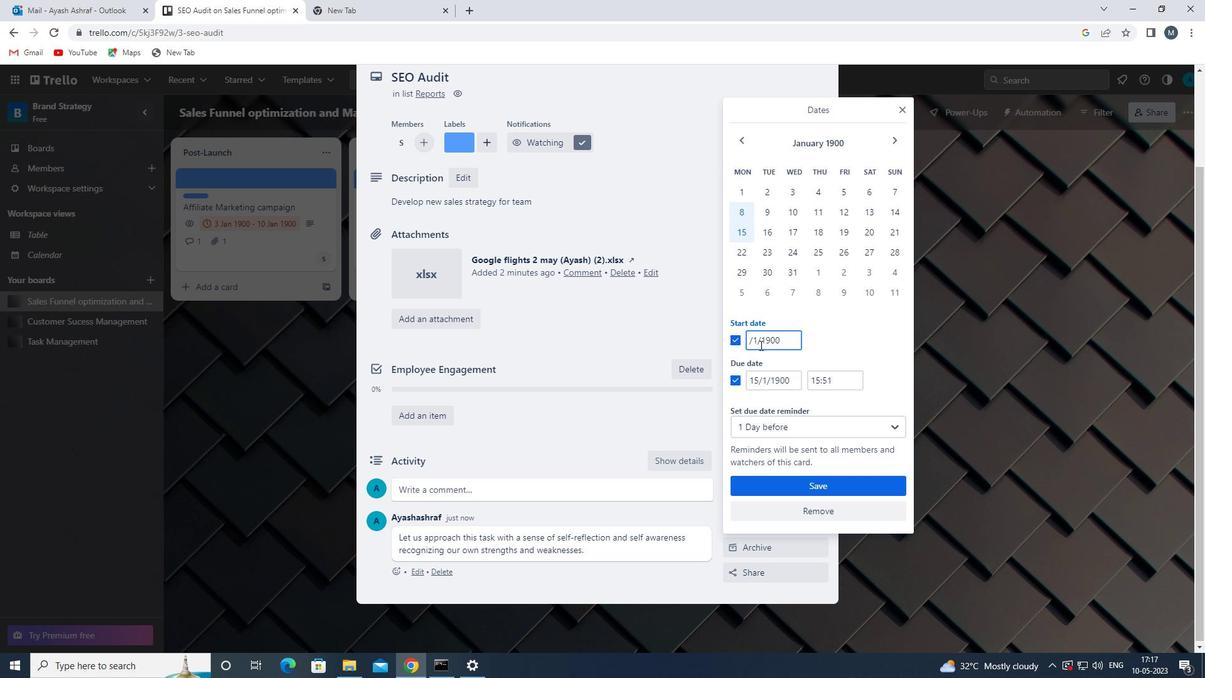 
Action: Mouse moved to (761, 345)
Screenshot: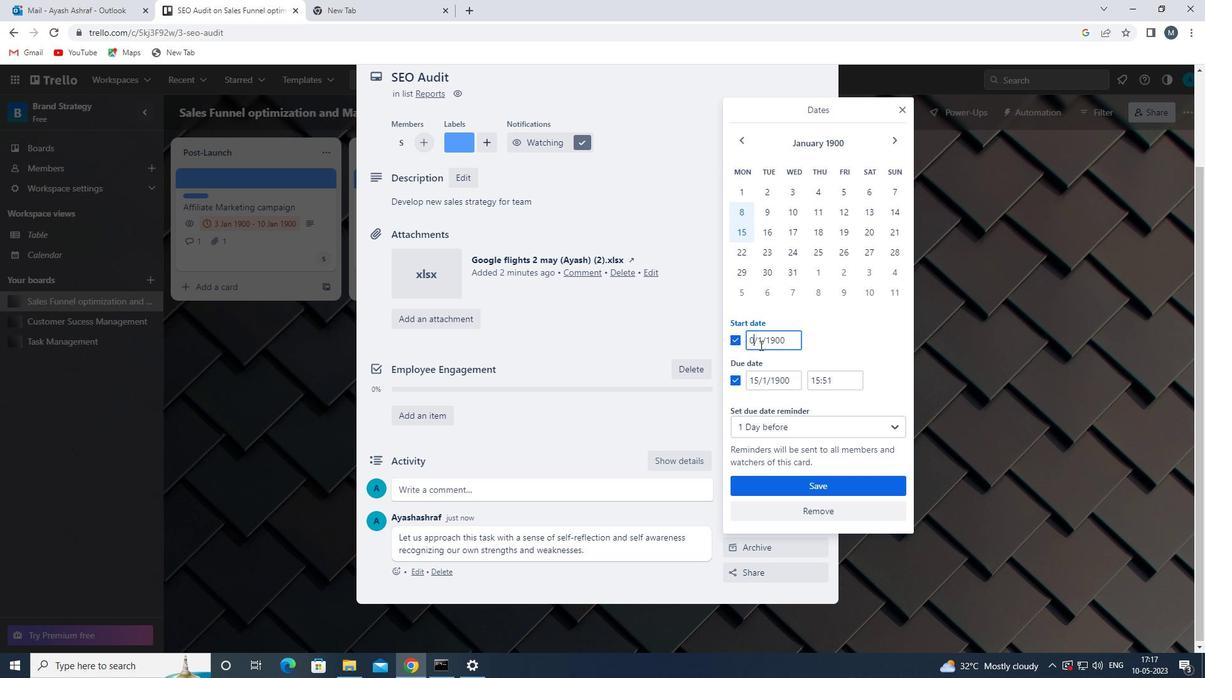 
Action: Key pressed <<105>>
Screenshot: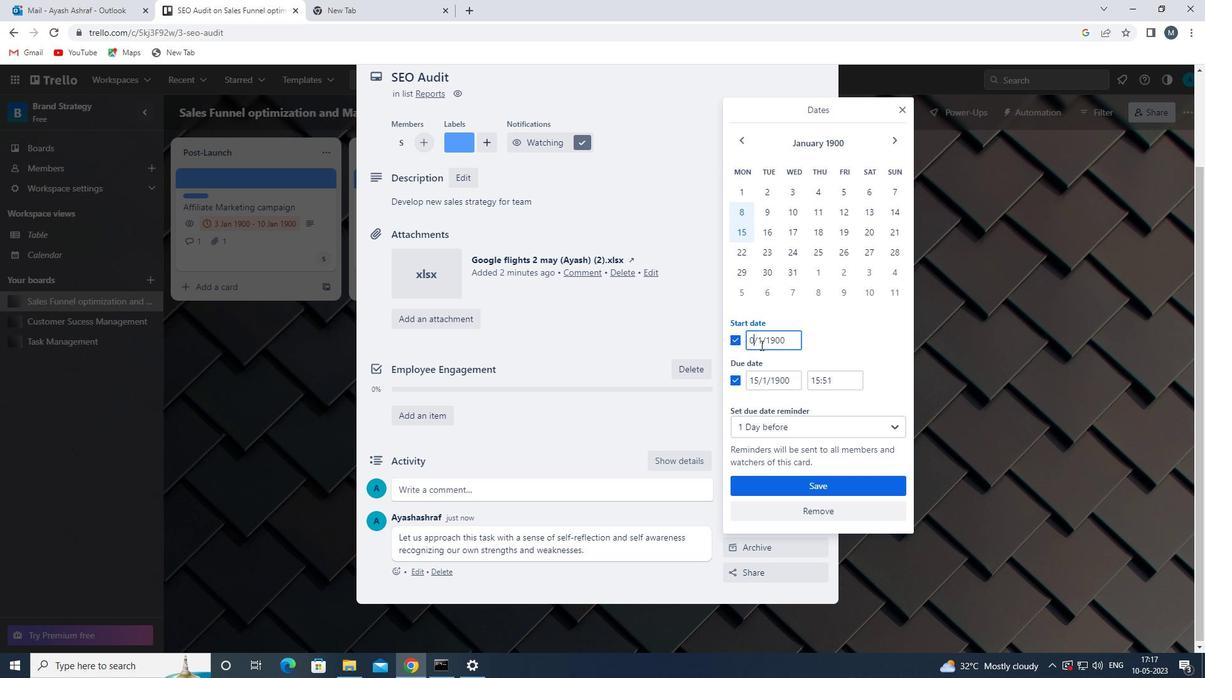 
Action: Mouse moved to (764, 339)
Screenshot: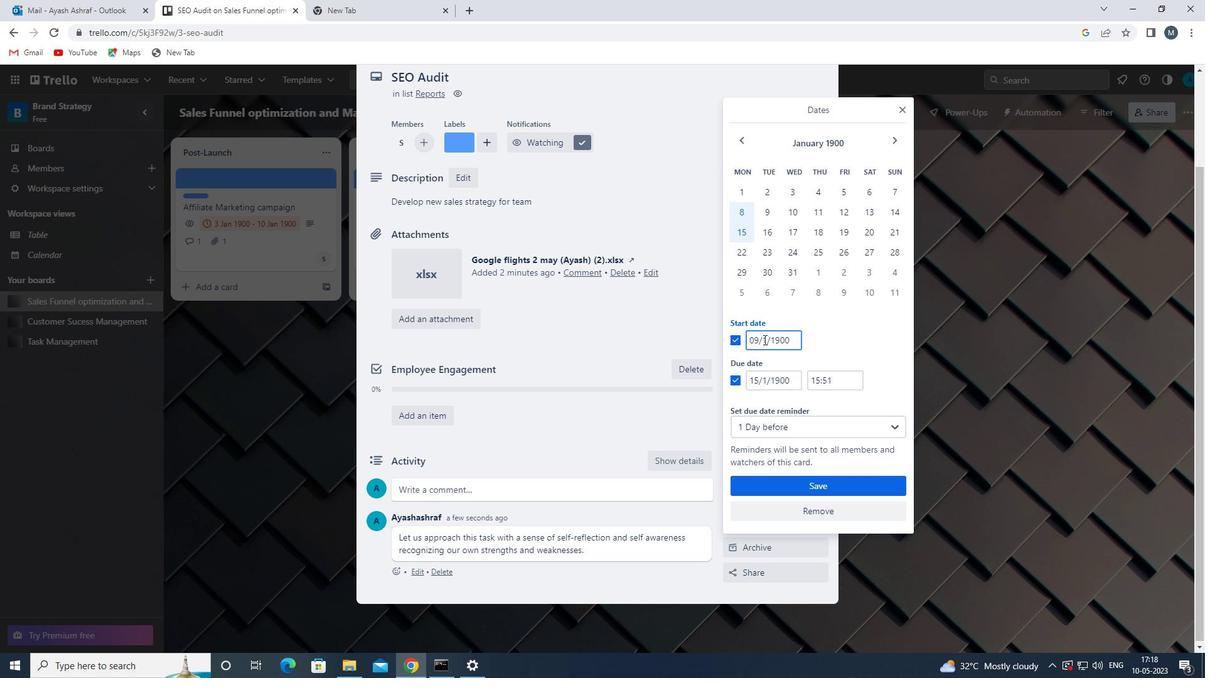 
Action: Mouse pressed left at (764, 339)
Screenshot: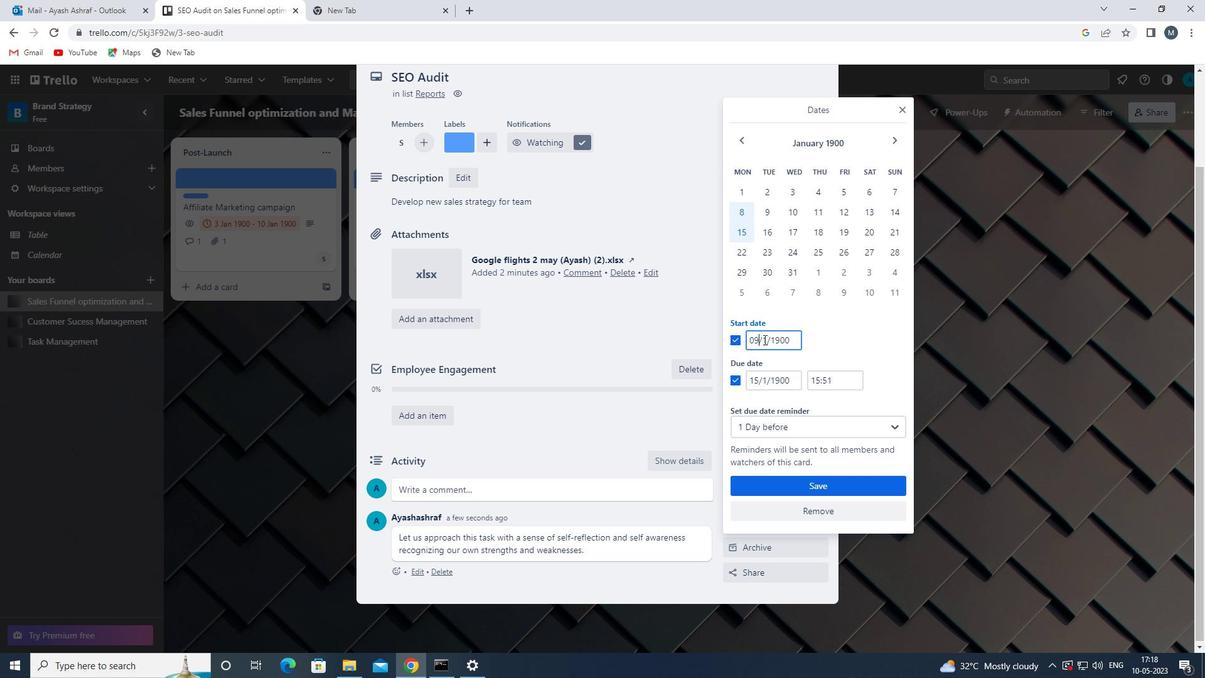 
Action: Mouse moved to (765, 340)
Screenshot: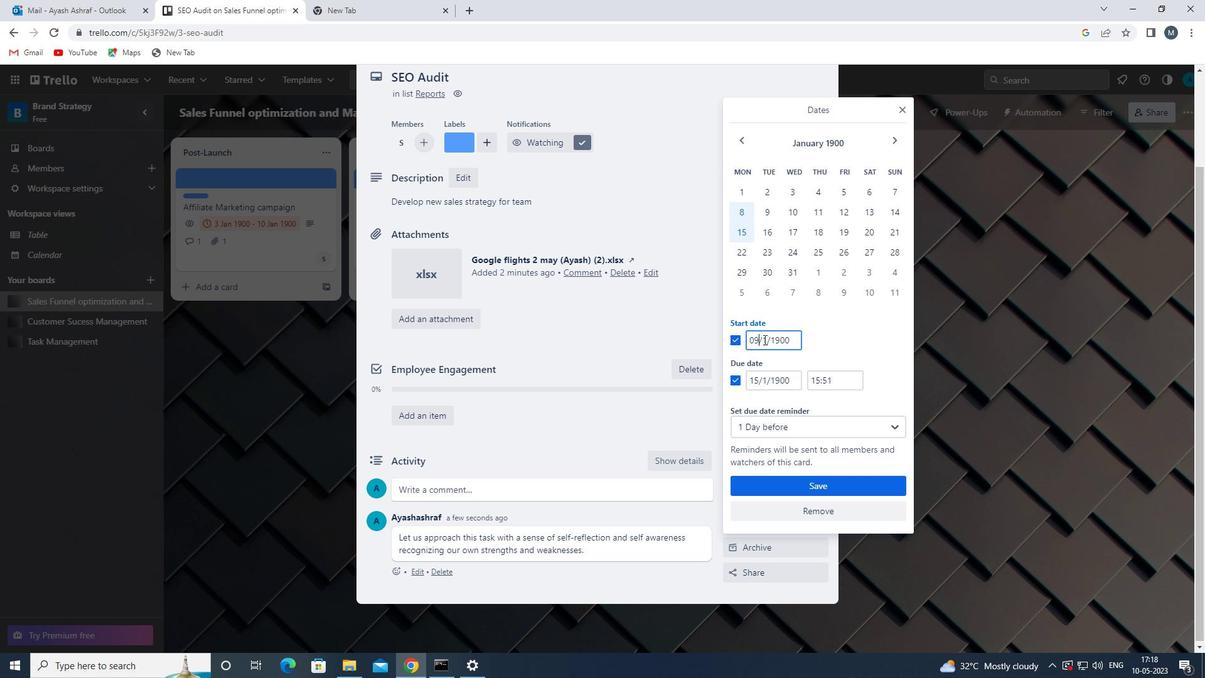 
Action: Key pressed <<96>>
Screenshot: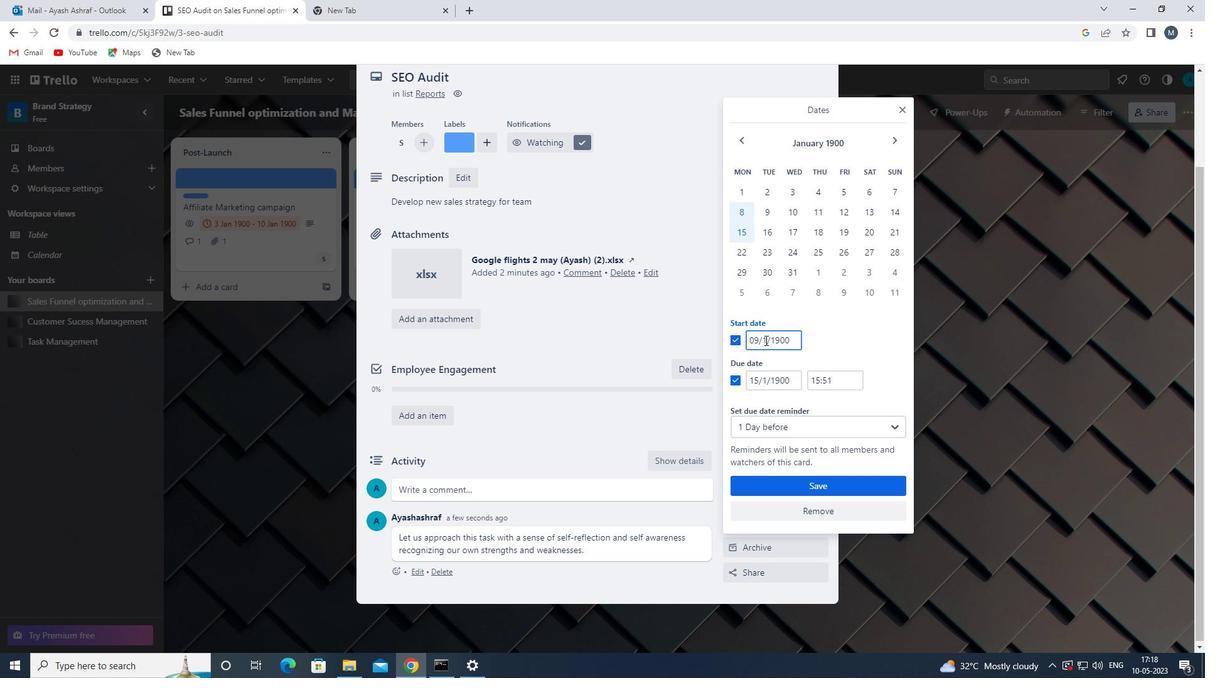 
Action: Mouse moved to (752, 381)
Screenshot: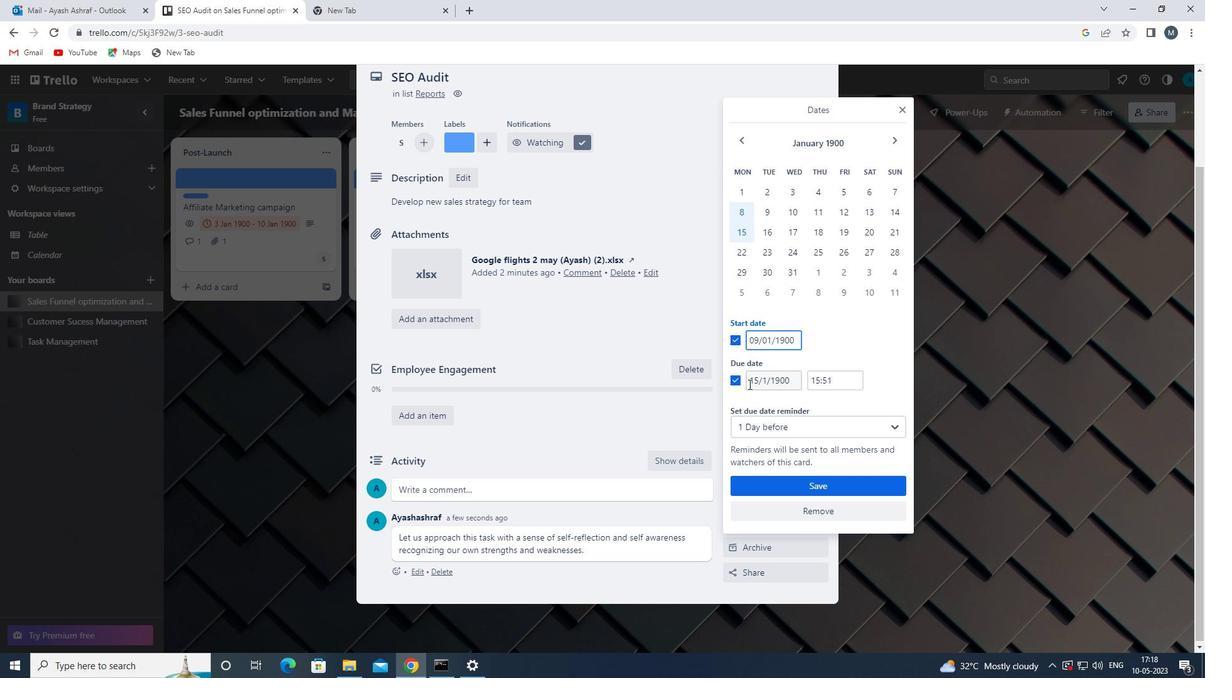 
Action: Mouse pressed left at (752, 381)
Screenshot: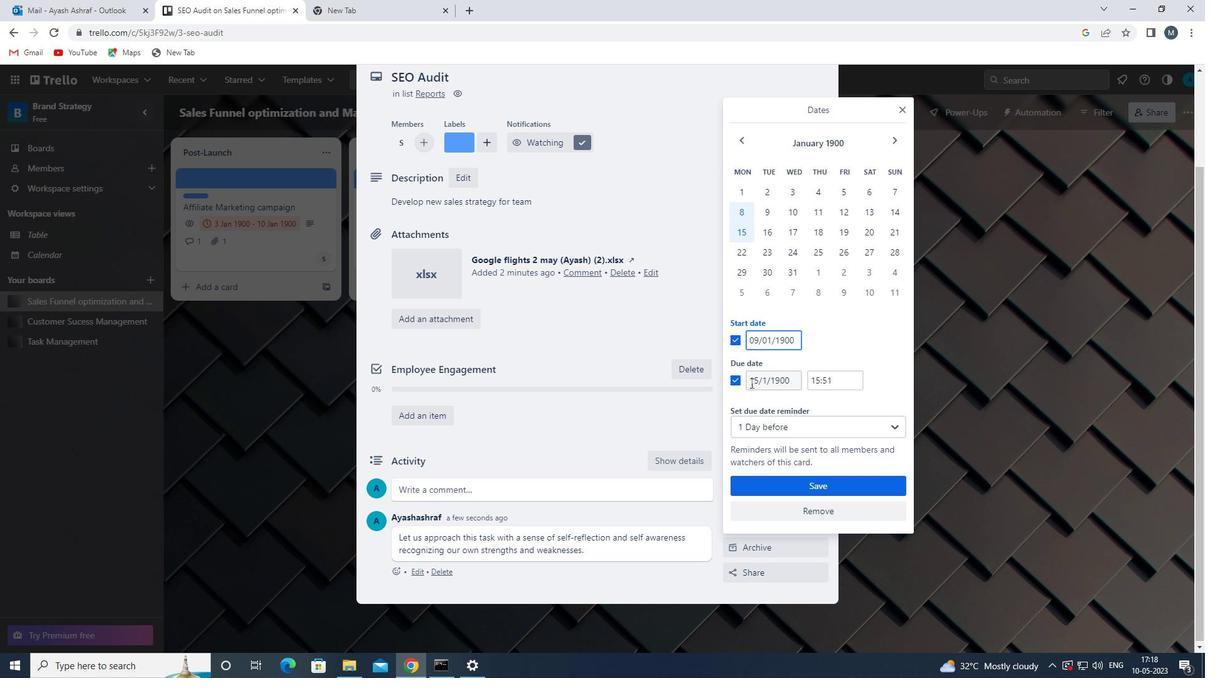 
Action: Mouse moved to (758, 383)
Screenshot: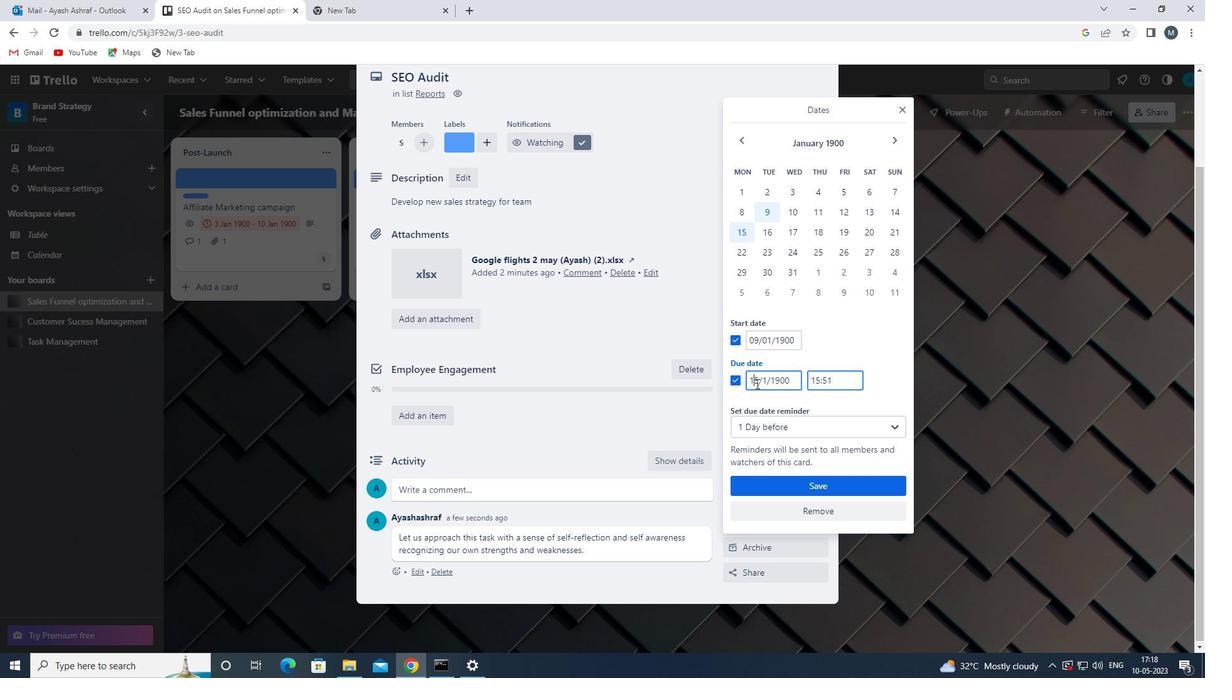 
Action: Mouse pressed left at (758, 383)
Screenshot: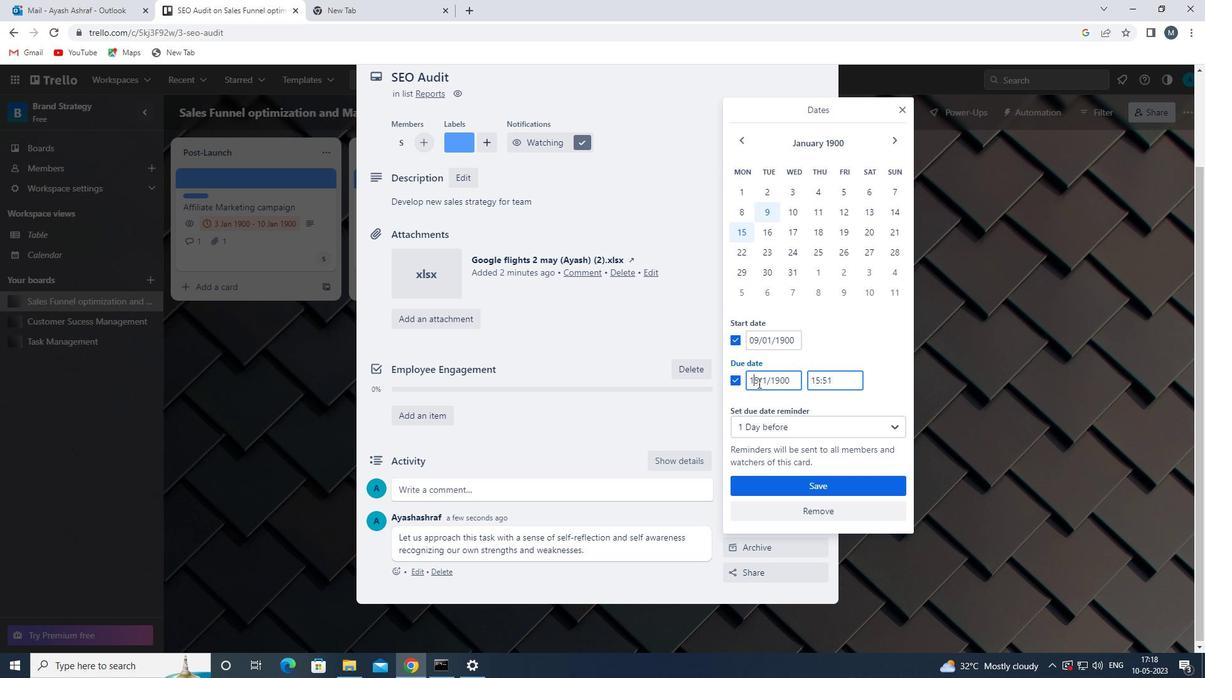 
Action: Mouse moved to (766, 383)
Screenshot: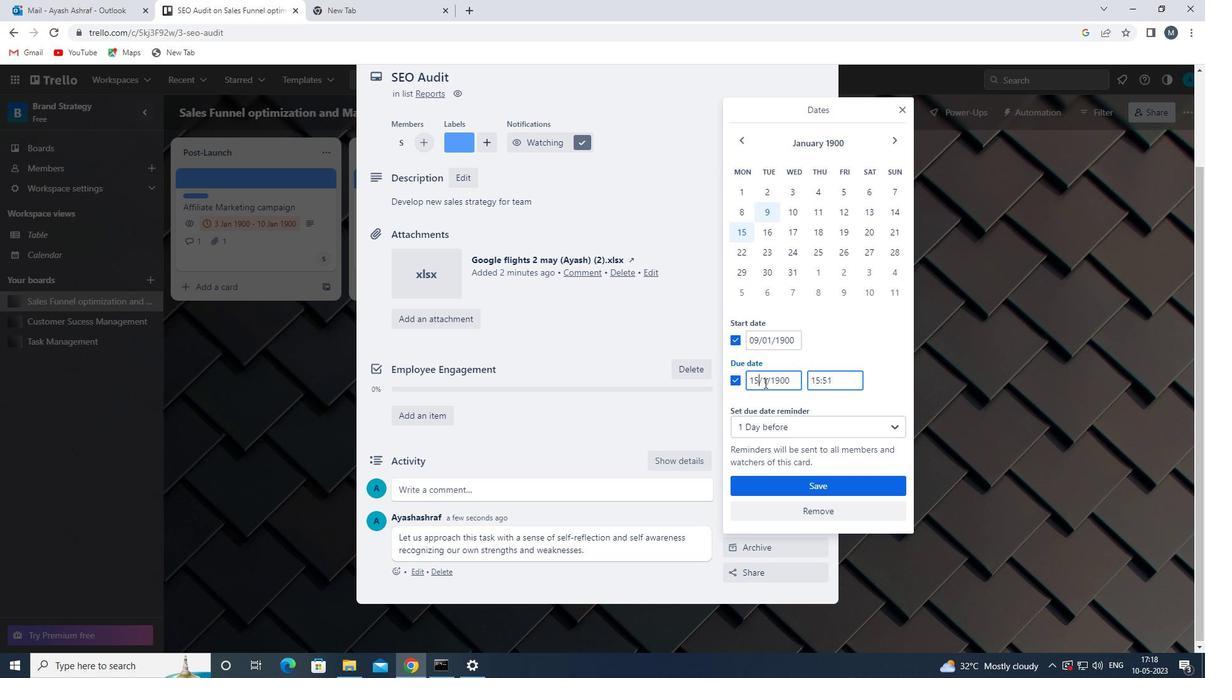 
Action: Key pressed <Key.backspace>
Screenshot: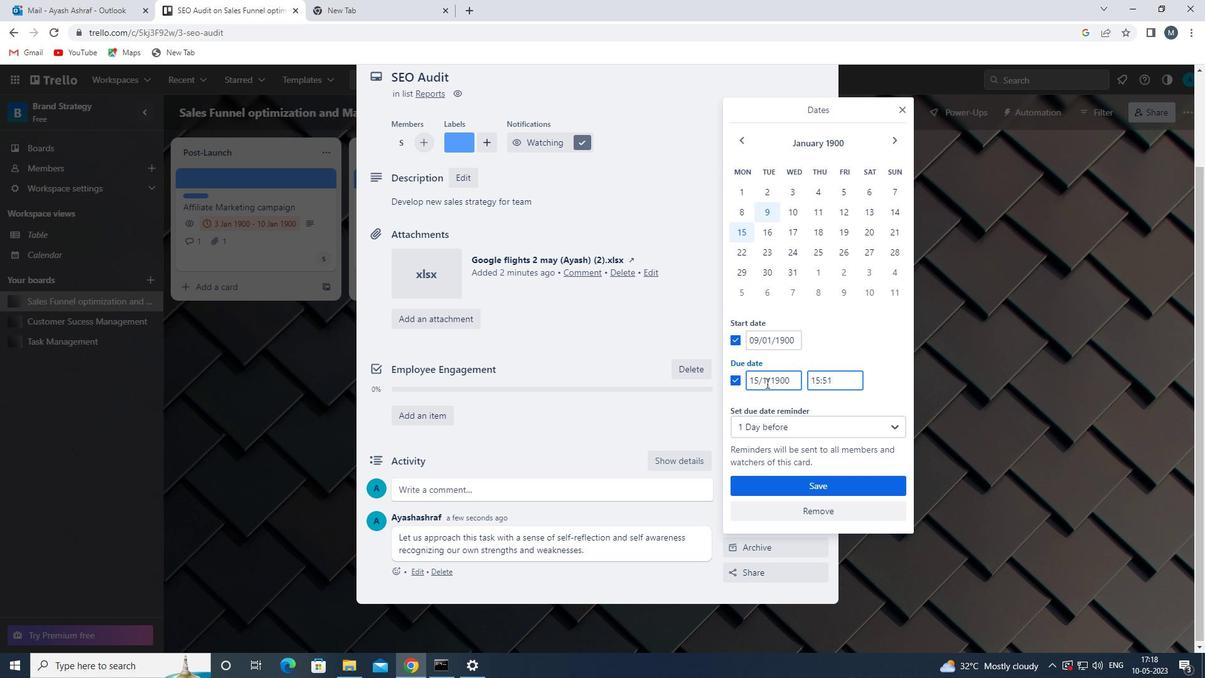 
Action: Mouse moved to (766, 381)
Screenshot: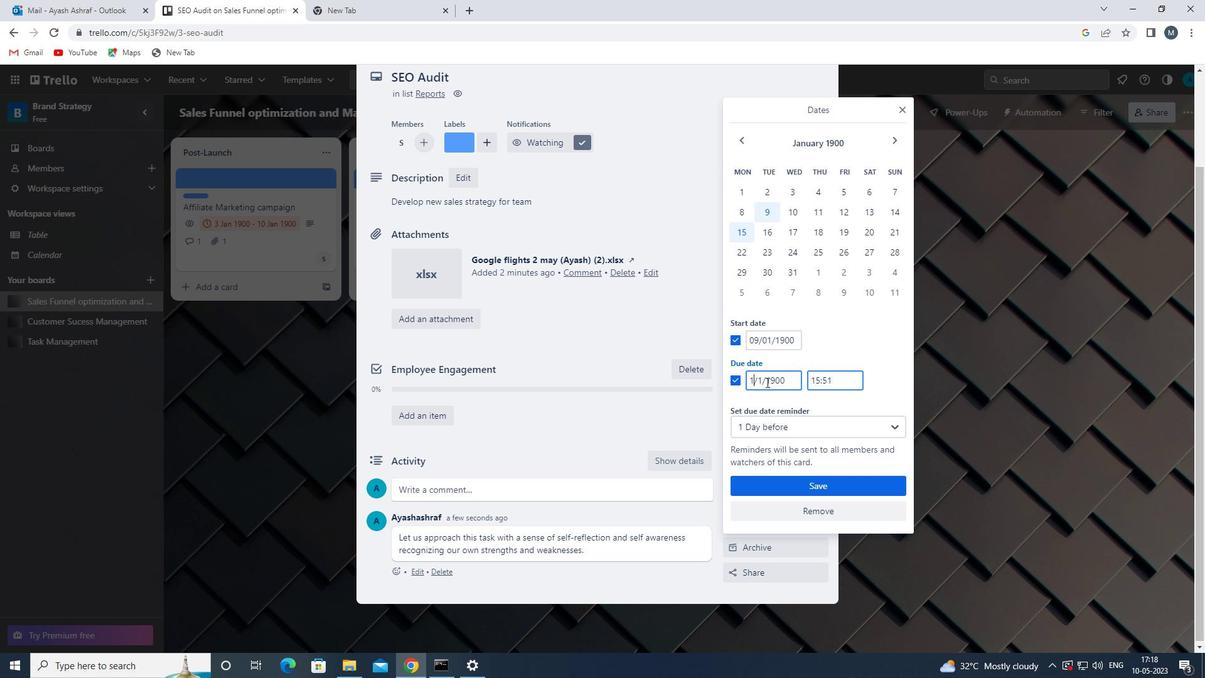 
Action: Key pressed <<102>>
Screenshot: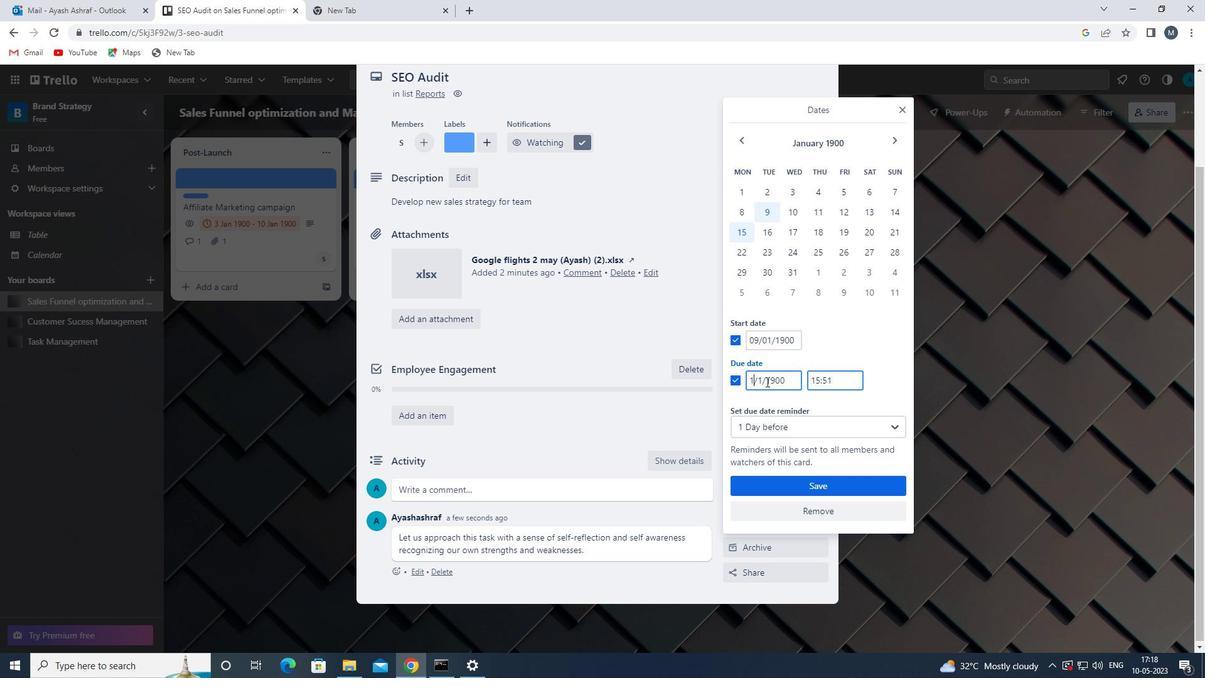 
Action: Mouse moved to (764, 382)
Screenshot: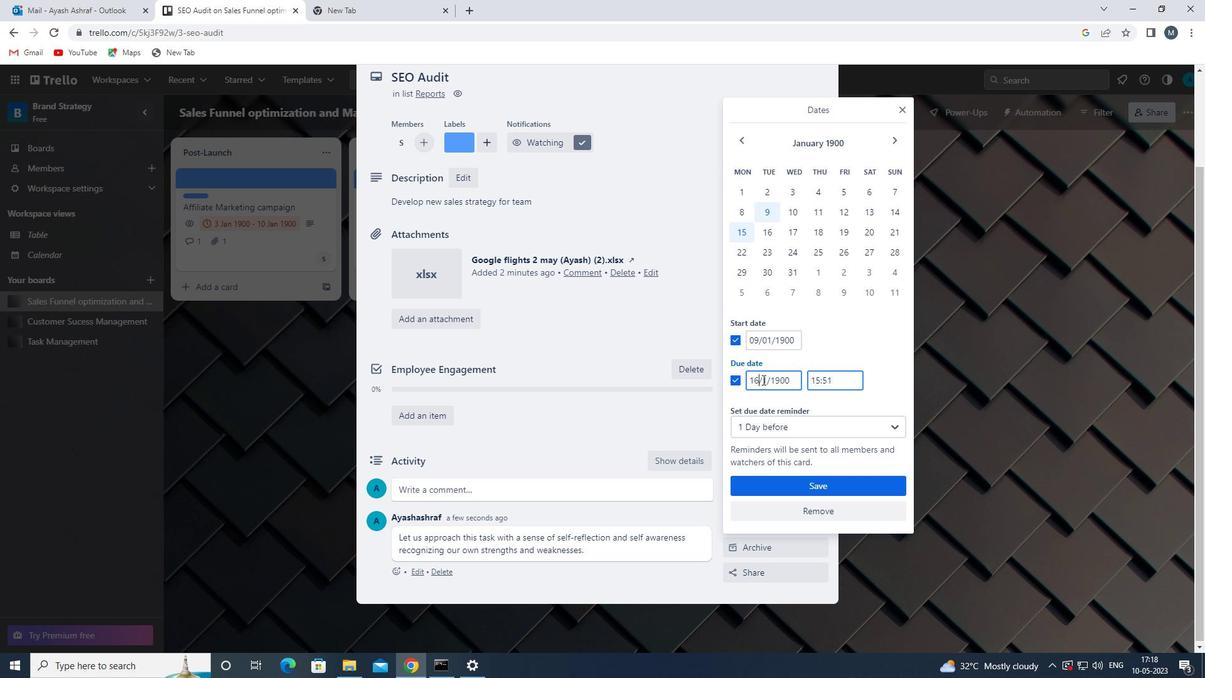 
Action: Mouse pressed left at (764, 382)
Screenshot: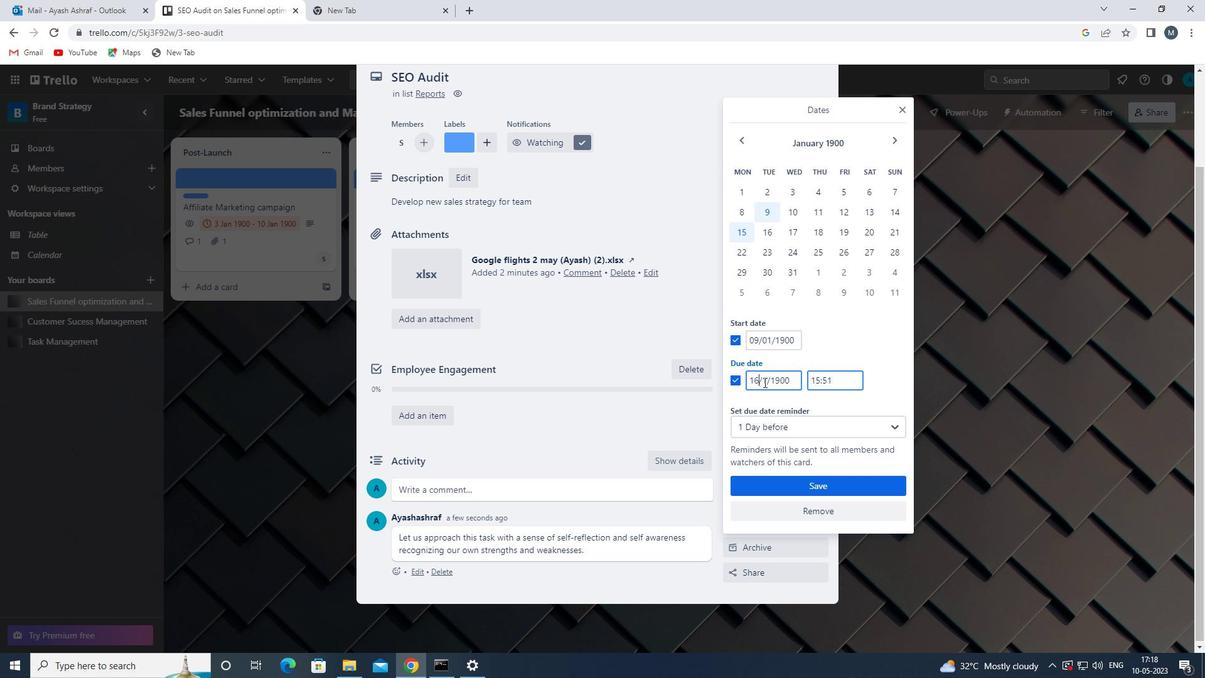 
Action: Mouse moved to (771, 382)
Screenshot: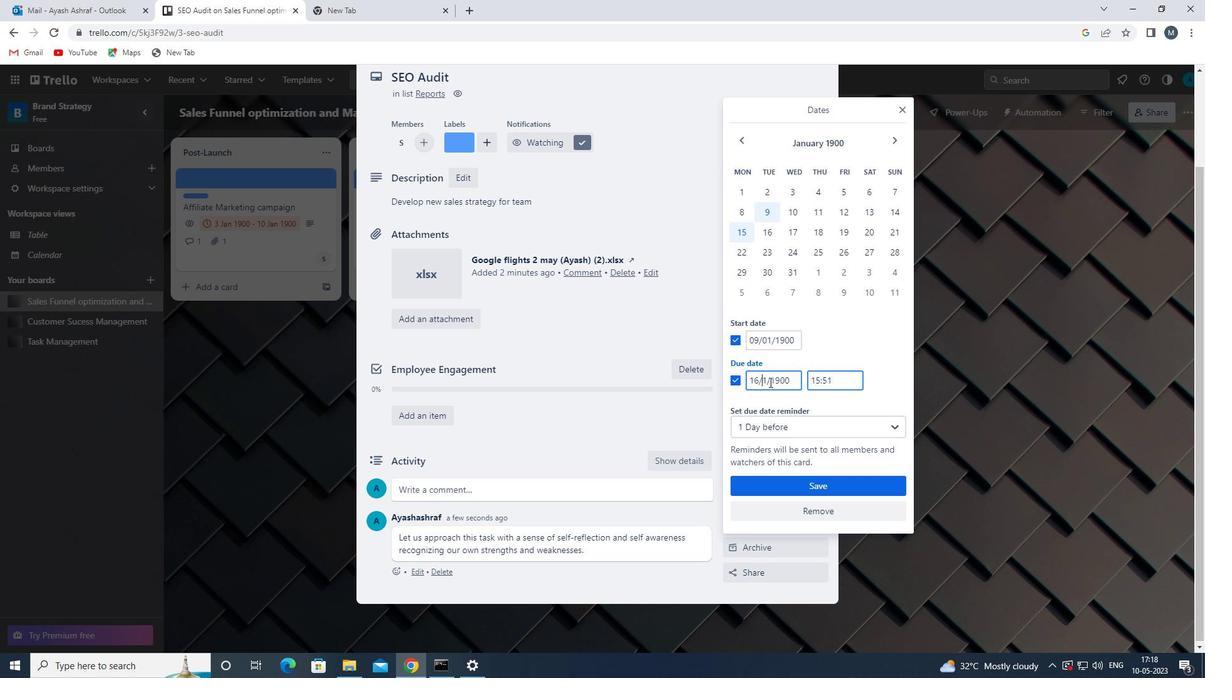 
Action: Key pressed <<96>>
Screenshot: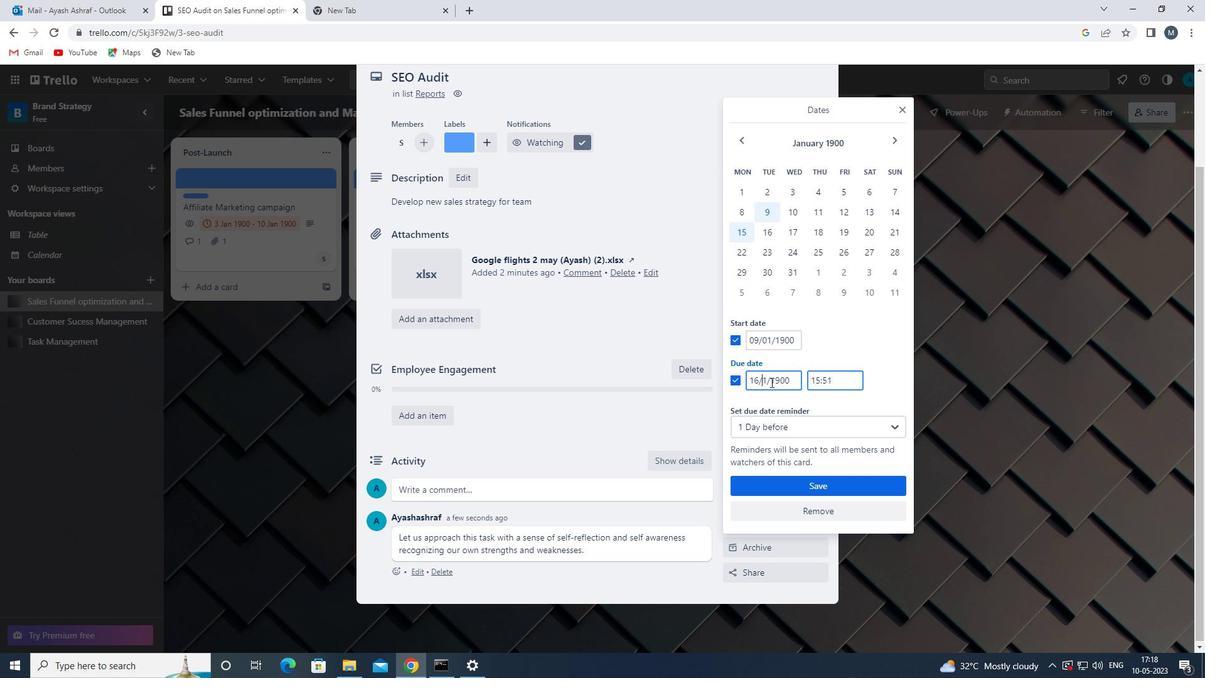
Action: Mouse moved to (780, 490)
Screenshot: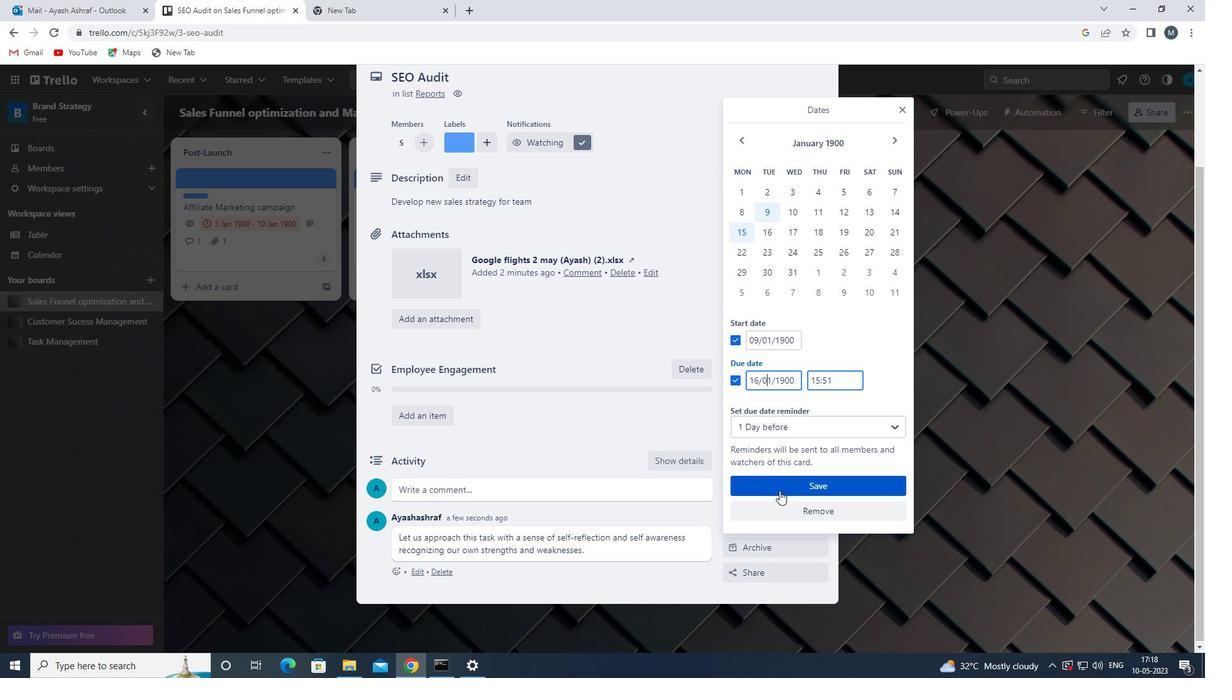 
Action: Mouse pressed left at (780, 490)
Screenshot: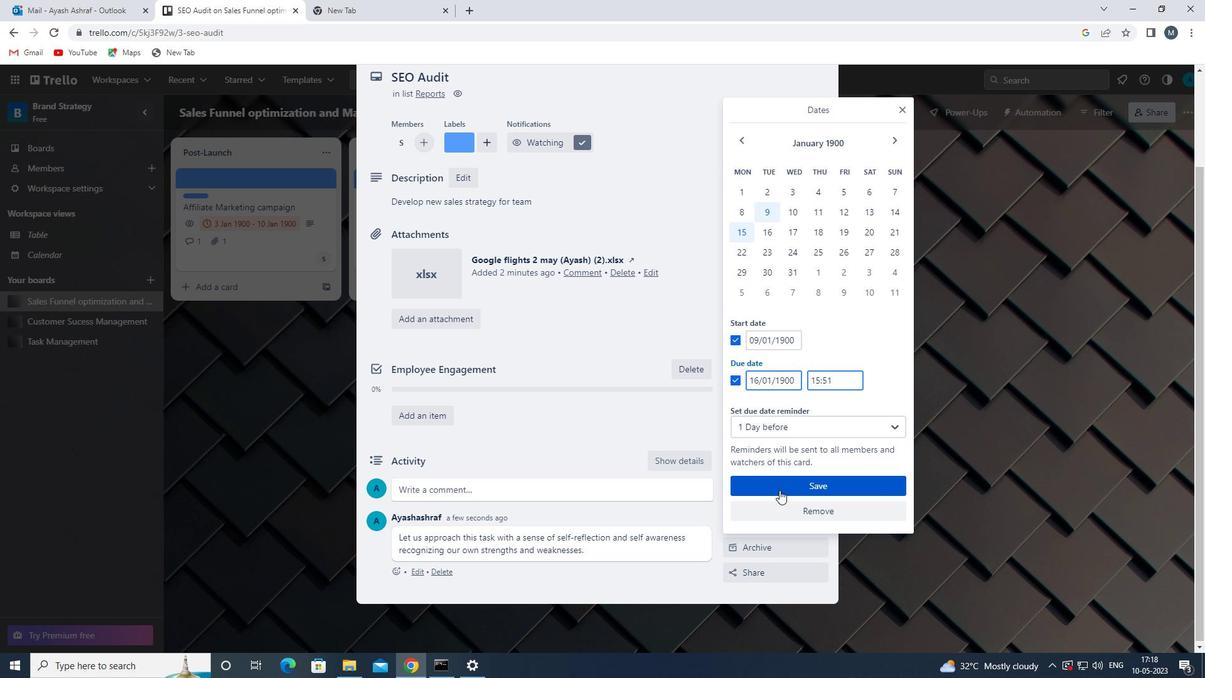 
Action: Mouse moved to (781, 487)
Screenshot: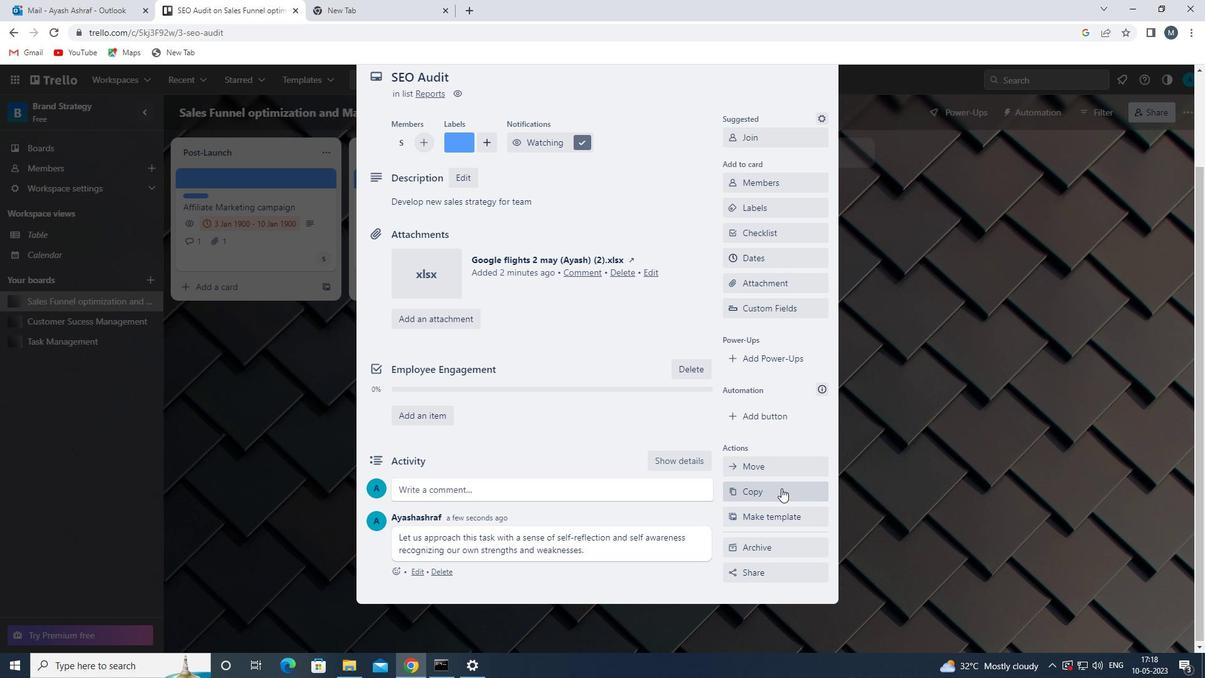 
